 Task: Build complex calculated fields involving multiple levels of nested functions and logic.
Action: Mouse moved to (754, 338)
Screenshot: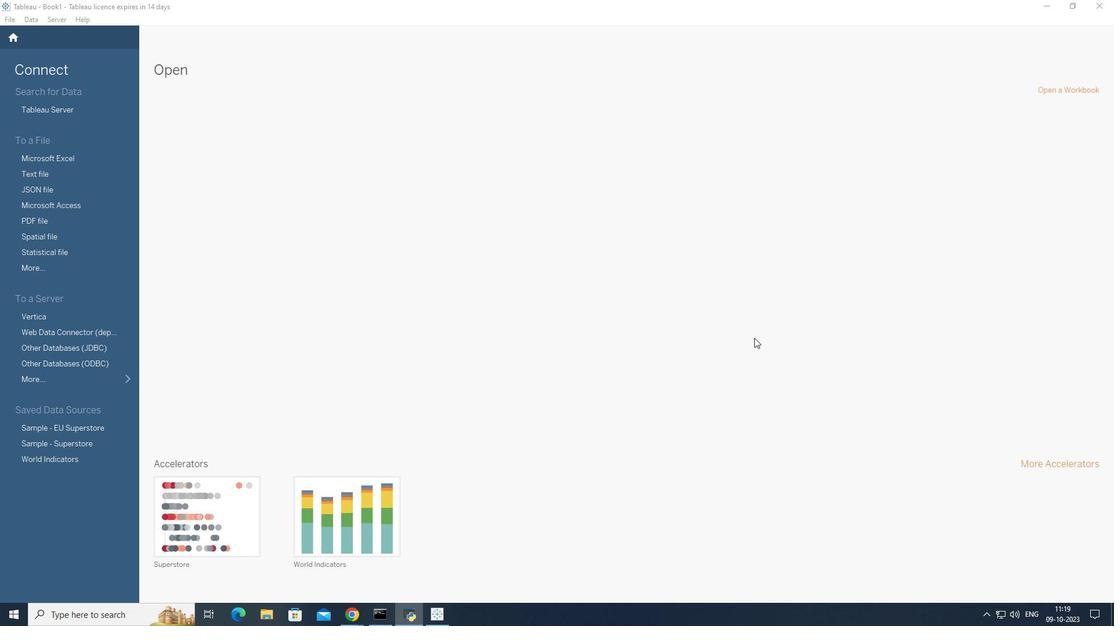 
Action: Mouse pressed left at (754, 338)
Screenshot: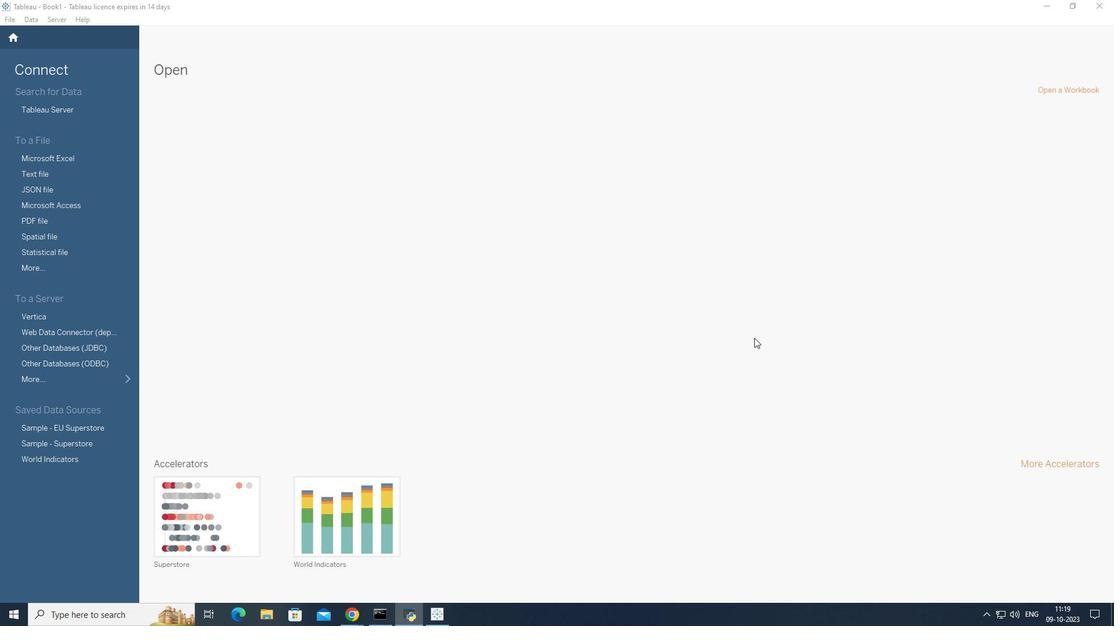 
Action: Mouse moved to (52, 177)
Screenshot: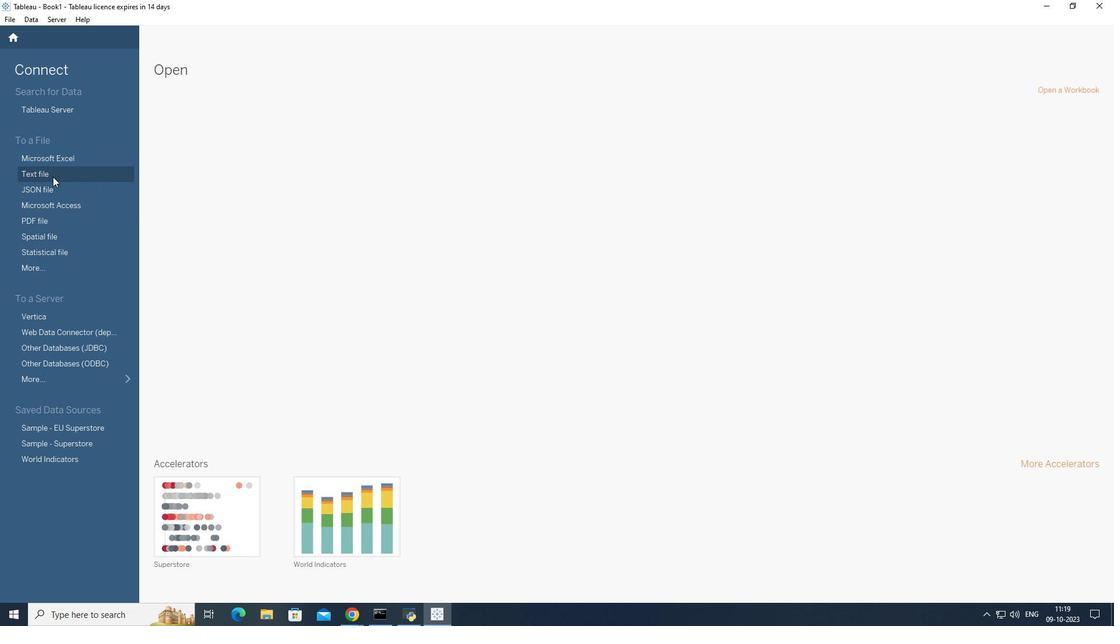 
Action: Mouse pressed left at (52, 177)
Screenshot: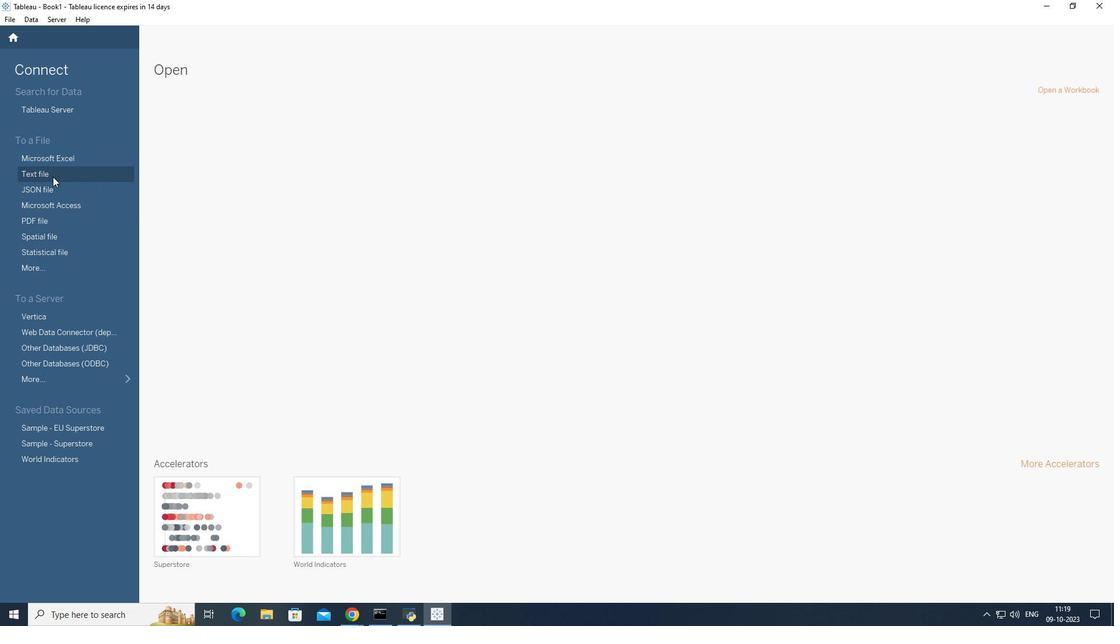 
Action: Mouse moved to (166, 116)
Screenshot: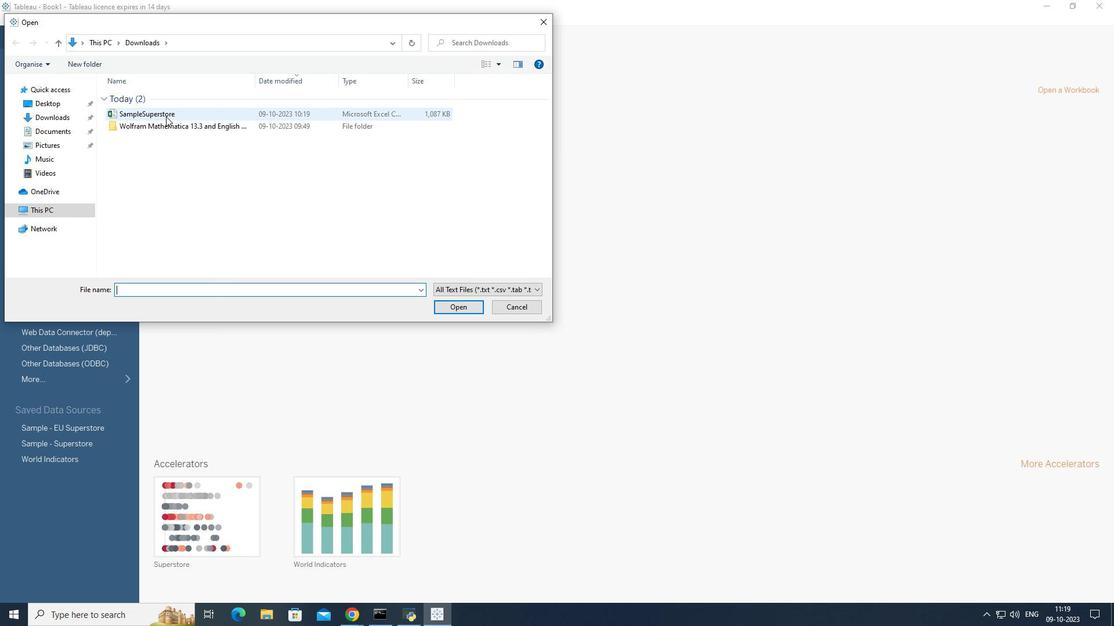 
Action: Mouse pressed left at (166, 116)
Screenshot: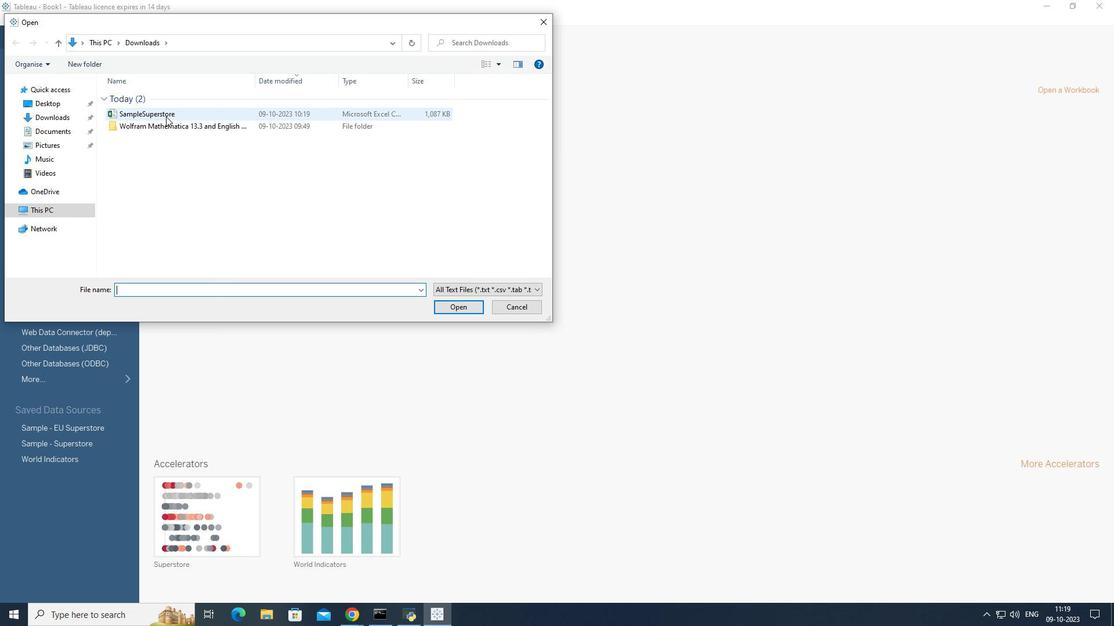 
Action: Mouse moved to (465, 311)
Screenshot: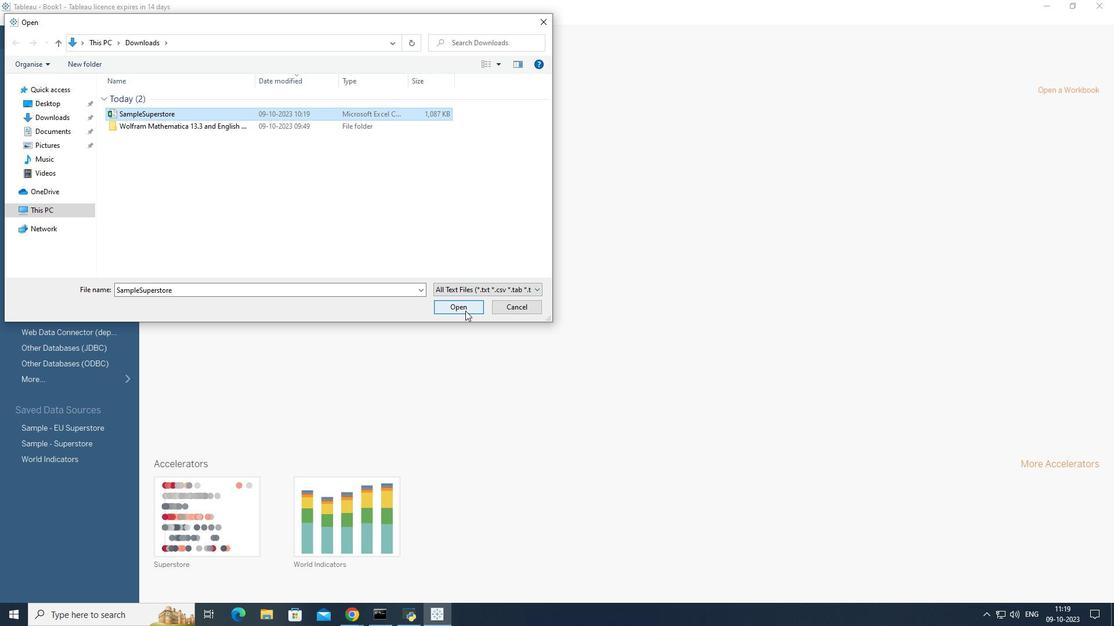
Action: Mouse pressed left at (465, 311)
Screenshot: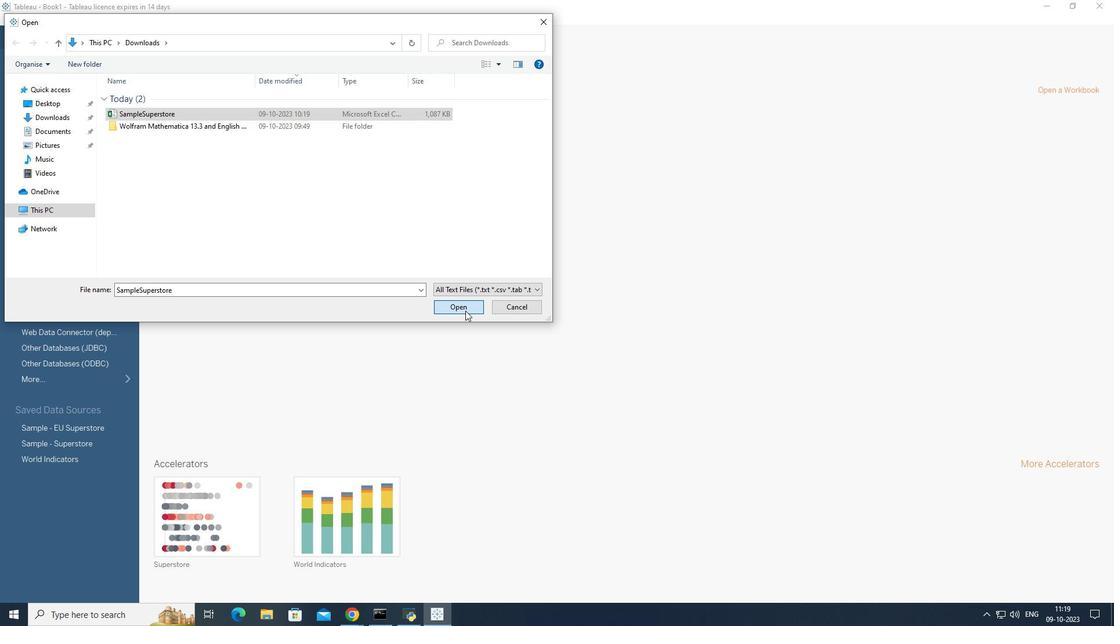 
Action: Mouse moved to (452, 327)
Screenshot: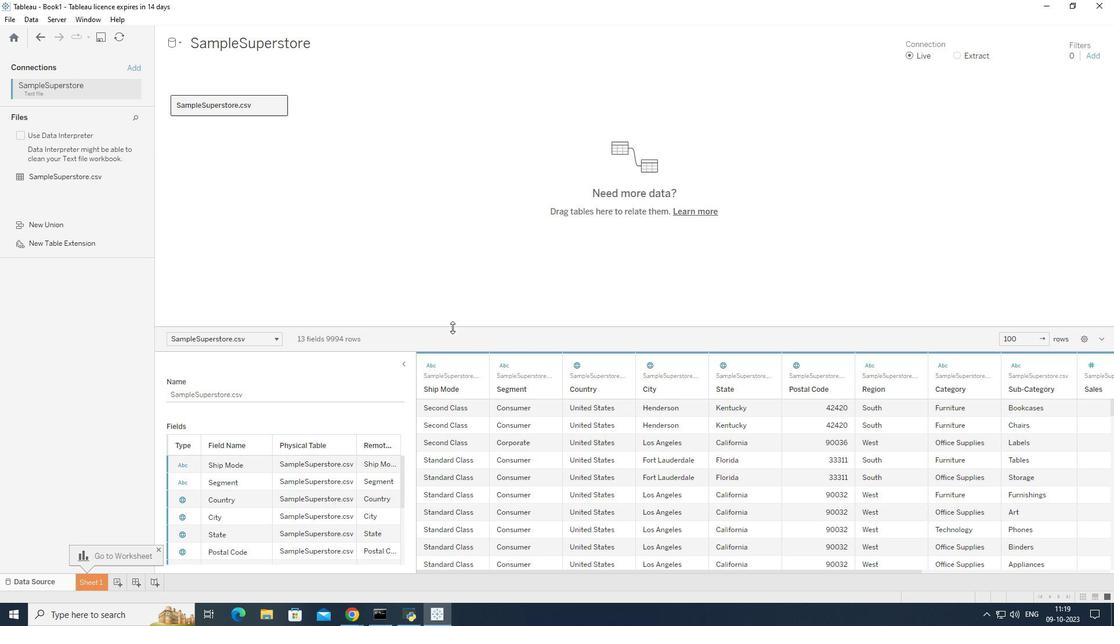 
Action: Mouse pressed left at (452, 327)
Screenshot: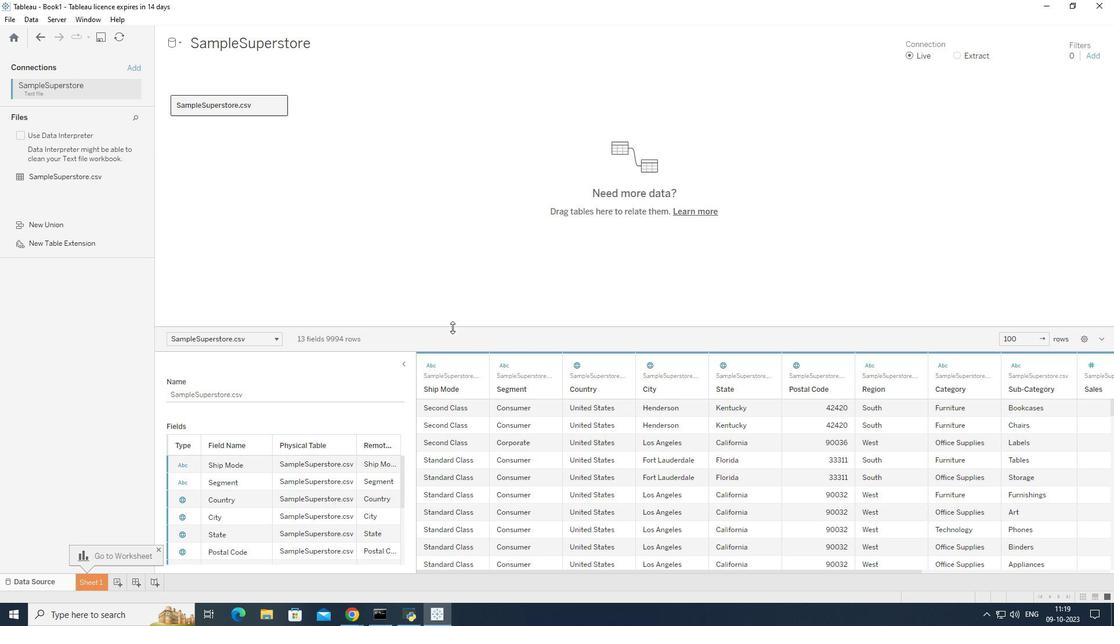 
Action: Mouse moved to (404, 256)
Screenshot: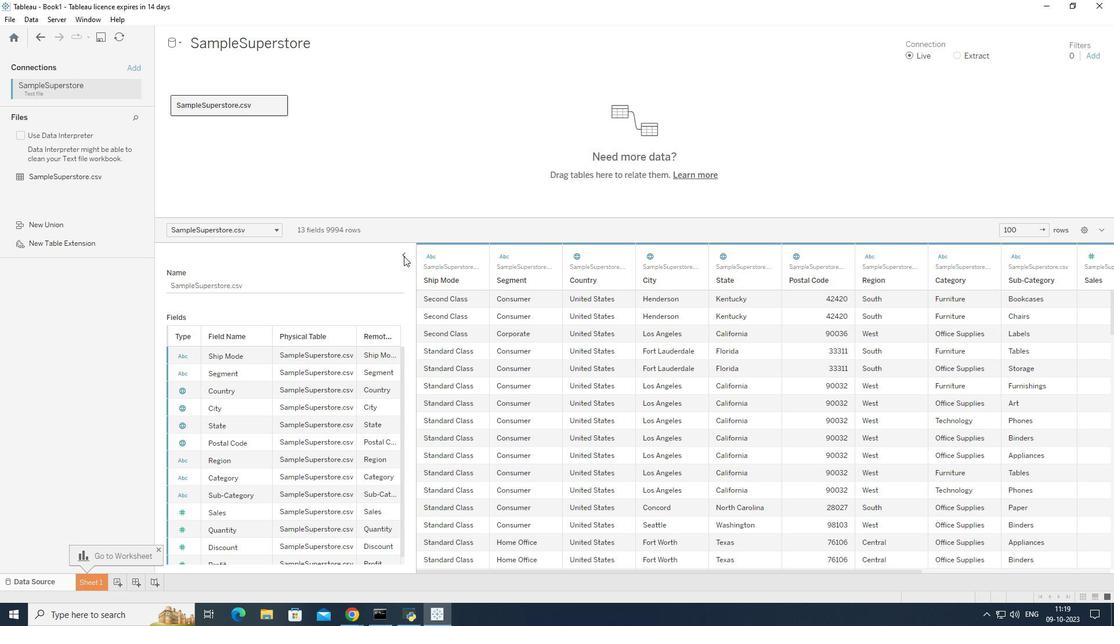 
Action: Mouse pressed left at (404, 256)
Screenshot: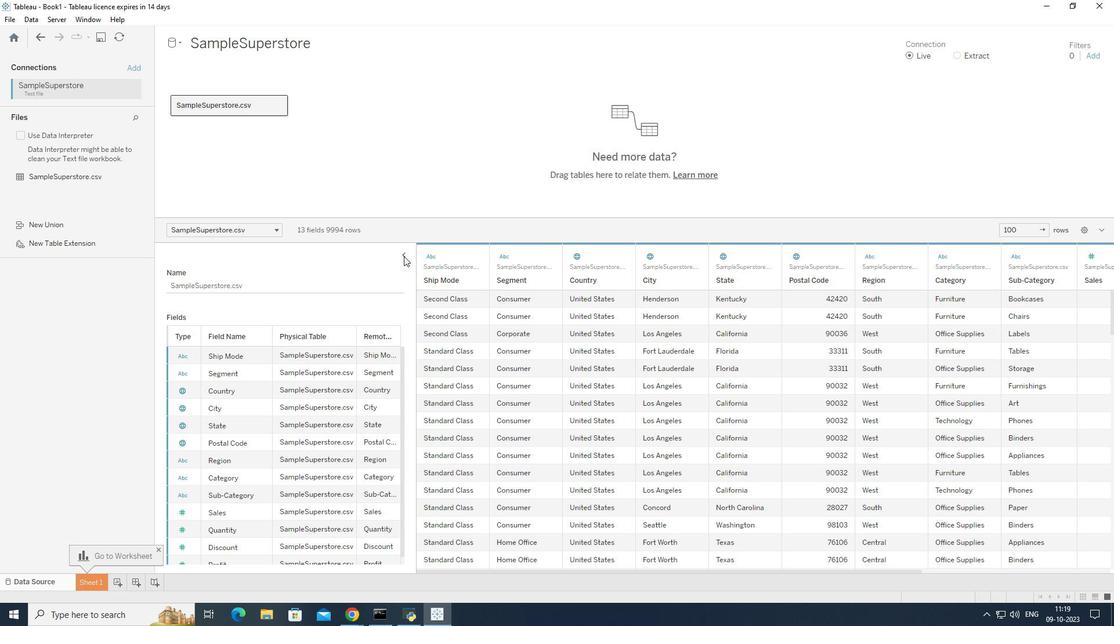 
Action: Mouse moved to (435, 369)
Screenshot: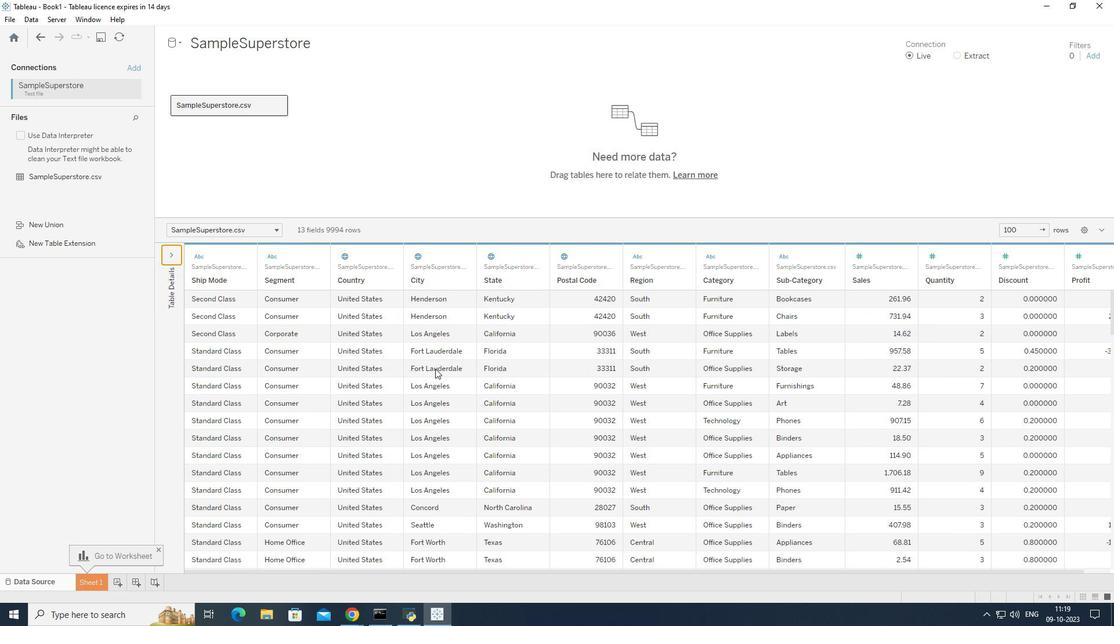 
Action: Mouse scrolled (435, 368) with delta (0, 0)
Screenshot: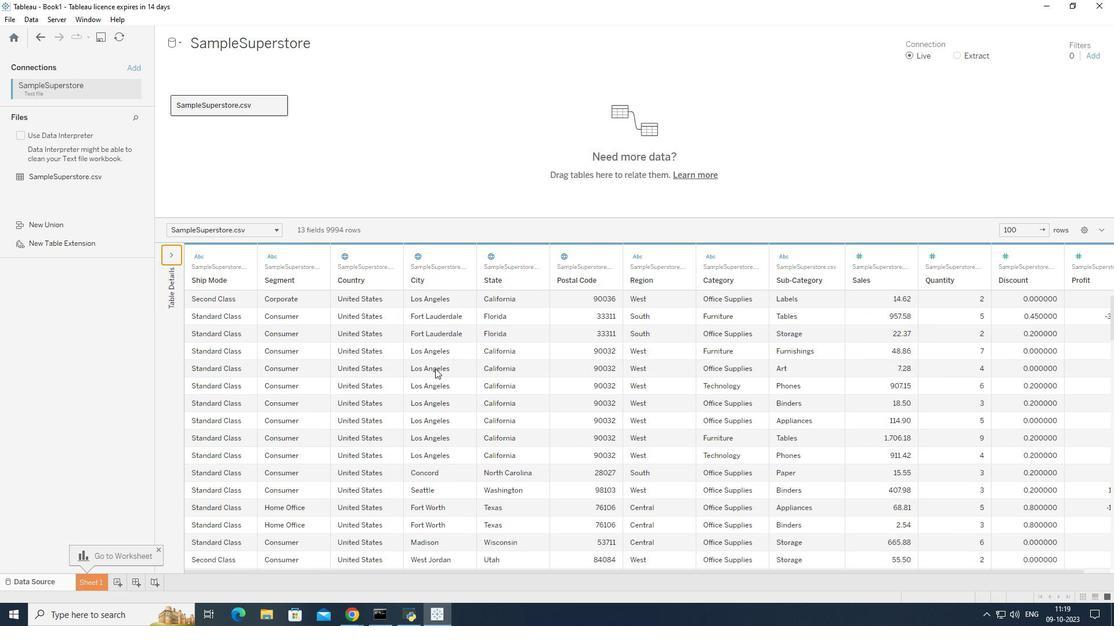 
Action: Mouse scrolled (435, 368) with delta (0, 0)
Screenshot: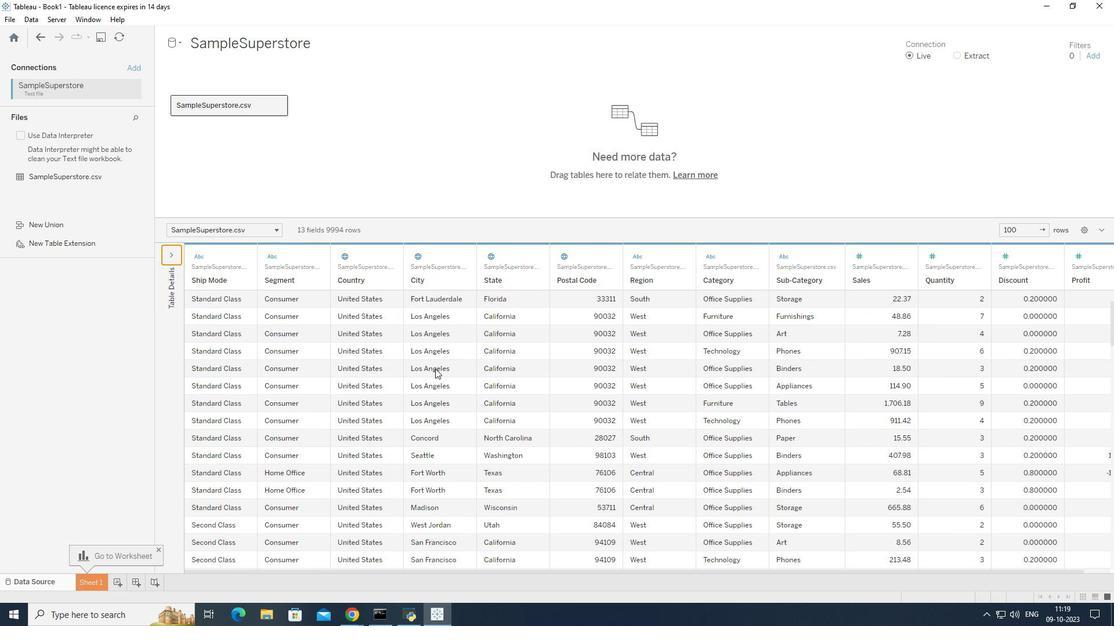 
Action: Mouse scrolled (435, 368) with delta (0, 0)
Screenshot: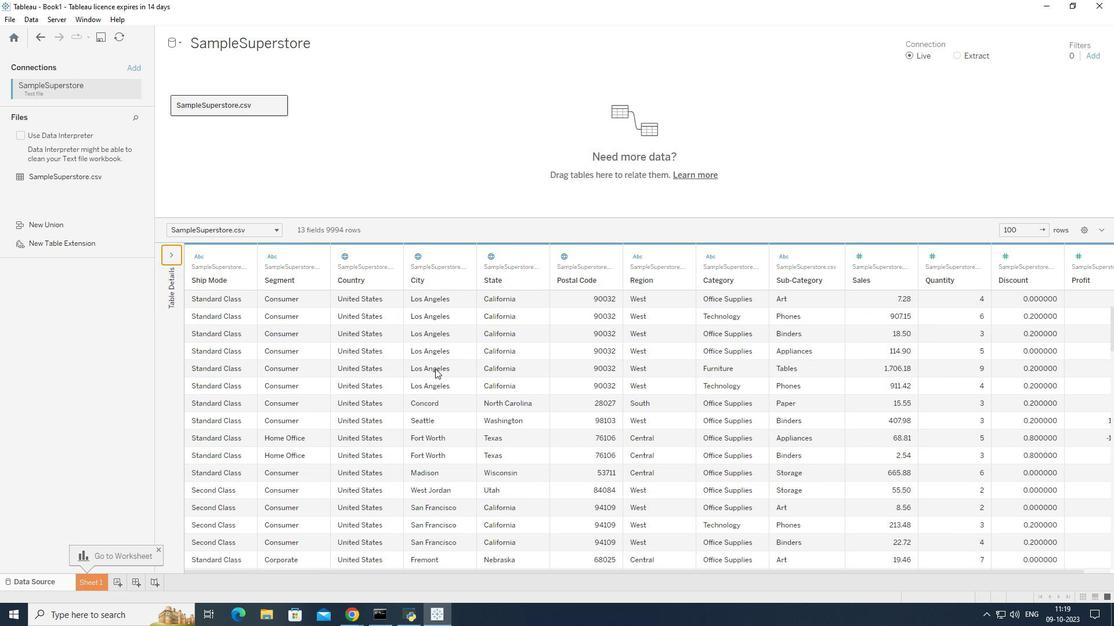 
Action: Mouse moved to (431, 387)
Screenshot: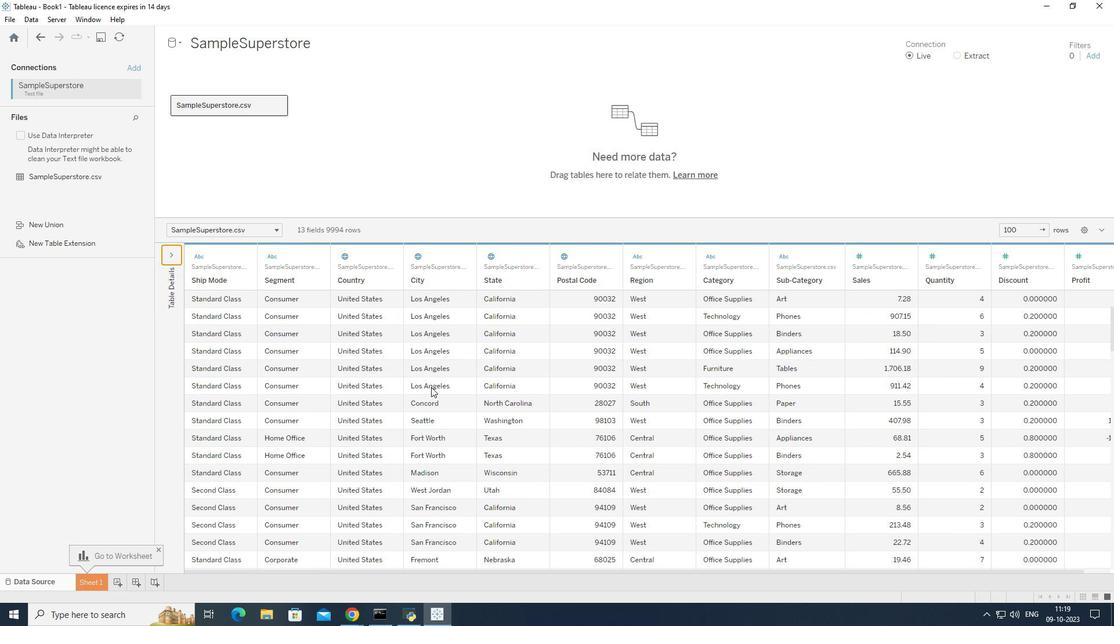 
Action: Mouse scrolled (431, 386) with delta (0, 0)
Screenshot: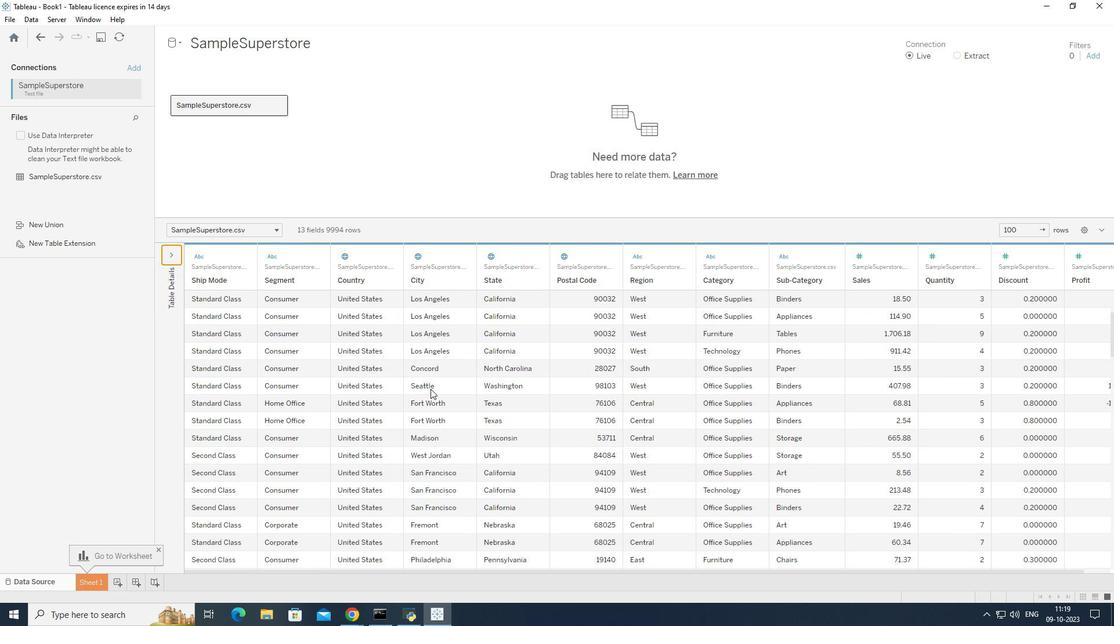 
Action: Mouse moved to (365, 571)
Screenshot: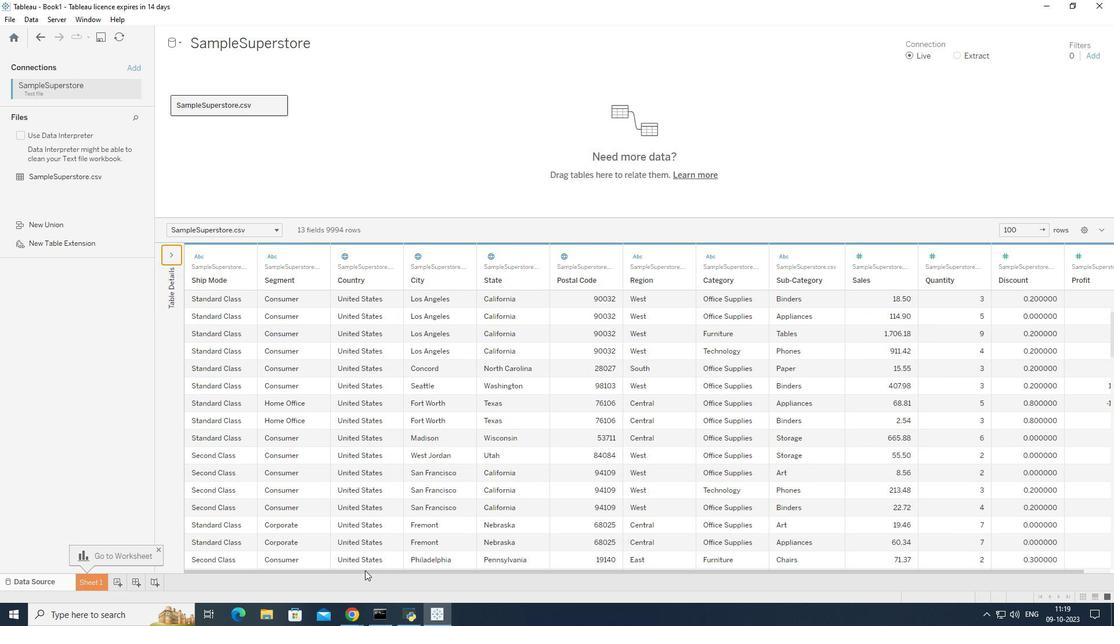 
Action: Mouse pressed left at (365, 571)
Screenshot: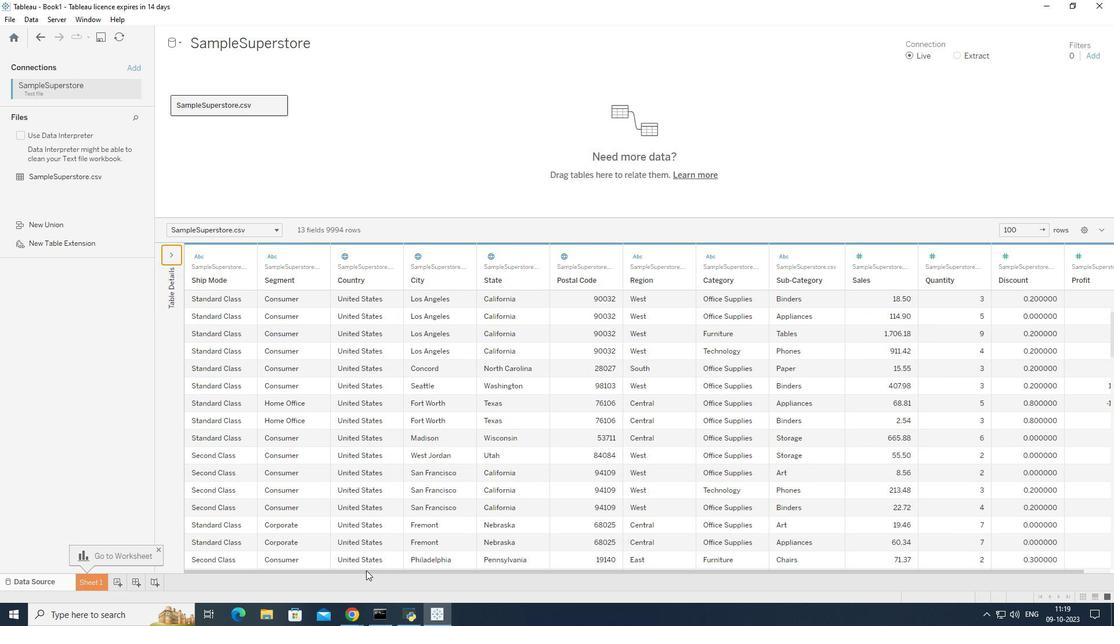 
Action: Mouse moved to (783, 347)
Screenshot: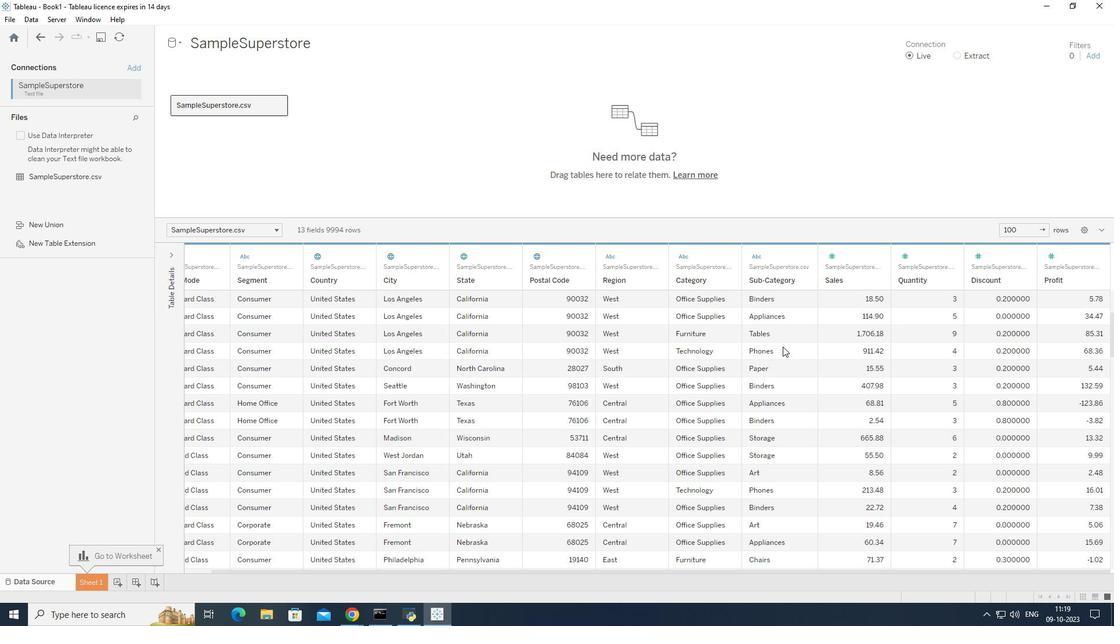 
Action: Mouse scrolled (783, 346) with delta (0, 0)
Screenshot: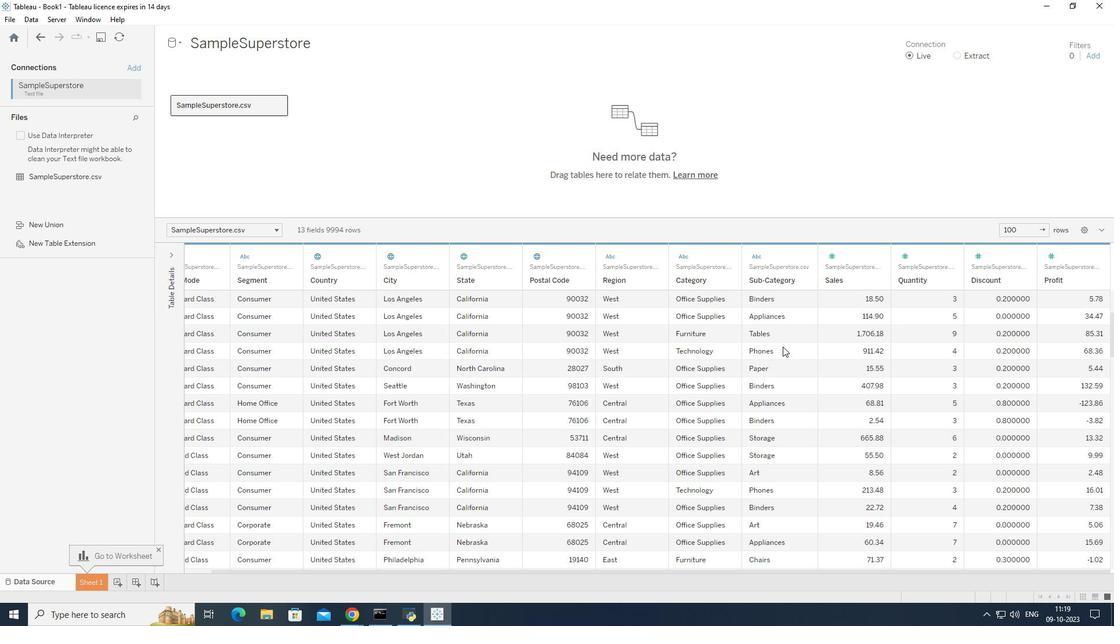 
Action: Mouse scrolled (783, 346) with delta (0, 0)
Screenshot: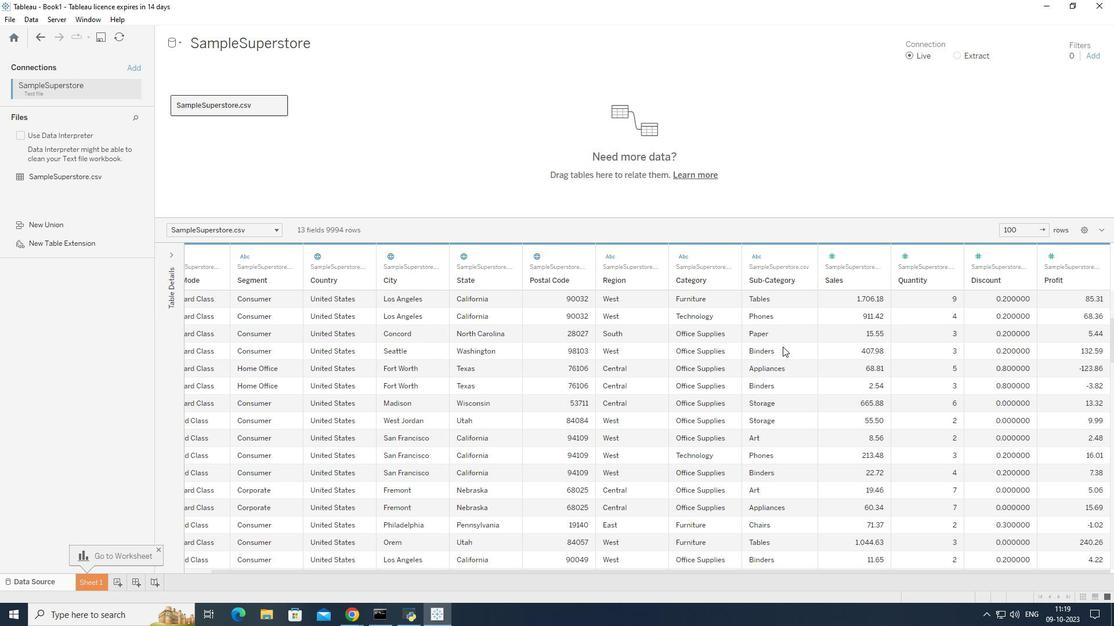 
Action: Mouse scrolled (783, 346) with delta (0, 0)
Screenshot: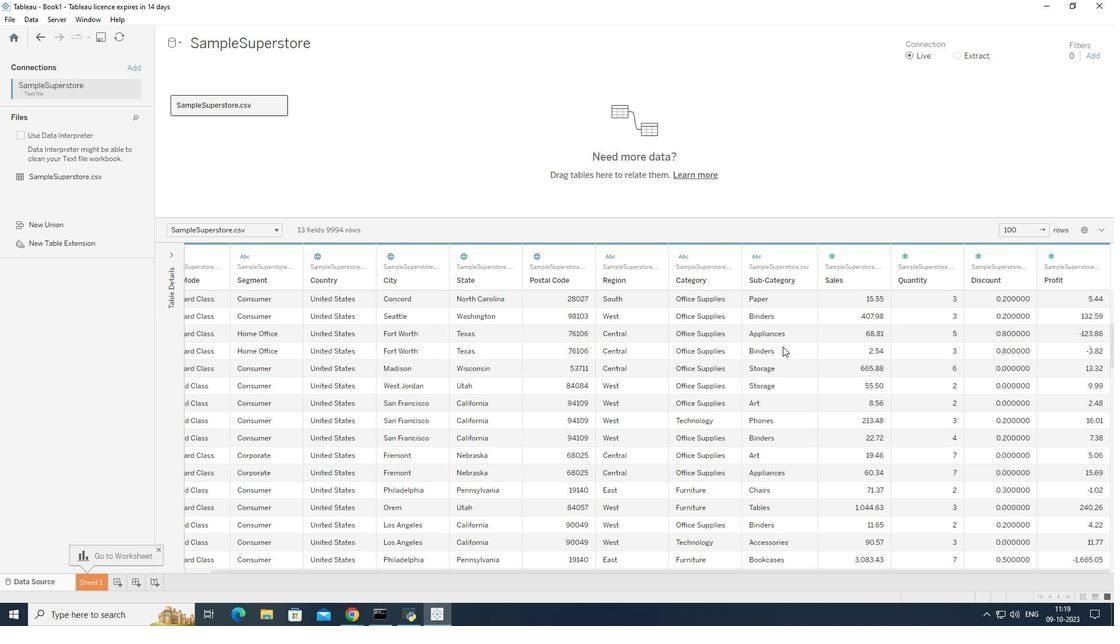 
Action: Mouse scrolled (783, 346) with delta (0, 0)
Screenshot: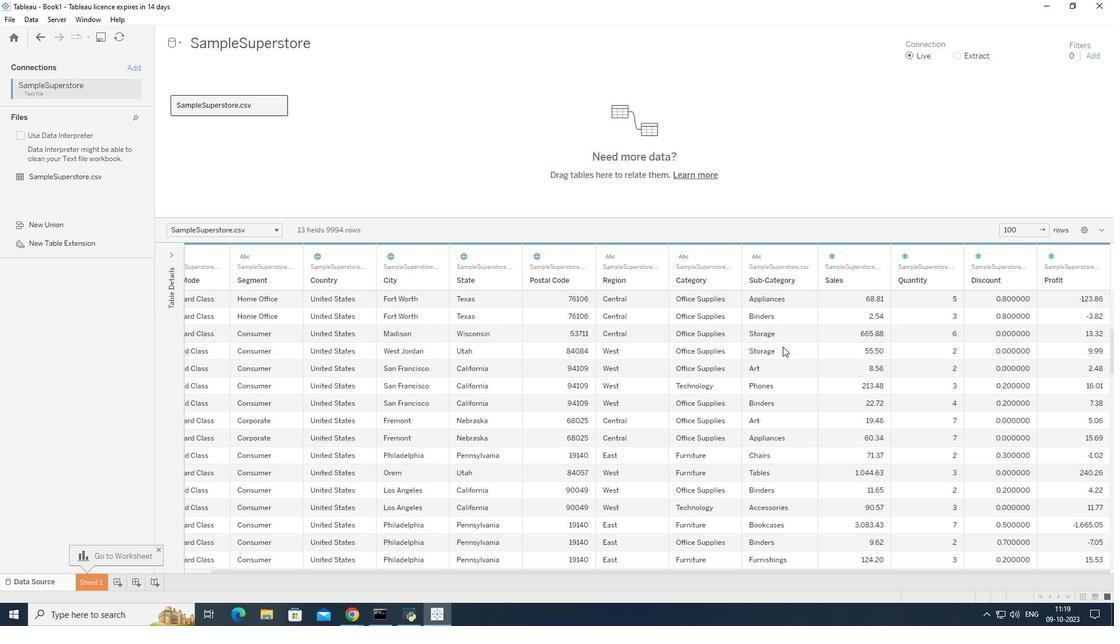 
Action: Mouse scrolled (783, 346) with delta (0, 0)
Screenshot: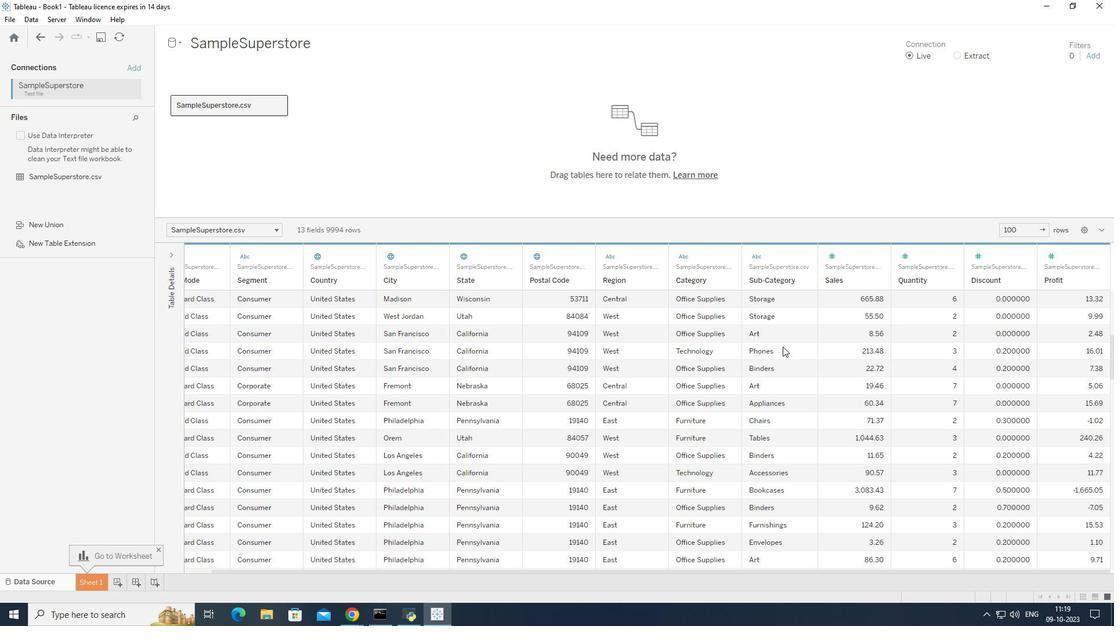 
Action: Mouse moved to (392, 546)
Screenshot: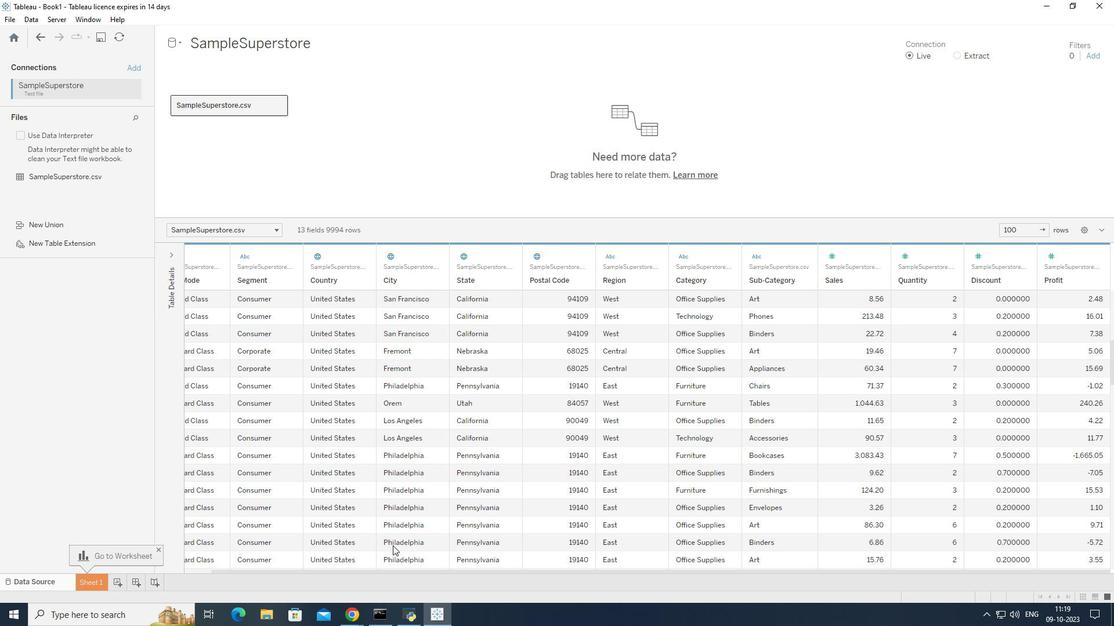 
Action: Mouse scrolled (392, 545) with delta (0, 0)
Screenshot: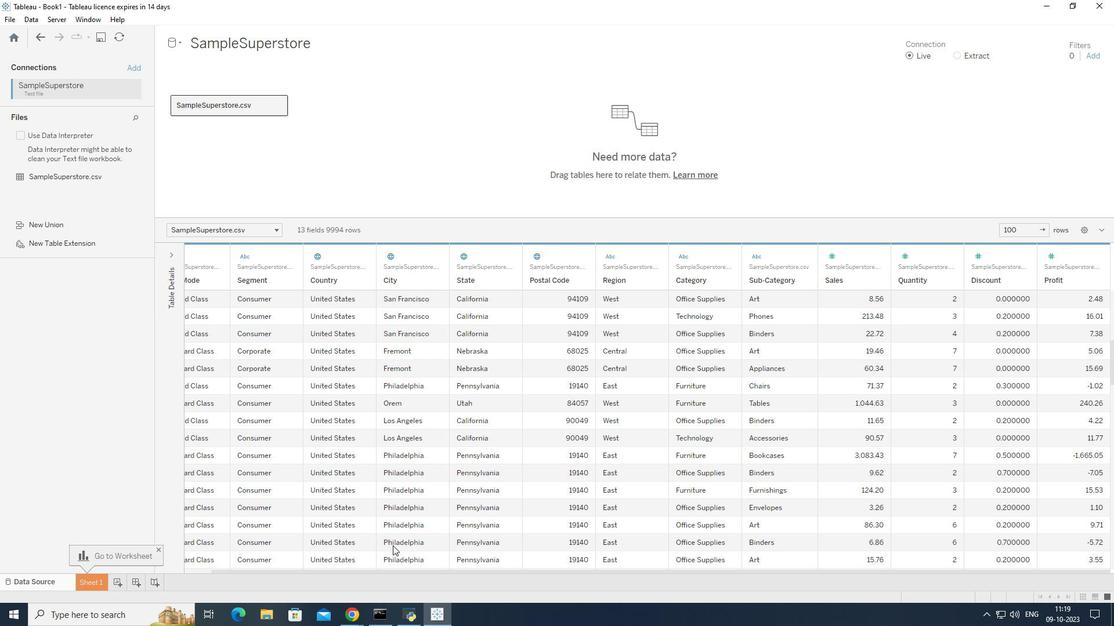 
Action: Mouse scrolled (392, 545) with delta (0, 0)
Screenshot: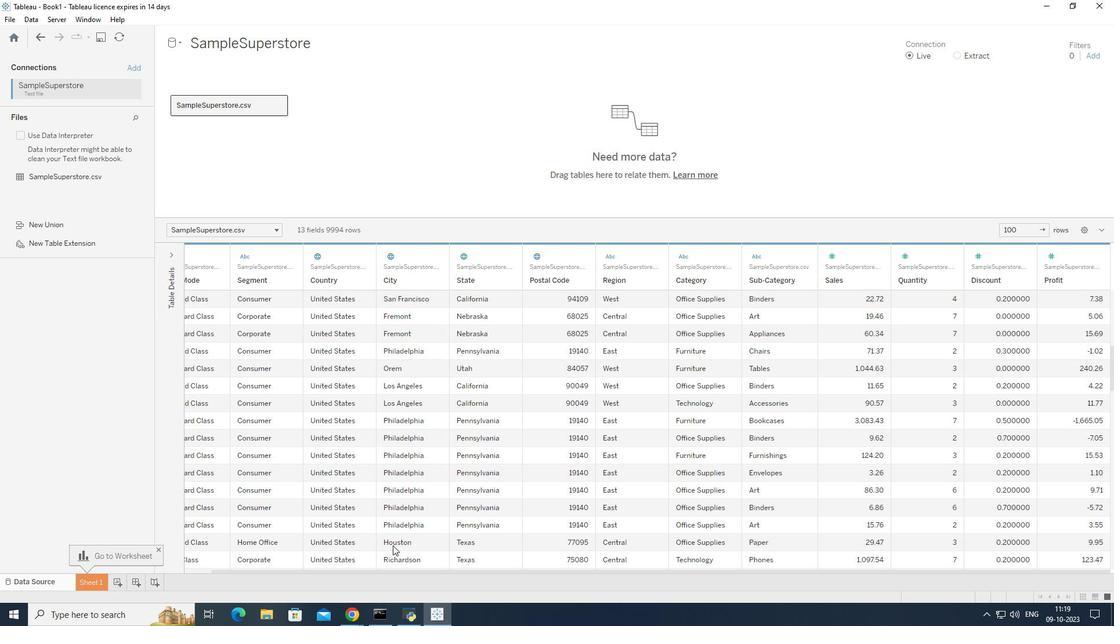
Action: Mouse moved to (392, 546)
Screenshot: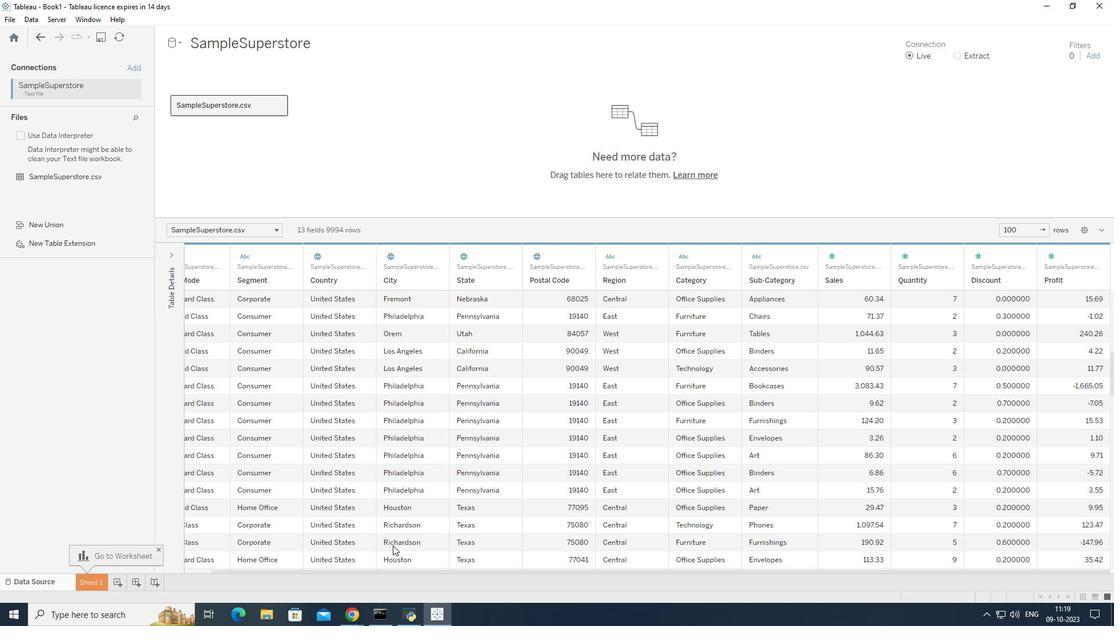 
Action: Mouse scrolled (392, 545) with delta (0, 0)
Screenshot: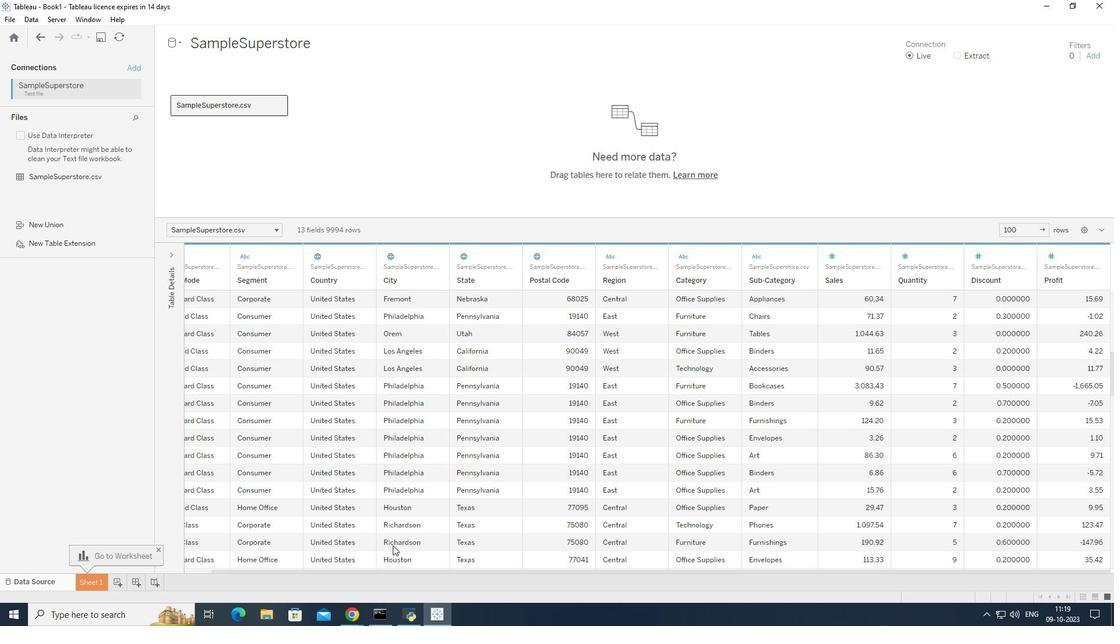 
Action: Mouse scrolled (392, 545) with delta (0, 0)
Screenshot: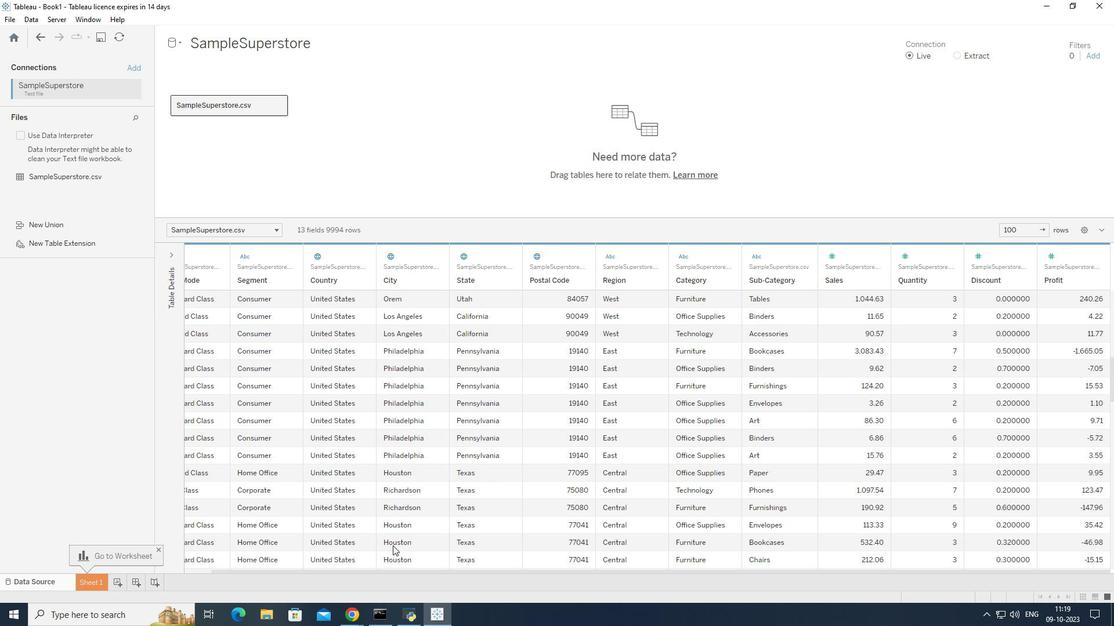 
Action: Mouse moved to (93, 582)
Screenshot: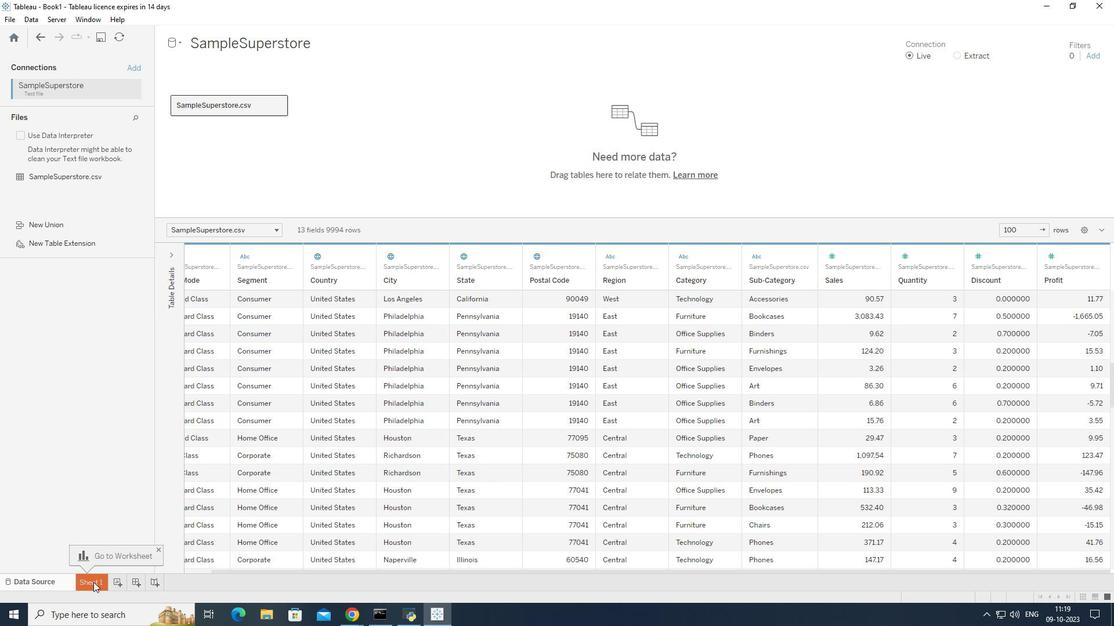 
Action: Mouse pressed left at (93, 582)
Screenshot: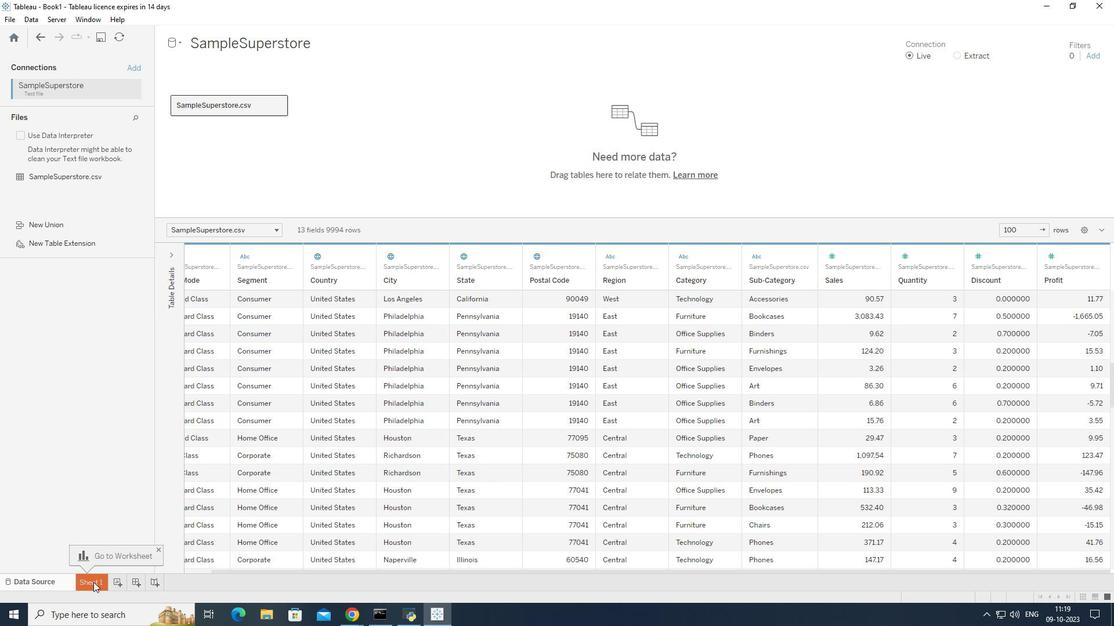 
Action: Mouse moved to (349, 221)
Screenshot: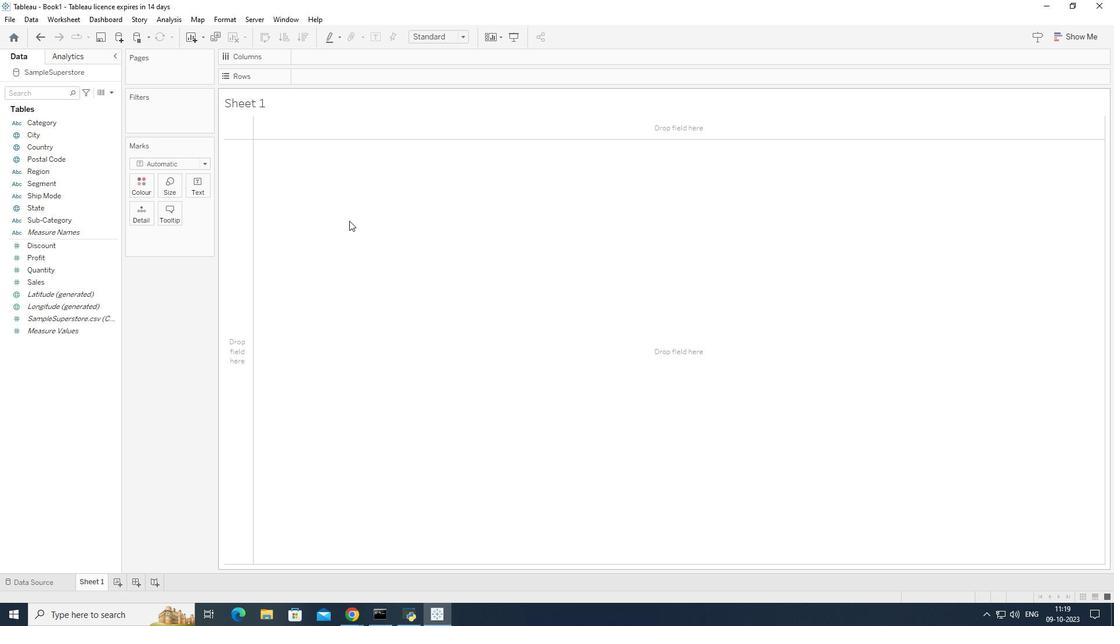 
Action: Mouse pressed left at (349, 221)
Screenshot: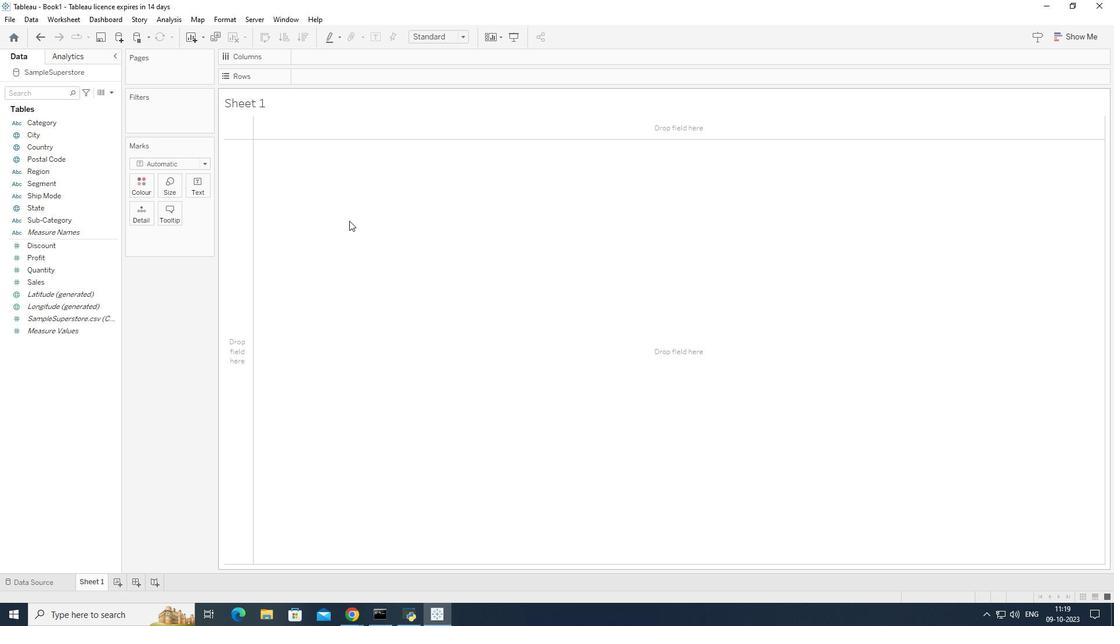 
Action: Mouse moved to (76, 363)
Screenshot: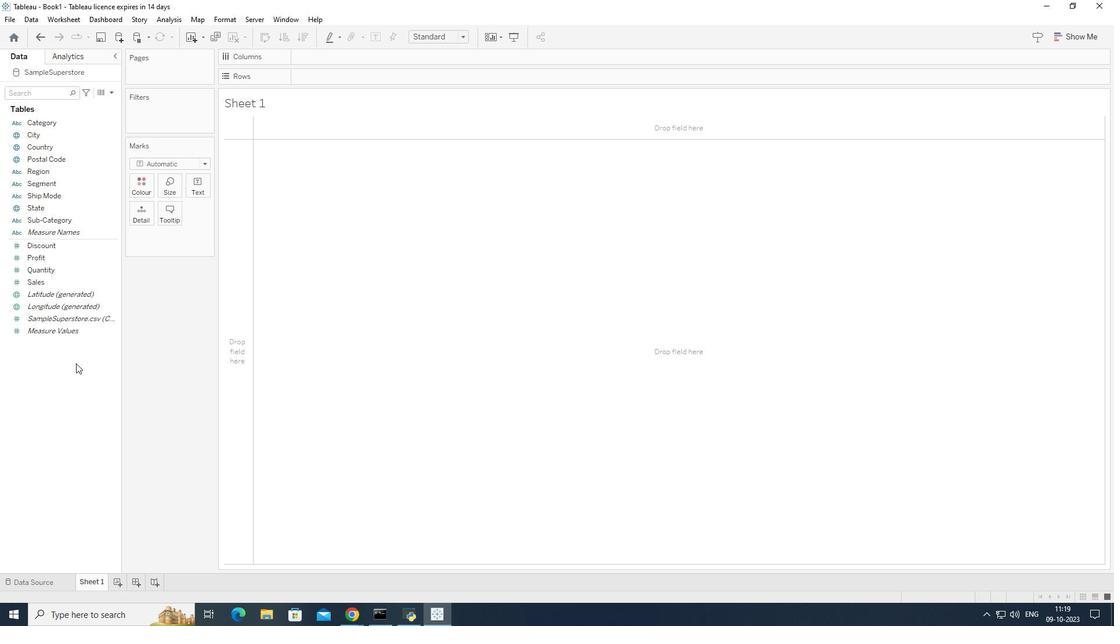 
Action: Mouse pressed left at (76, 363)
Screenshot: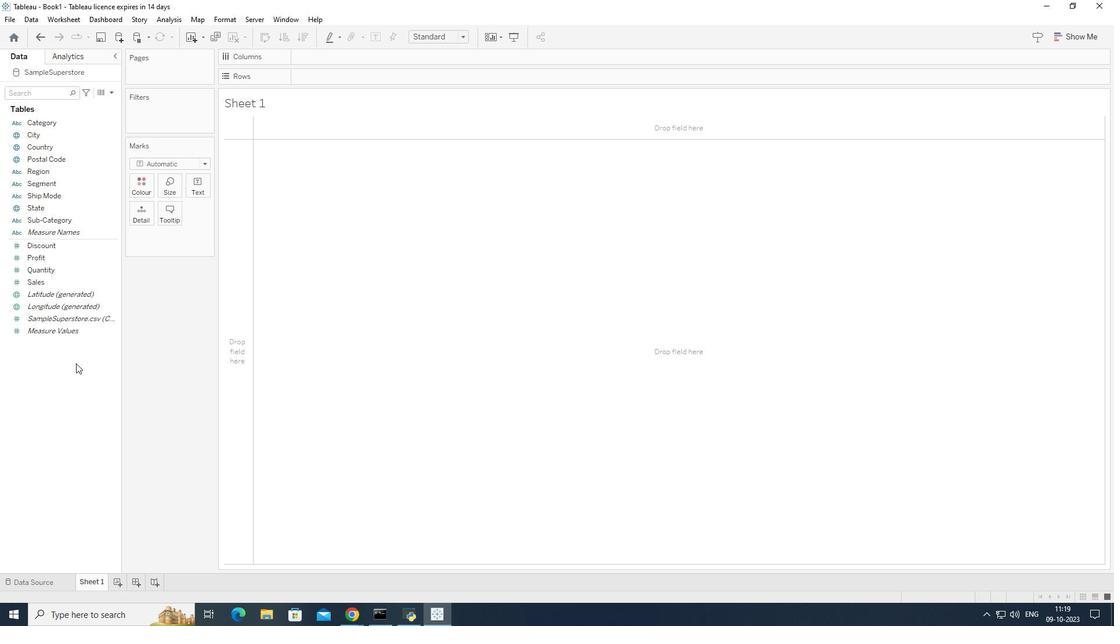 
Action: Mouse pressed right at (76, 363)
Screenshot: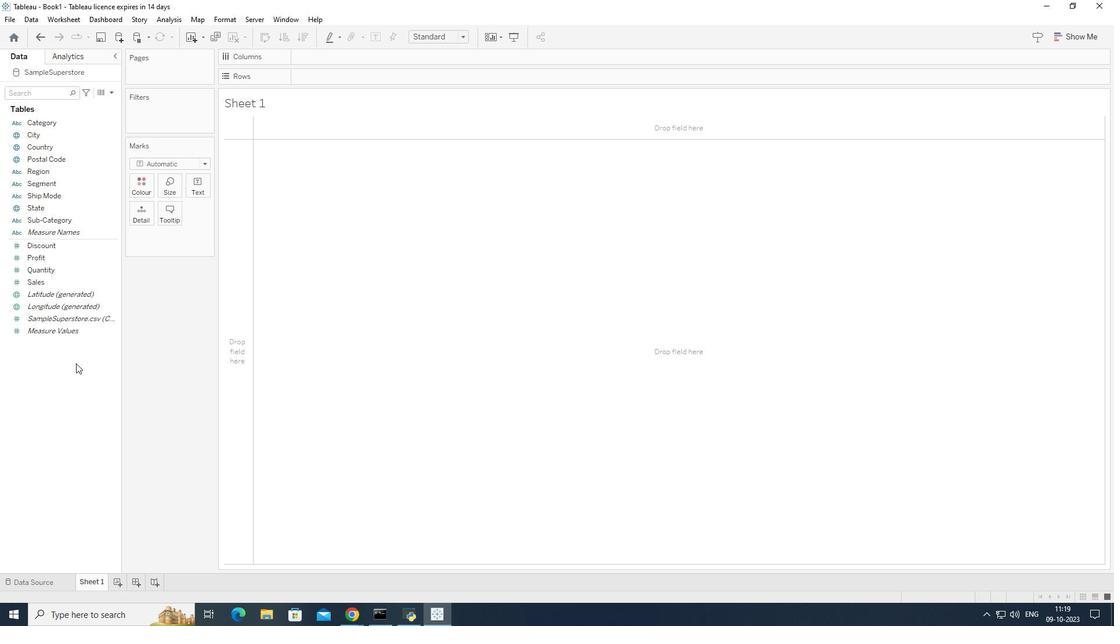
Action: Mouse moved to (125, 373)
Screenshot: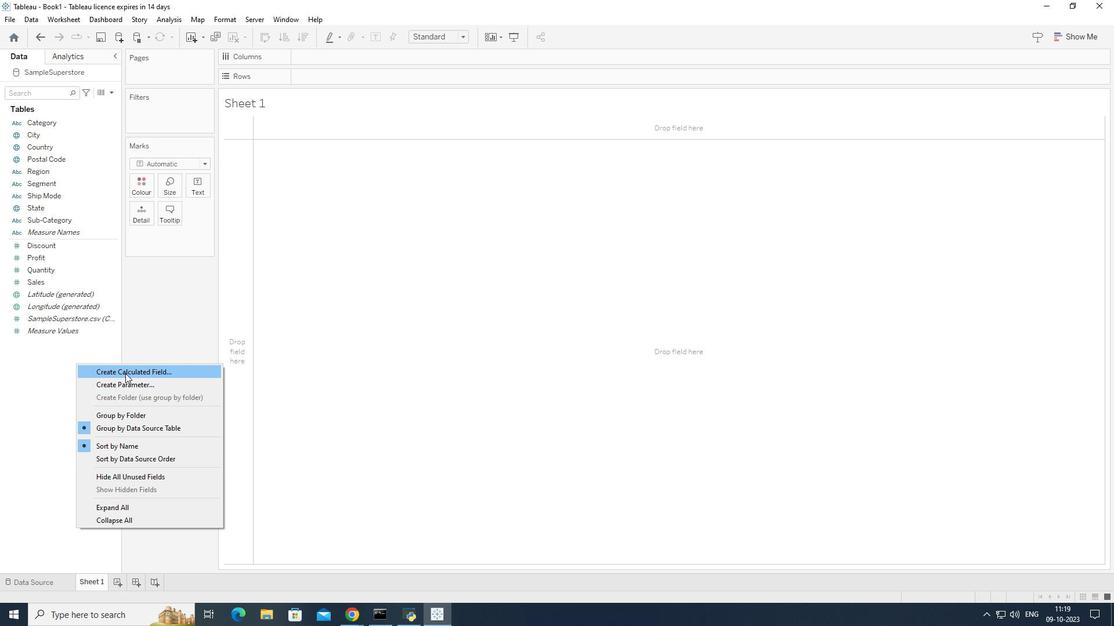 
Action: Mouse pressed left at (125, 373)
Screenshot: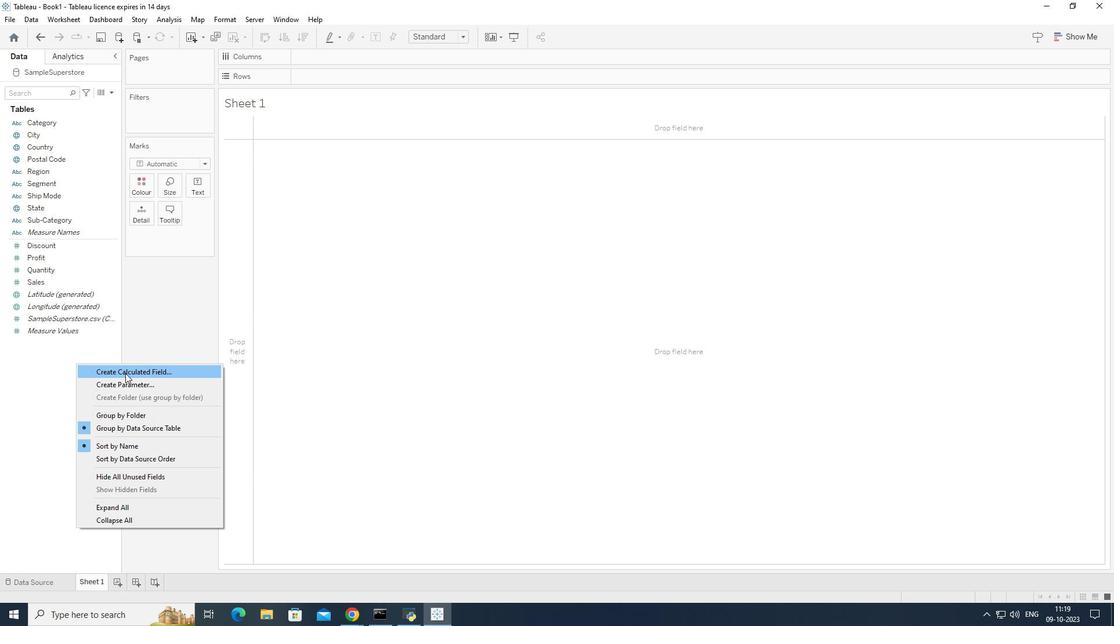 
Action: Mouse moved to (506, 328)
Screenshot: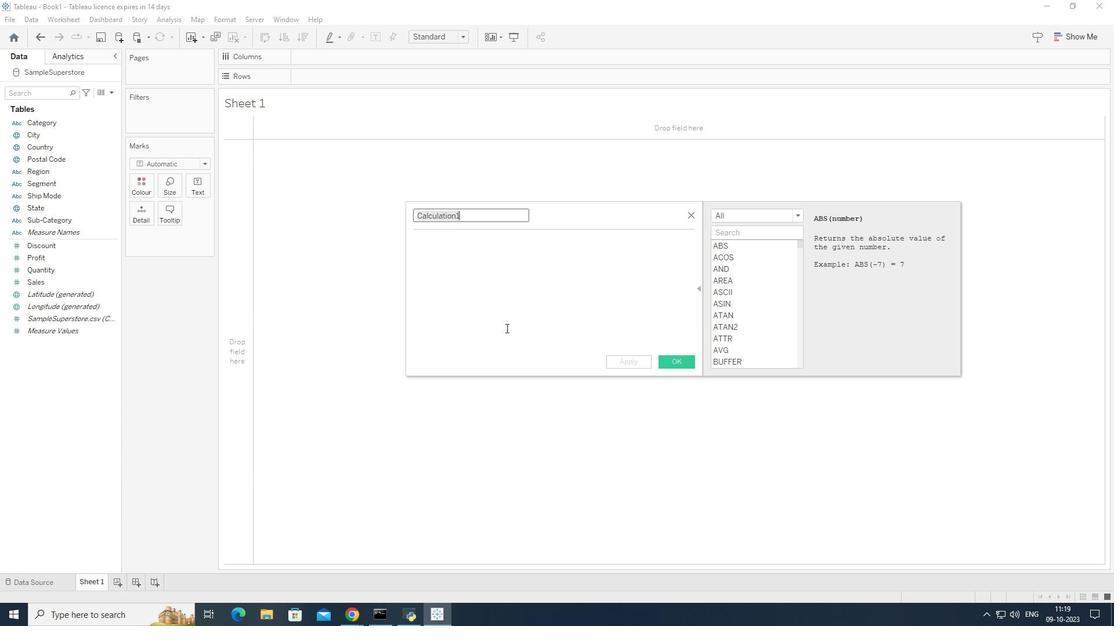 
Action: Key pressed <Key.shift_r>Calculated<Key.space>field
Screenshot: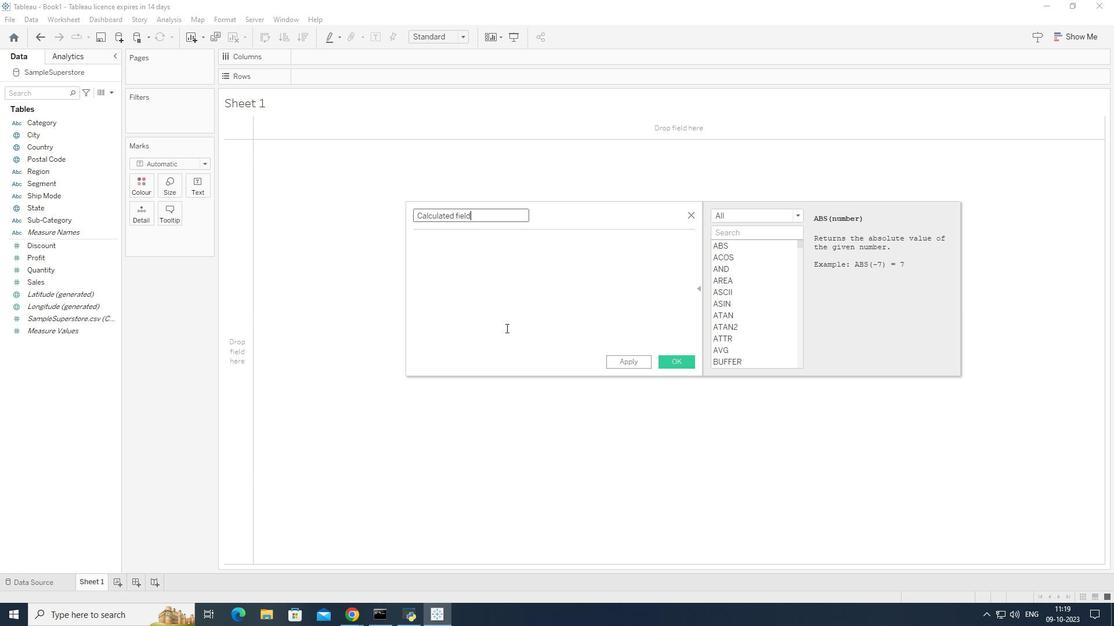 
Action: Mouse moved to (504, 293)
Screenshot: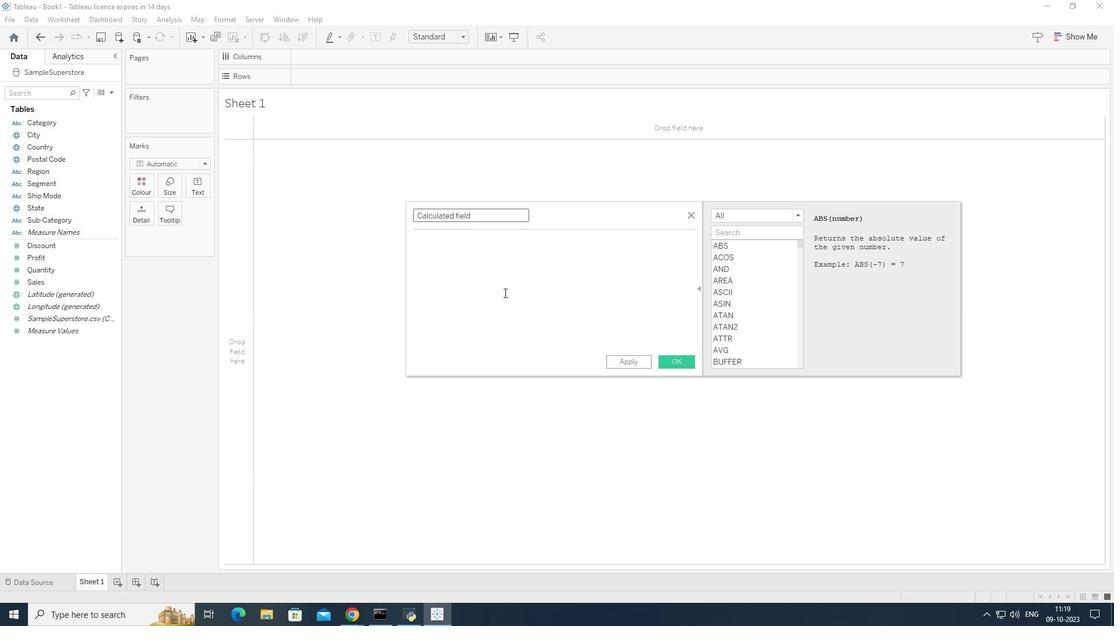 
Action: Mouse pressed left at (504, 293)
Screenshot: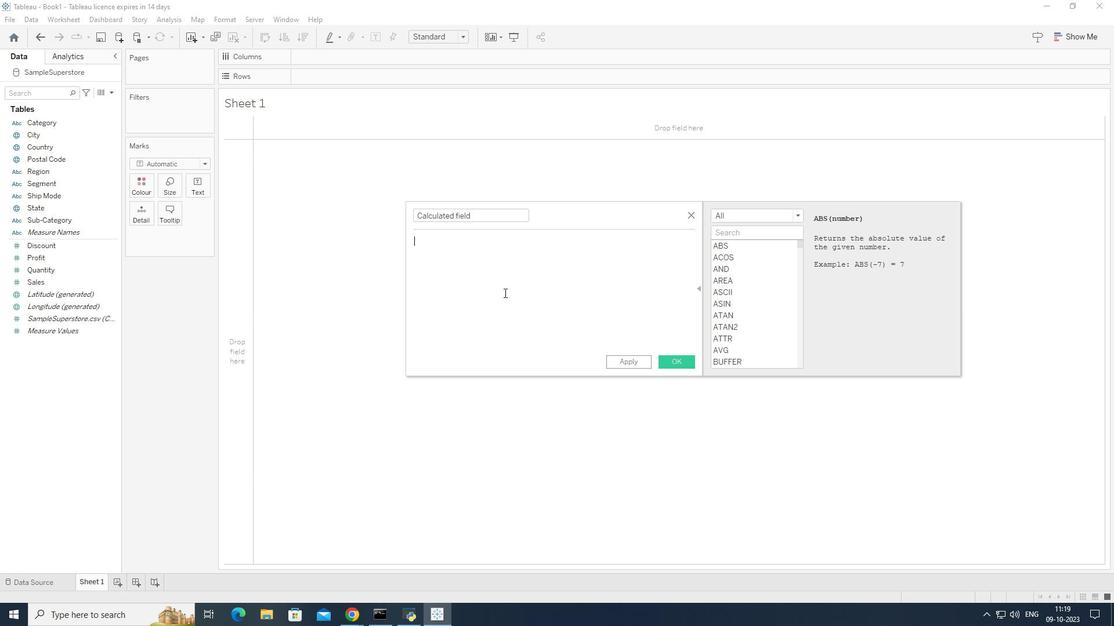 
Action: Mouse moved to (503, 293)
Screenshot: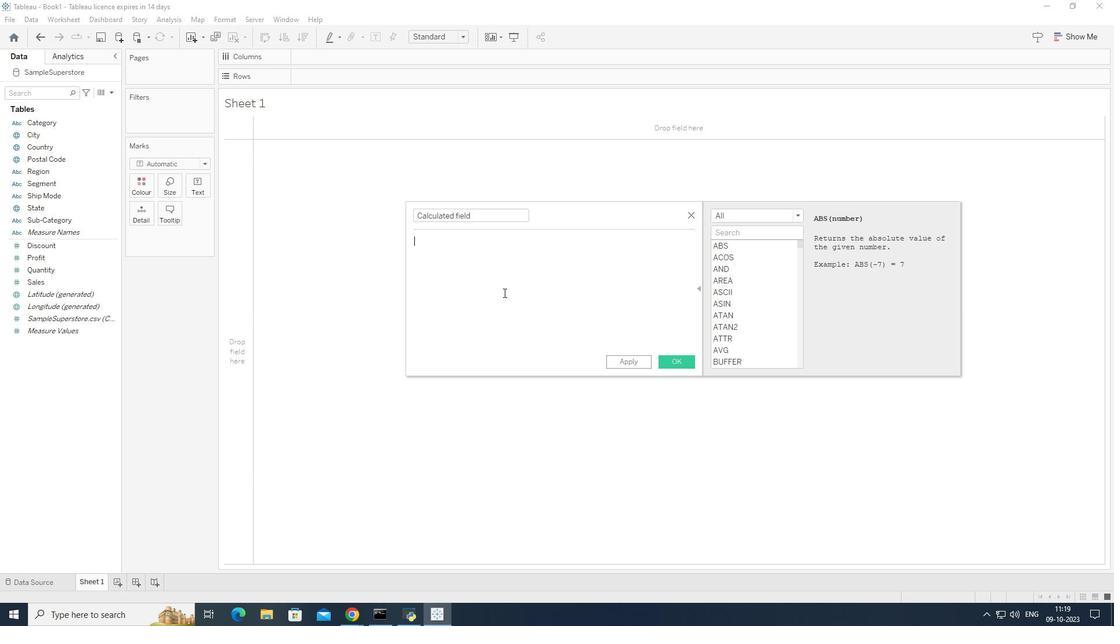 
Action: Key pressed <Key.shift_r>IF<Key.enter>[<Key.shift_r>Sales<Key.enter><Key.space><Key.shift_r>><Key.space>2000<Key.space><Key.shift_r>TH<Key.shift_r>EN<Key.enter><Key.tab><Key.shift_r>IF<Key.enter>[<Key.shift_r>Sjip<Key.backspace><Key.backspace><Key.backspace>hip<Key.space><Key.shift_r>Mode<Key.enter><Key.space>=<Key.space><Key.shift_r>"<Key.shift_r>First<Key.space><Key.shift_r>Class<Key.shift_r>"<Key.space><Key.shift_r><Key.shift_r><Key.shift_r><Key.shift_r><Key.shift_r><Key.shift_r><Key.shift_r>THEN<Key.enter><Key.tab><Key.tab>0.05<Key.space><Key.shift_r>*<Key.space>[<Key.shift_r>Sales]<Key.enter><Key.tab><Key.shift_r>ELS<Key.shift_r>E<Key.shift_r><Key.shift_r><Key.shift_r><Key.shift_r><Key.shift_r><Key.shift_r><Key.shift_r><Key.shift_r><Key.shift_r><Key.shift_r>IF<Key.enter><Key.backspace><Key.backspace><Key.enter>[<Key.shift_r>Ship<Key.space><Key.shift_r>Mode<Key.enter><Key.space>=<Key.space><Key.shift_r><Key.shift_r><Key.shift_r><Key.shift_r><Key.shift_r>"<Key.shift_r>Second<Key.space><Key.shift_r>Class<Key.shift_r>"<Key.space><Key.shift_r>Then<Key.backspace><Key.backspace><Key.backspace><Key.shift_r>HE<Key.shift_r>N<Key.enter><Key.tab><Key.tab>0.03<Key.space><Key.shift_r>*<Key.space>[<Key.shift>Sales]<Key.enter><Key.tab><Key.shift_r><Key.shift_r><Key.shift_r><Key.shift_r>Els<Key.enter><Key.enter><Key.tab><Key.tab>0.10<Key.space><Key.shift_r><Key.shift_r><Key.shift_r><Key.shift_r>*<Key.space>[<Key.shift_r><Key.shift_r>Sales]<Key.enter><Key.tab><Key.shift_r>END<Key.enter><Key.enter><Key.shift_r>E<Key.shift_r>LSE<Key.enter><Key.enter><Key.tab>0.10<Key.space><Key.shift_r>*<Key.space>[<Key.shift_r>Sales<Key.enter><Key.enter><Key.shift_r><Key.shift_r><Key.shift_r><Key.shift_r><Key.shift_r>EN<Key.shift_r>D<Key.enter>
Screenshot: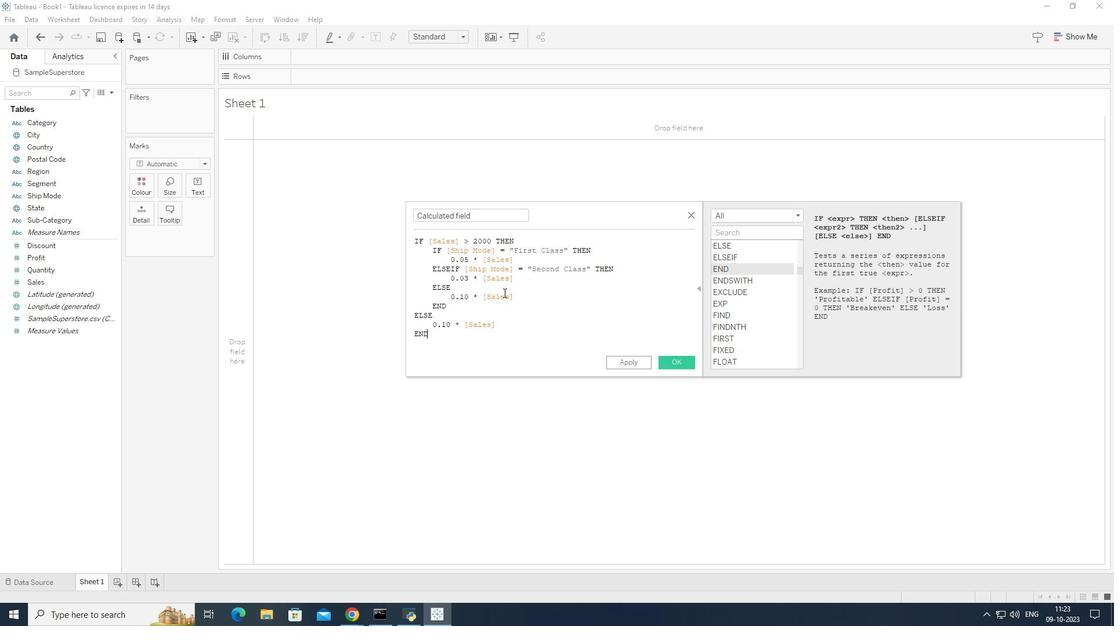 
Action: Mouse moved to (676, 364)
Screenshot: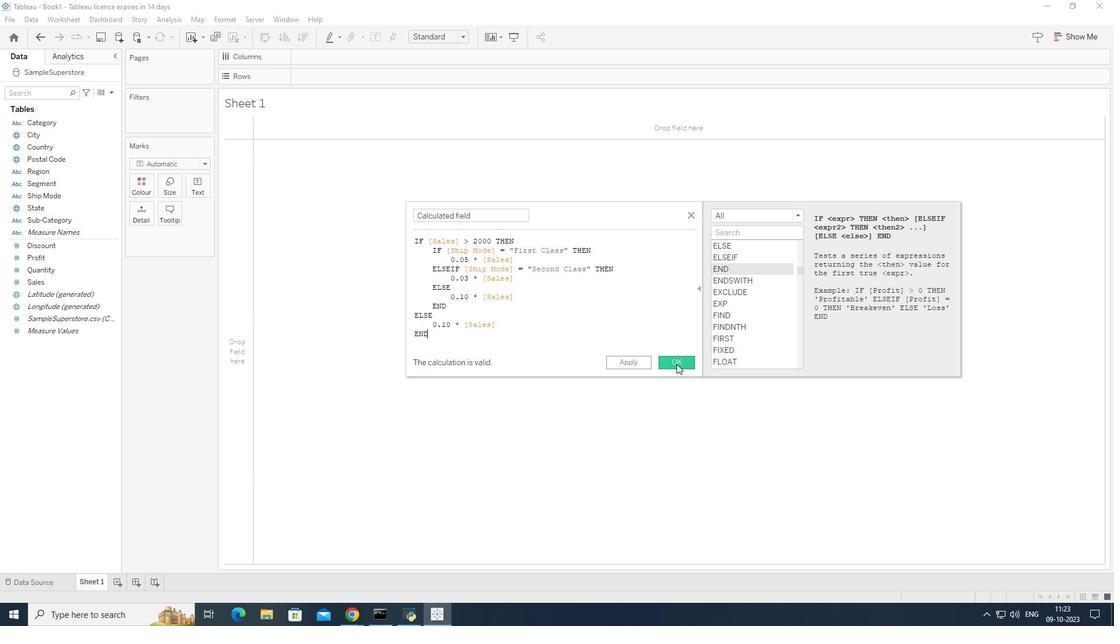 
Action: Mouse pressed left at (676, 364)
Screenshot: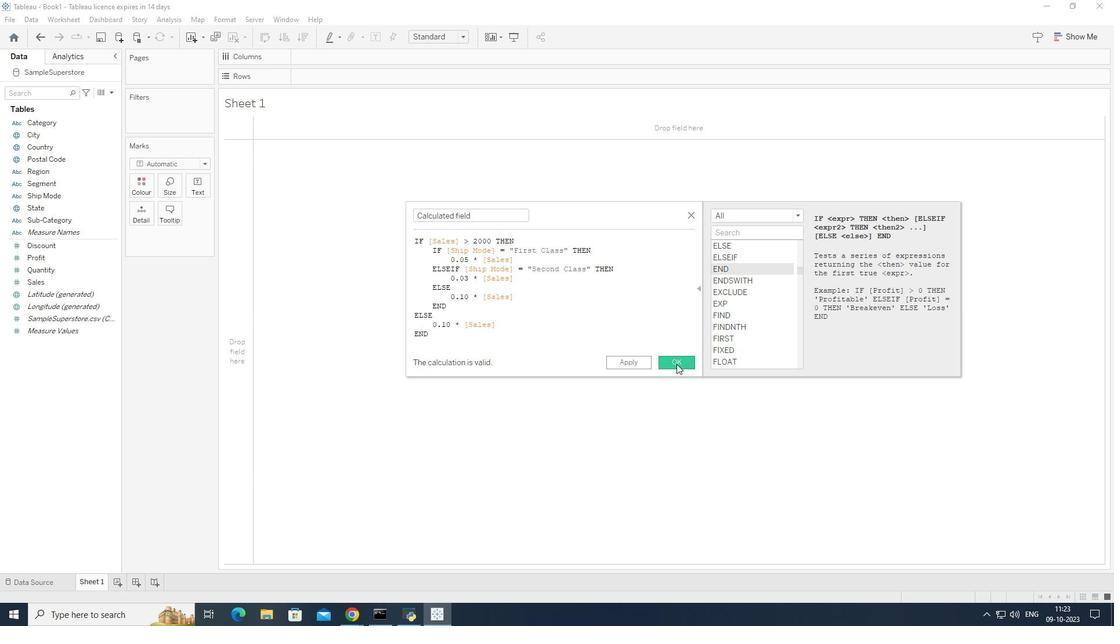 
Action: Mouse moved to (59, 245)
Screenshot: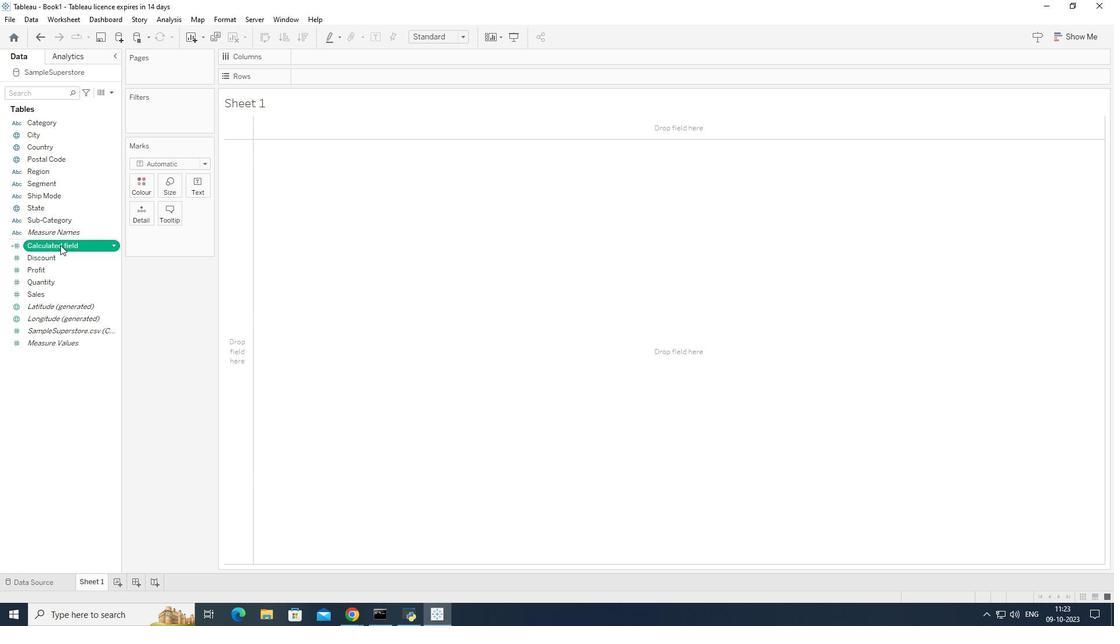 
Action: Mouse pressed left at (59, 245)
Screenshot: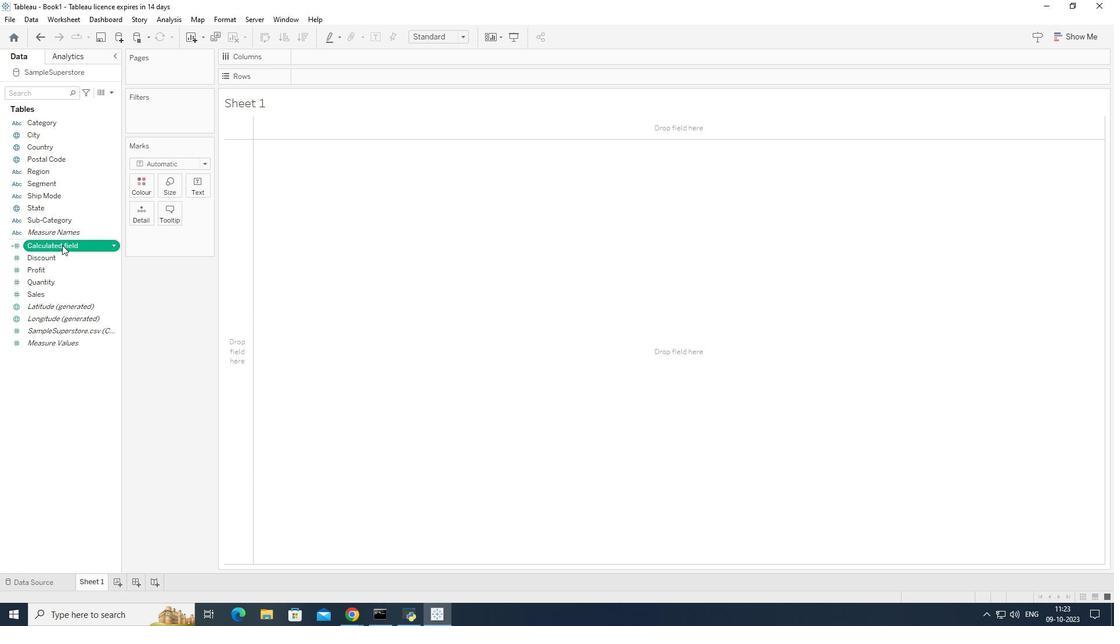 
Action: Mouse moved to (38, 207)
Screenshot: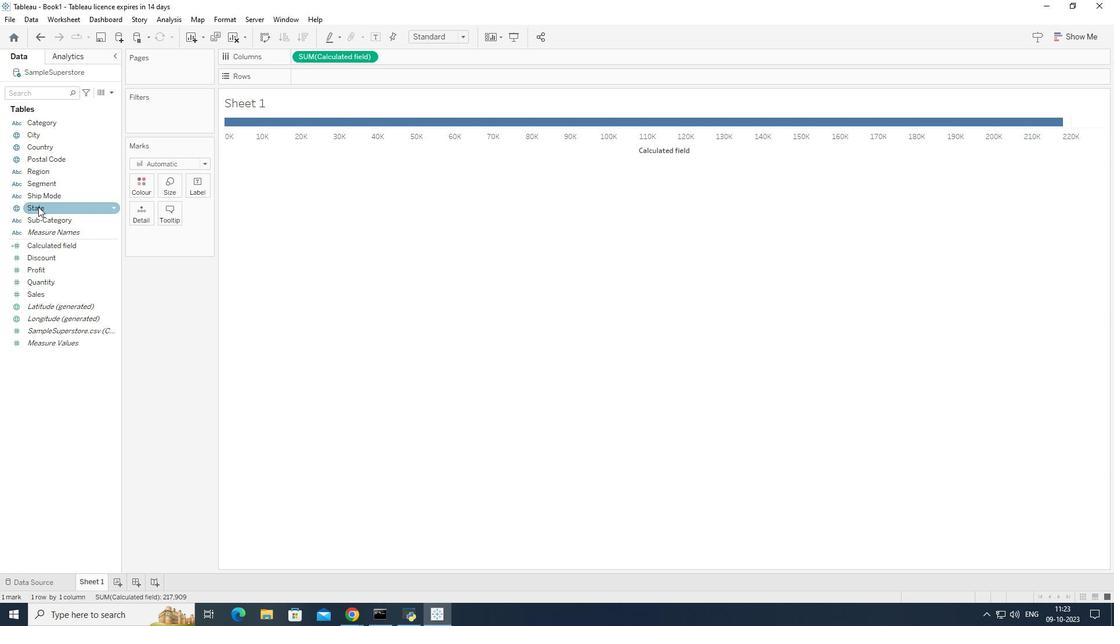 
Action: Mouse pressed left at (38, 207)
Screenshot: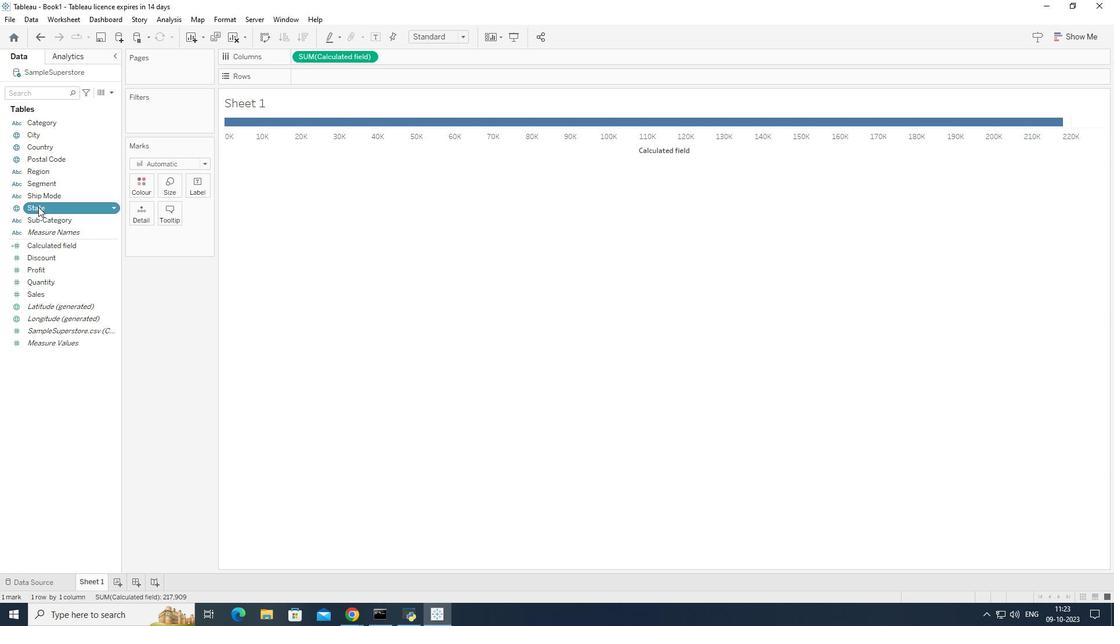 
Action: Mouse moved to (50, 220)
Screenshot: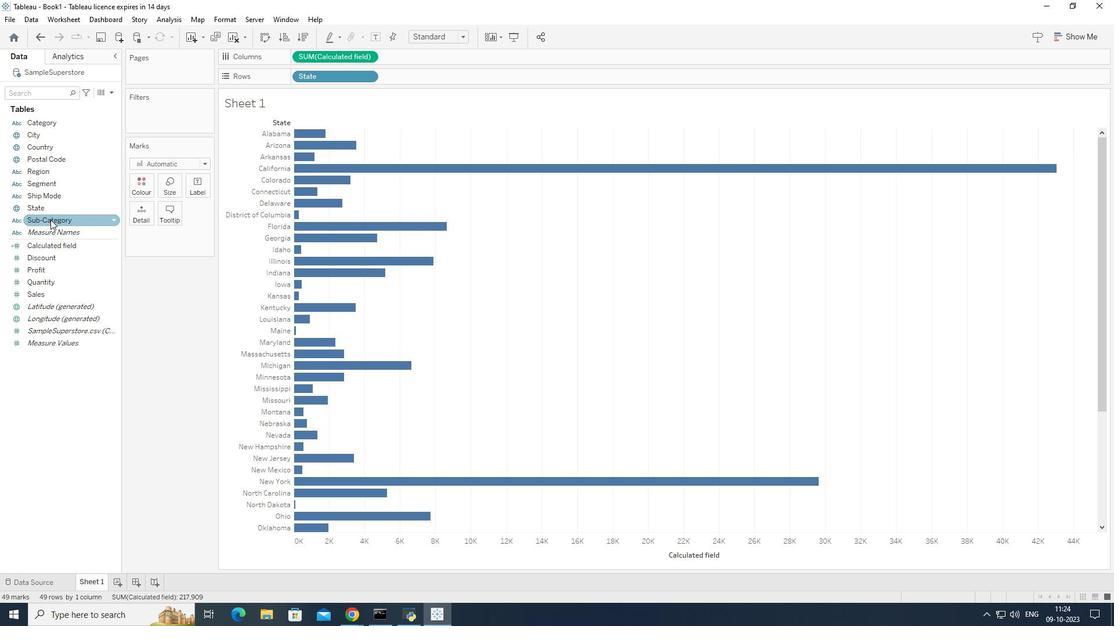 
Action: Mouse pressed left at (50, 220)
Screenshot: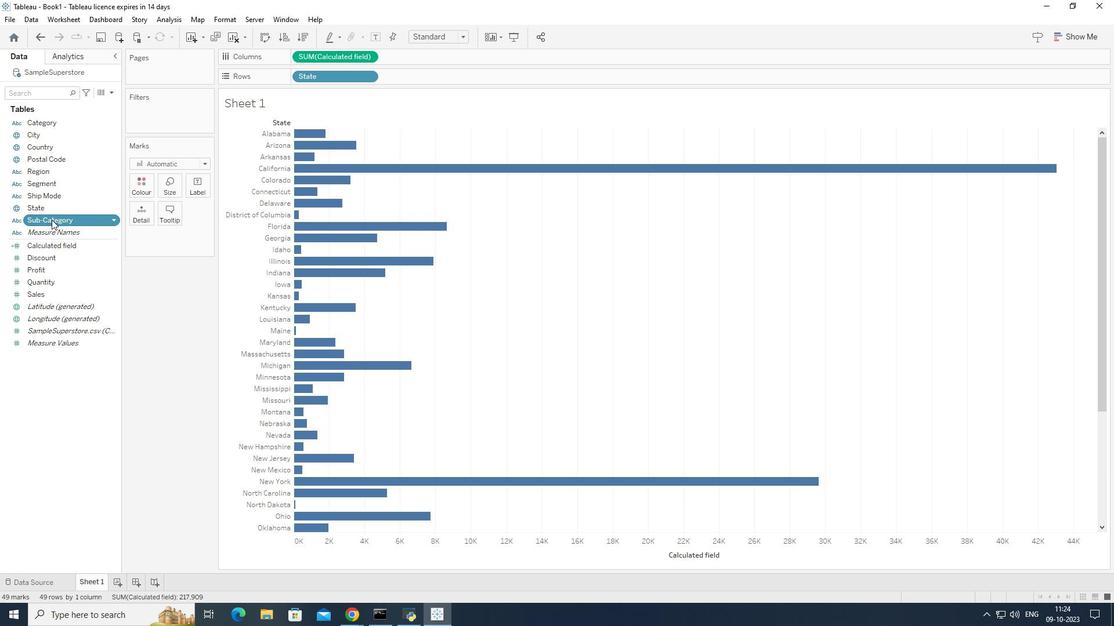 
Action: Mouse moved to (50, 121)
Screenshot: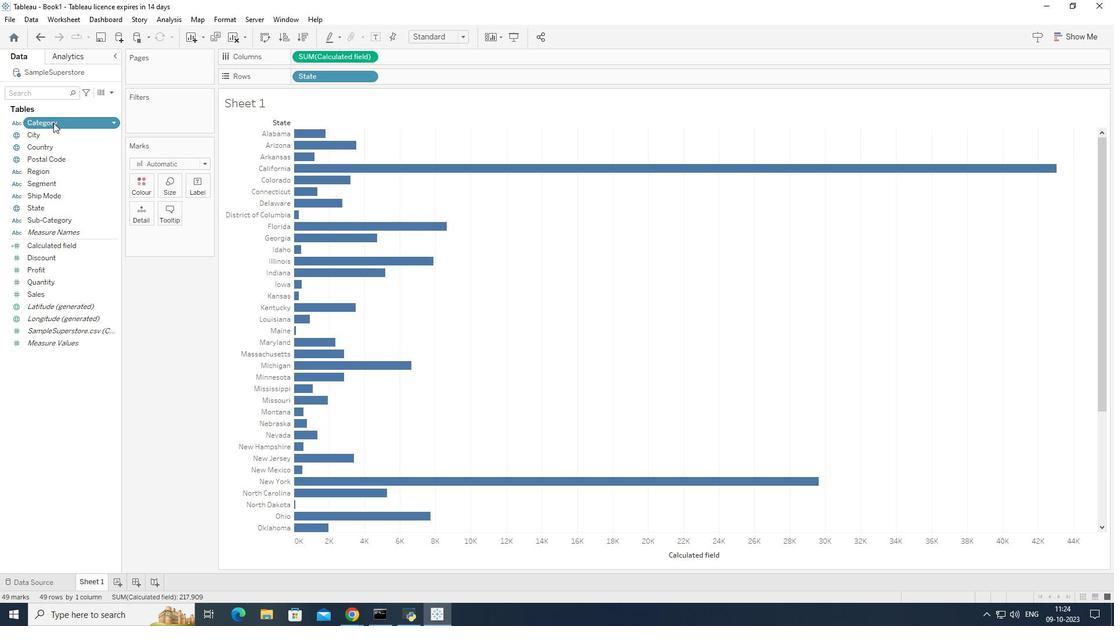 
Action: Mouse pressed left at (50, 121)
Screenshot: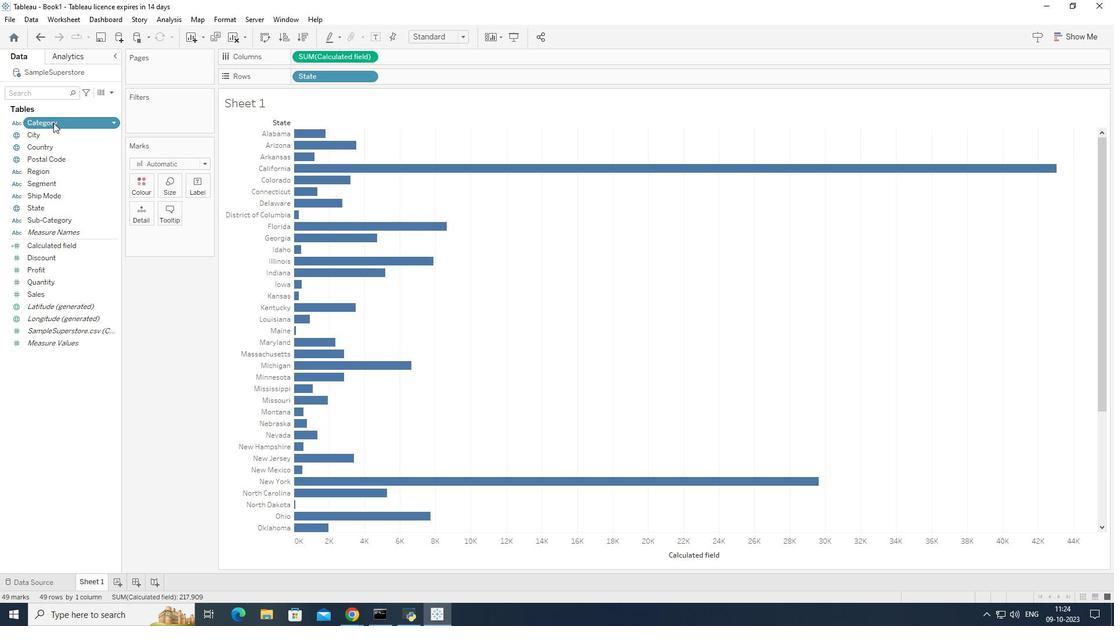 
Action: Mouse moved to (462, 34)
Screenshot: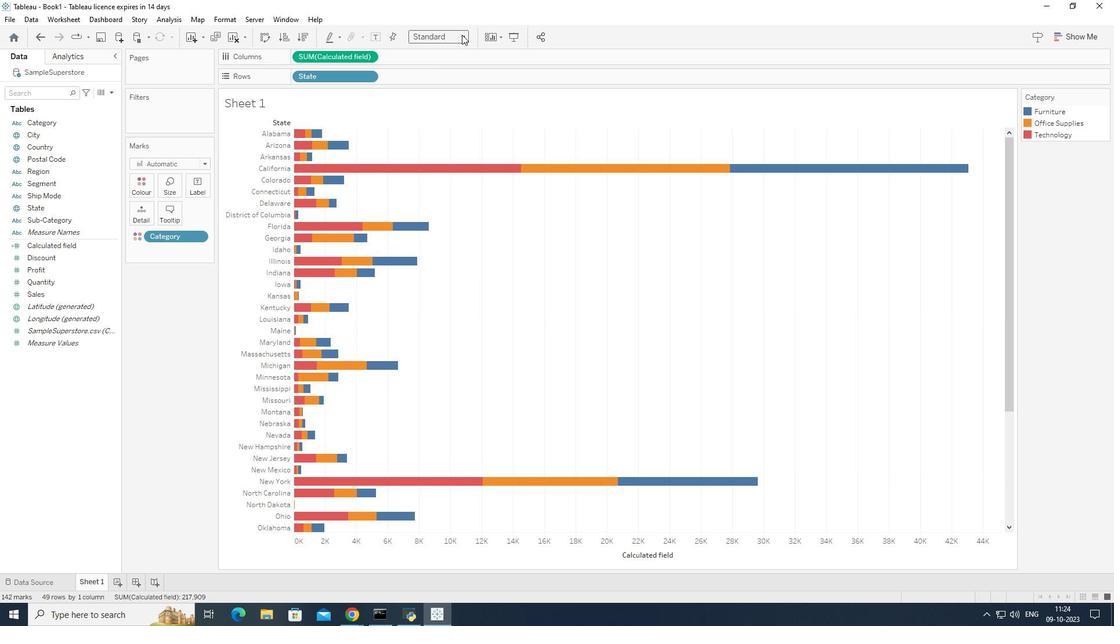 
Action: Mouse pressed left at (462, 34)
Screenshot: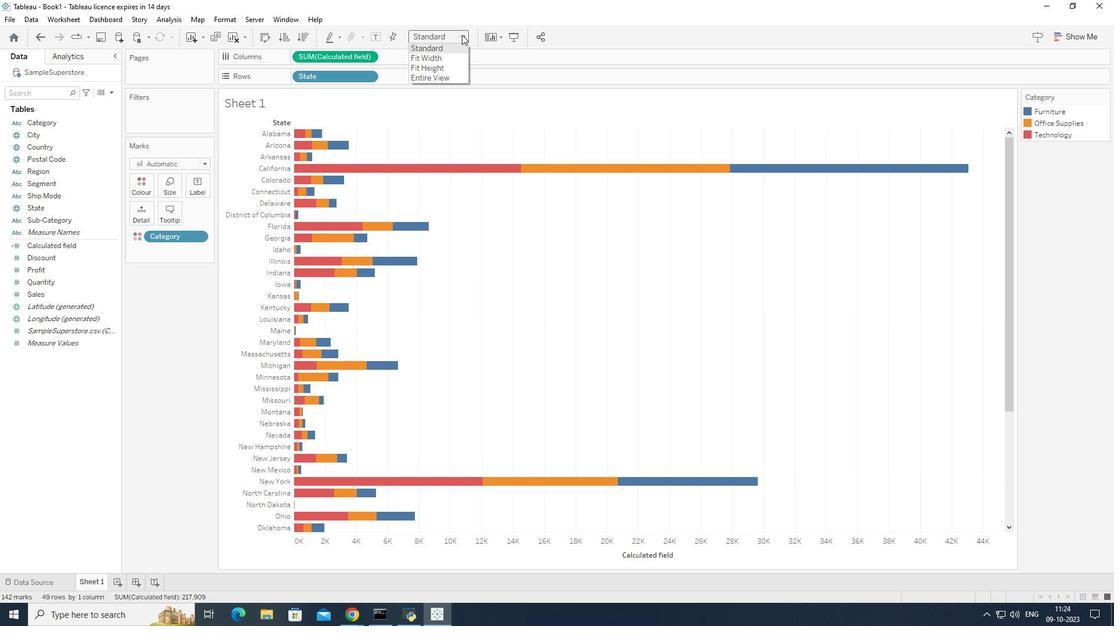 
Action: Mouse moved to (442, 76)
Screenshot: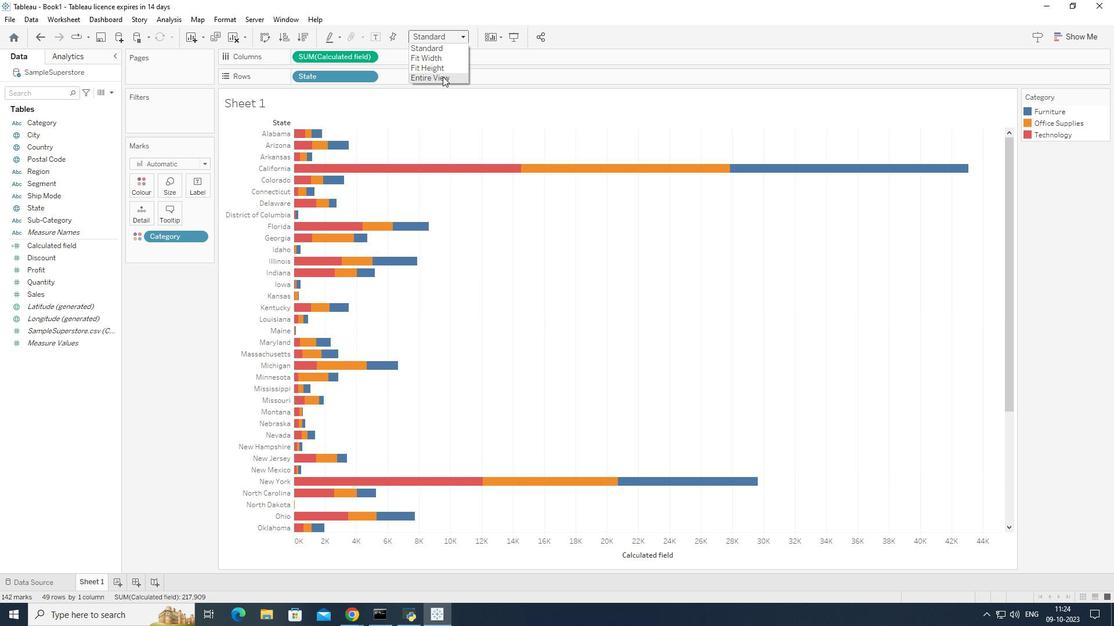 
Action: Mouse pressed left at (442, 76)
Screenshot: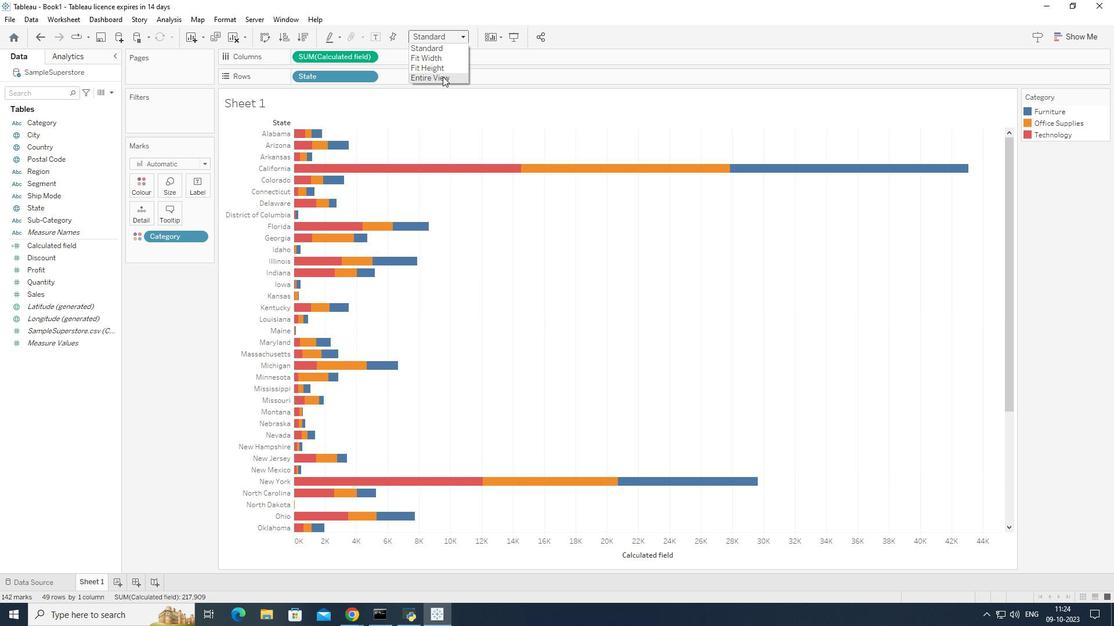 
Action: Mouse moved to (485, 279)
Screenshot: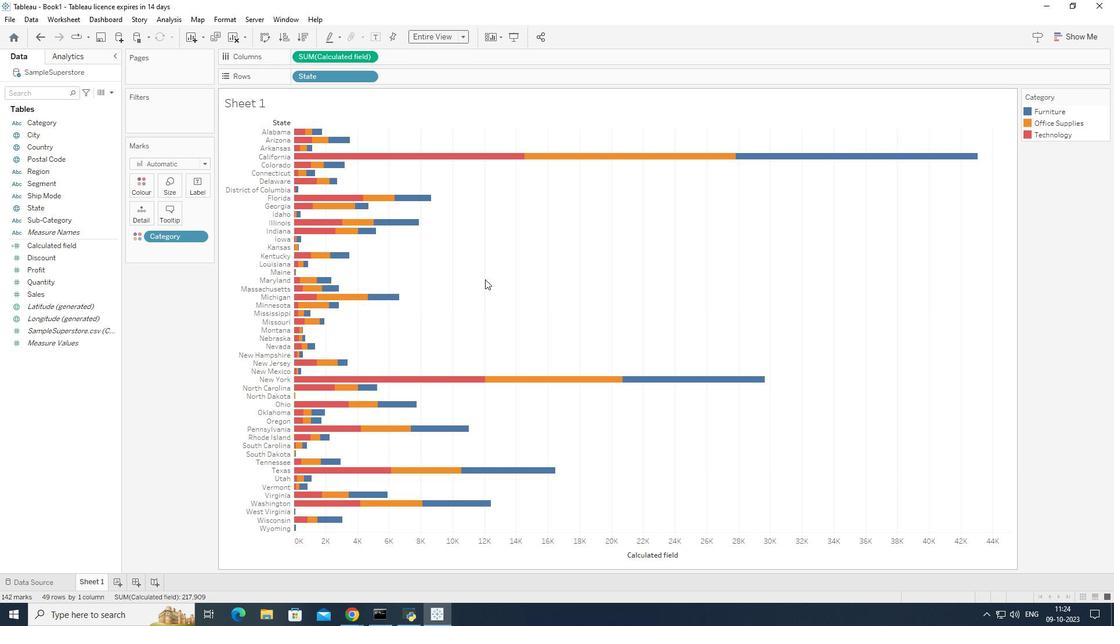 
Action: Mouse scrolled (485, 279) with delta (0, 0)
Screenshot: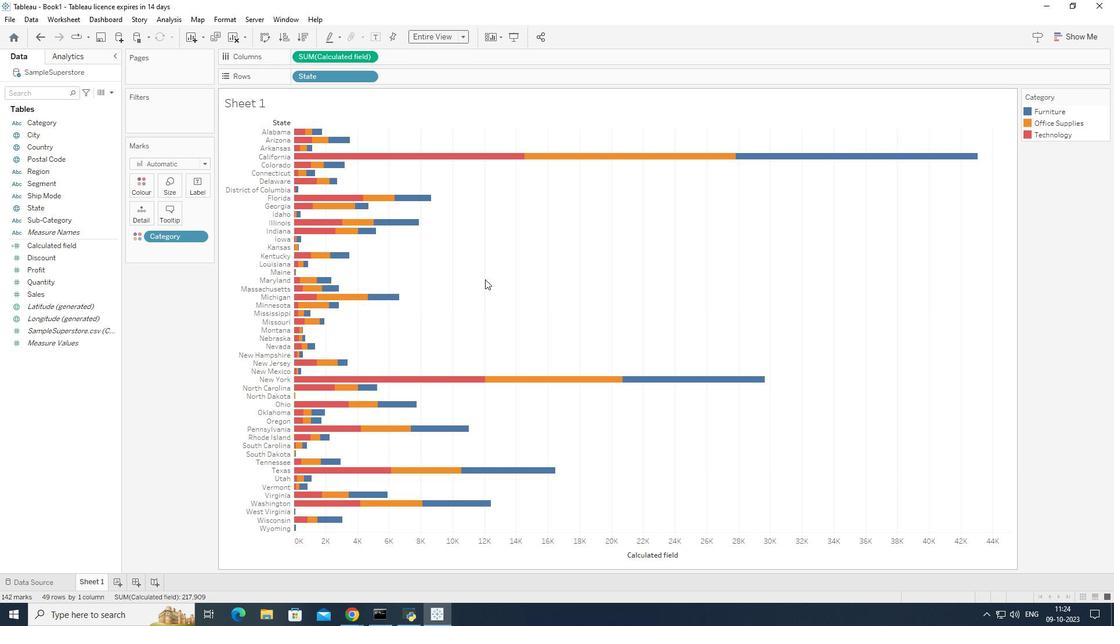 
Action: Mouse moved to (300, 37)
Screenshot: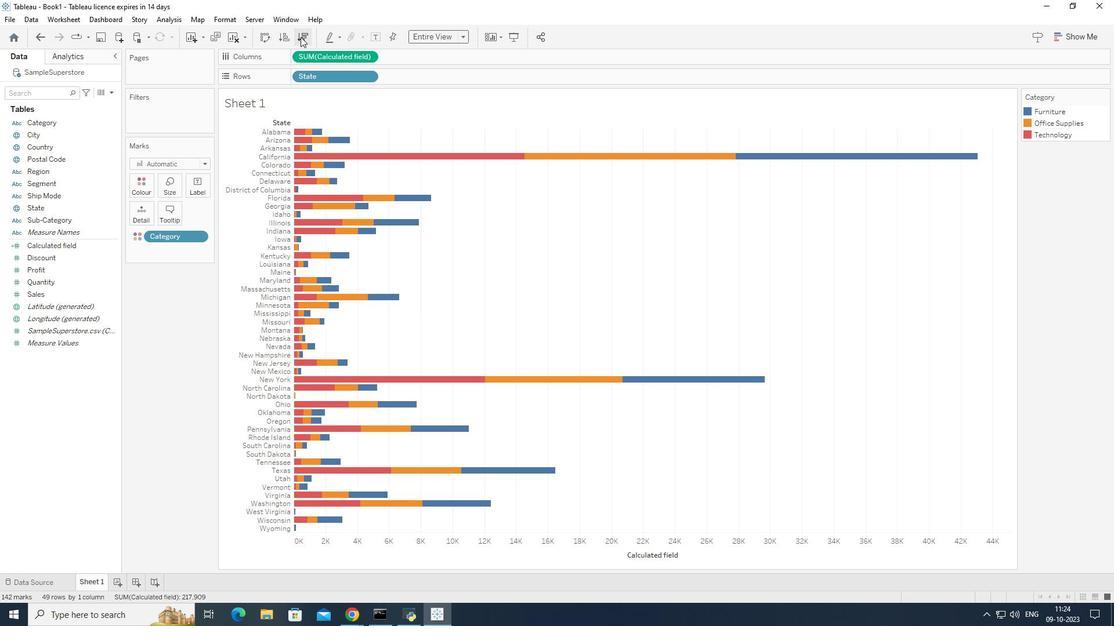 
Action: Mouse pressed left at (300, 37)
Screenshot: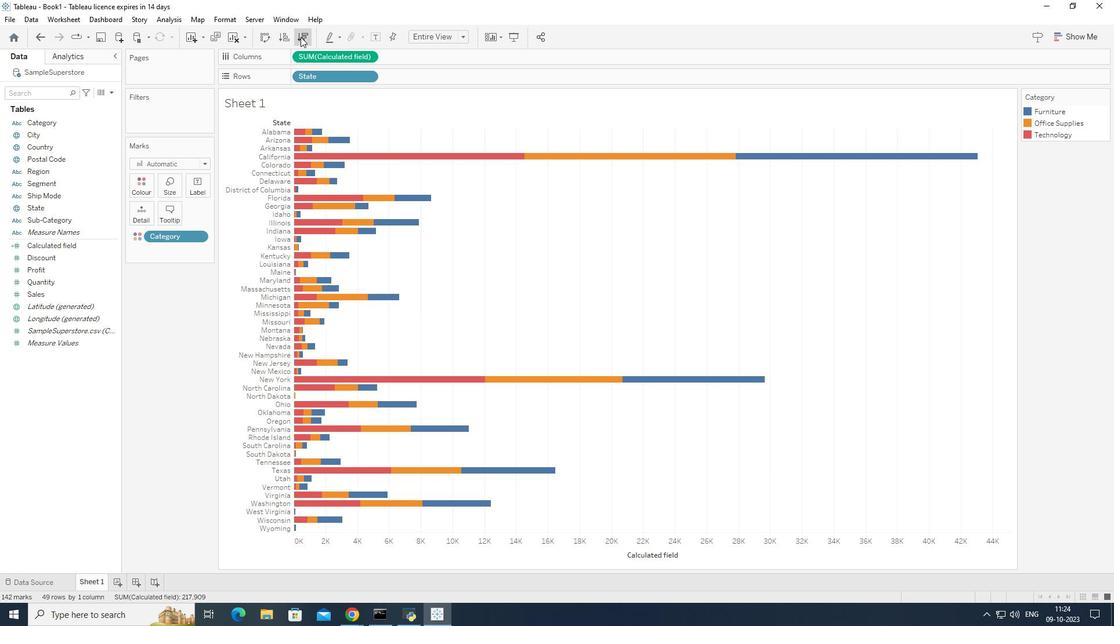 
Action: Mouse moved to (178, 188)
Screenshot: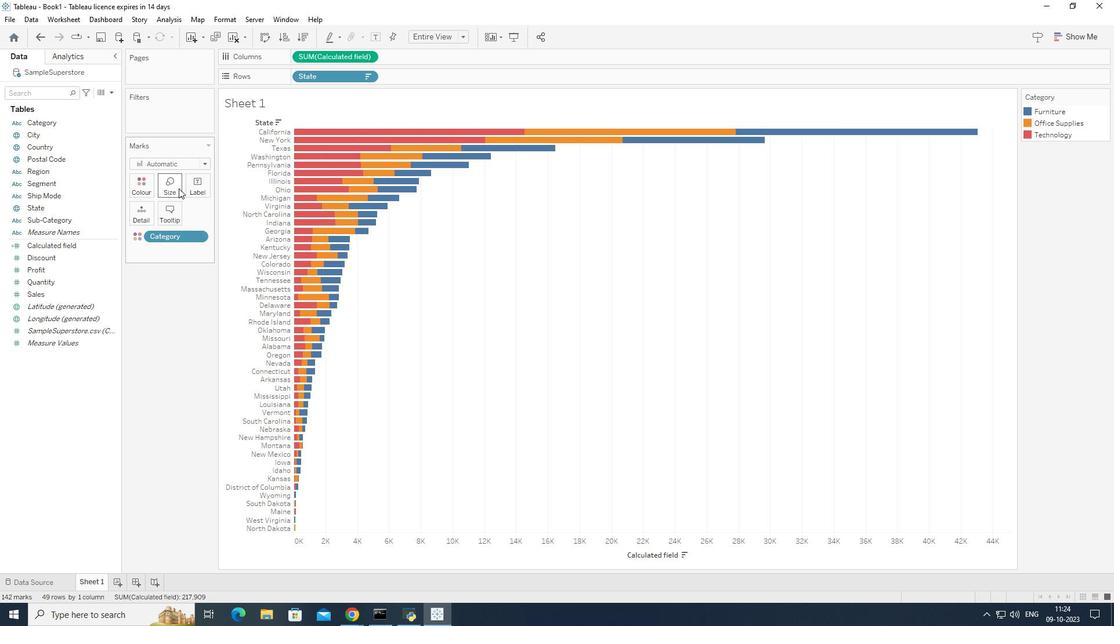 
Action: Mouse pressed left at (178, 188)
Screenshot: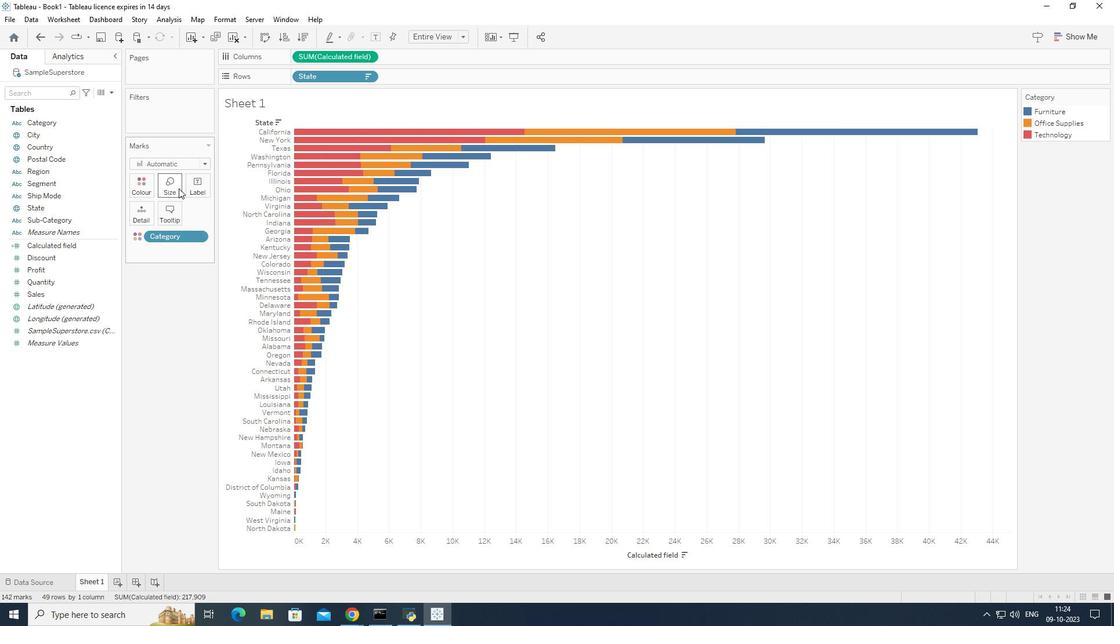 
Action: Mouse moved to (239, 214)
Screenshot: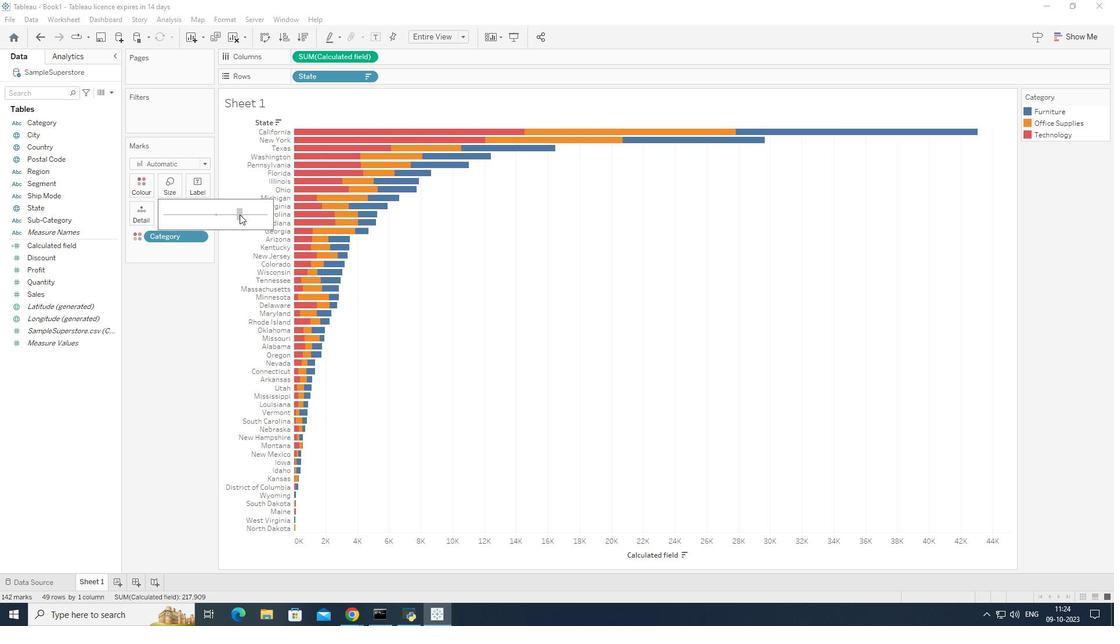 
Action: Mouse pressed left at (239, 214)
Screenshot: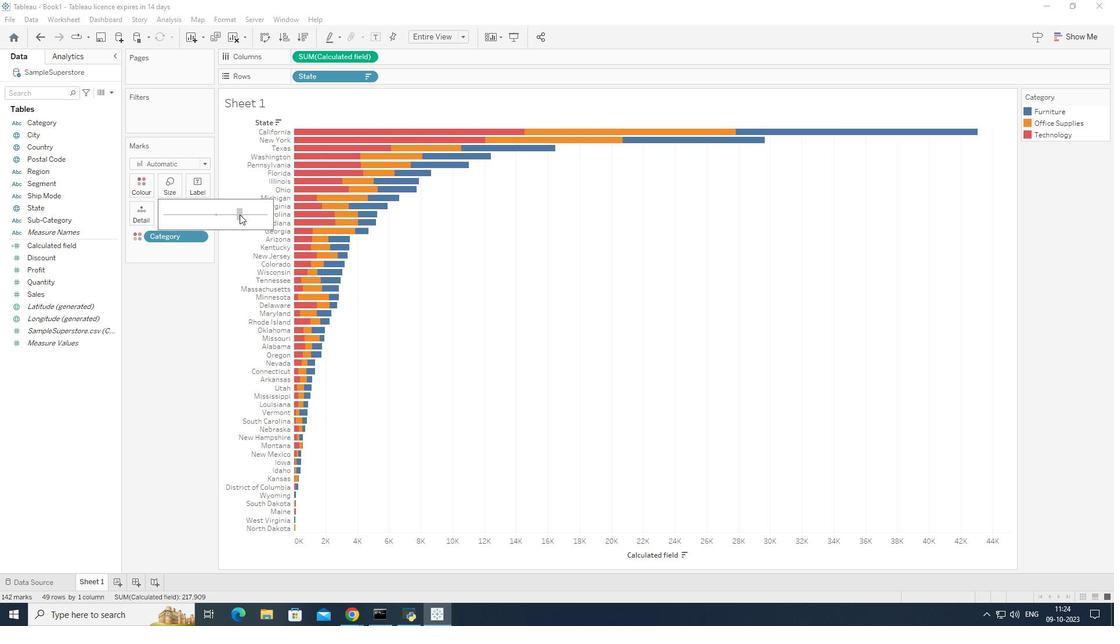 
Action: Mouse moved to (258, 213)
Screenshot: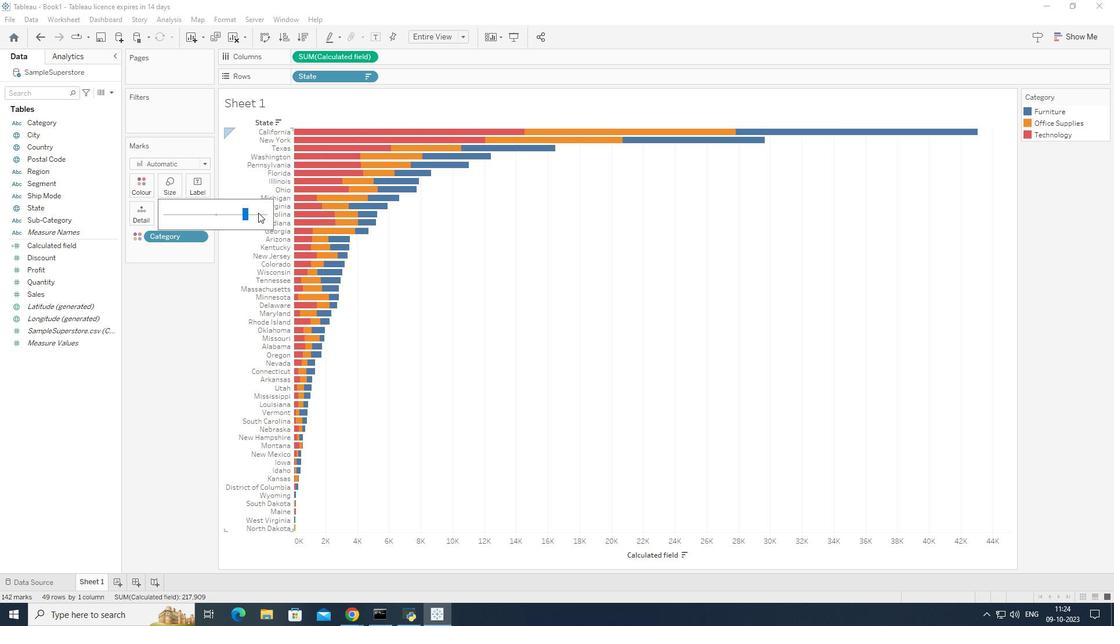 
Action: Mouse pressed left at (258, 213)
Screenshot: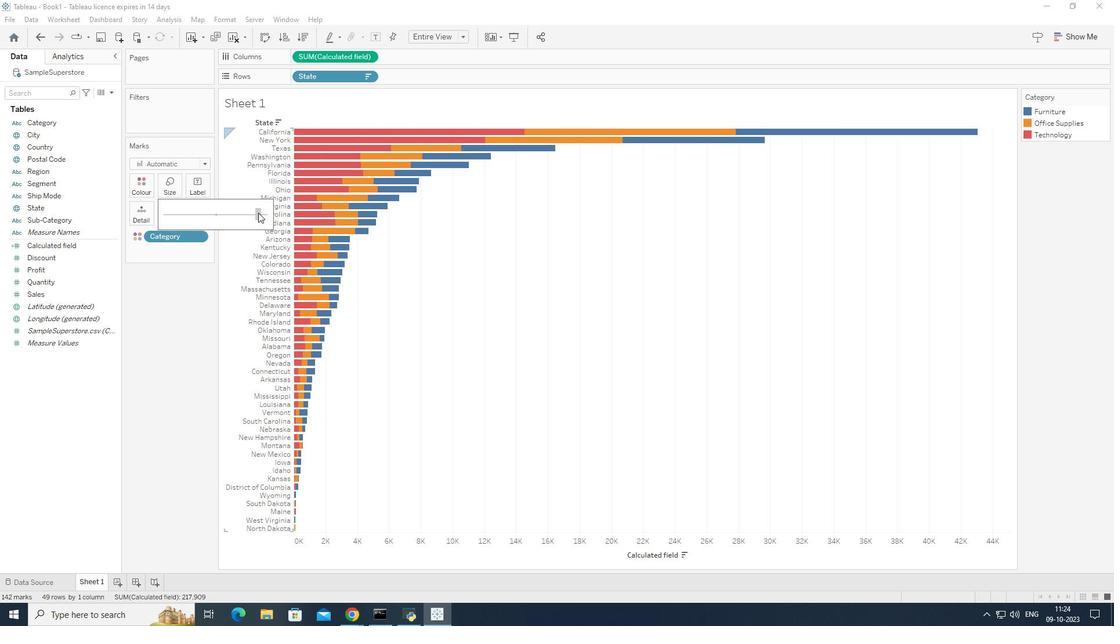 
Action: Mouse moved to (243, 211)
Screenshot: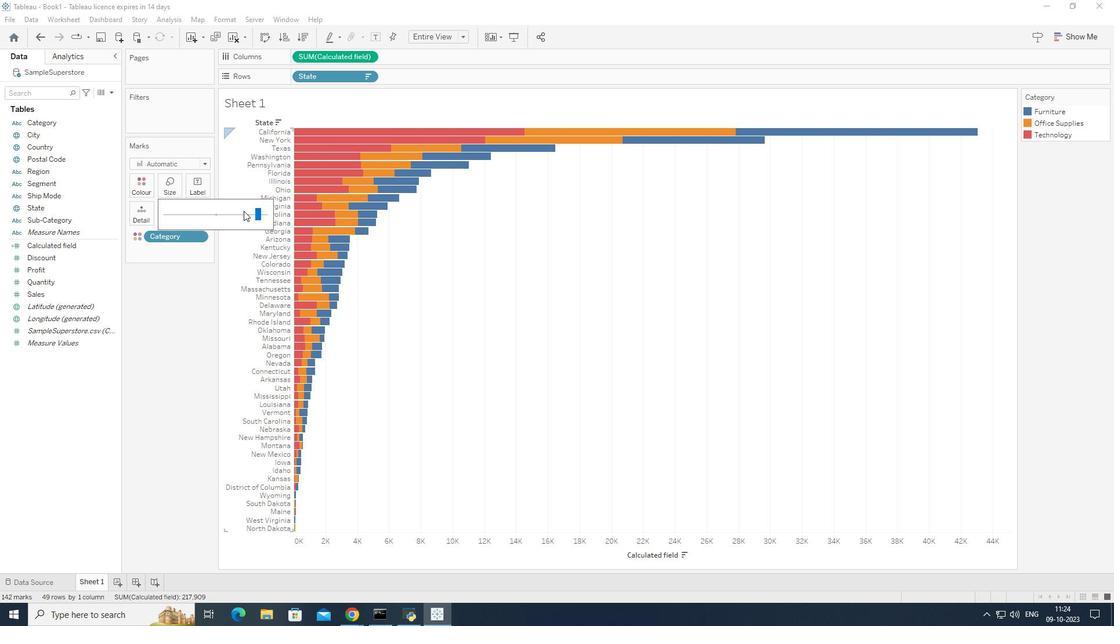 
Action: Mouse pressed left at (243, 211)
Screenshot: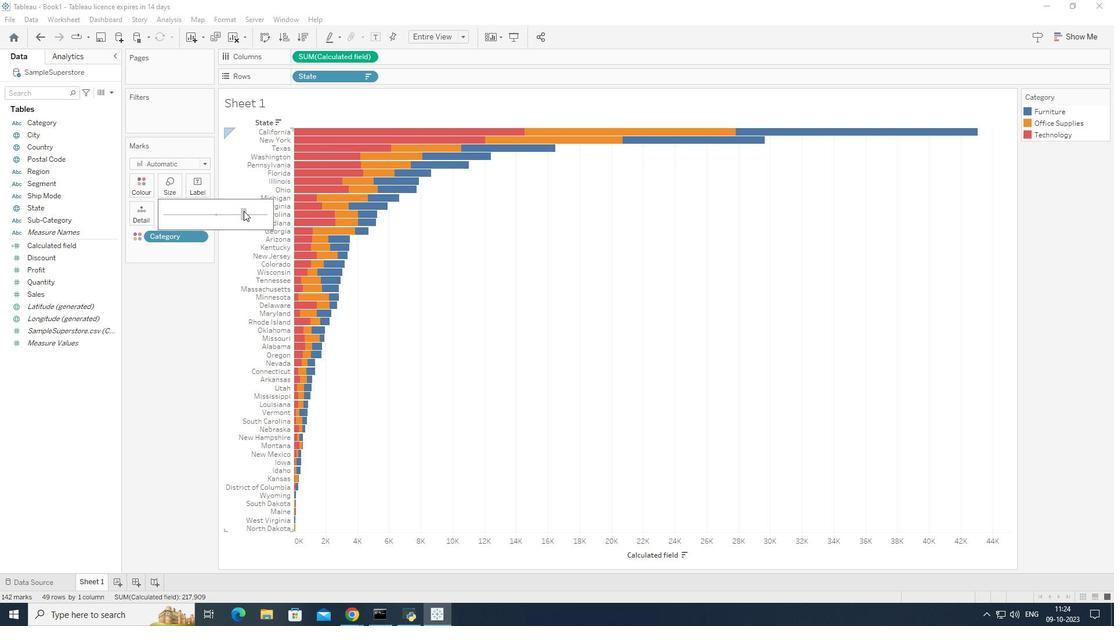 
Action: Mouse moved to (188, 213)
Screenshot: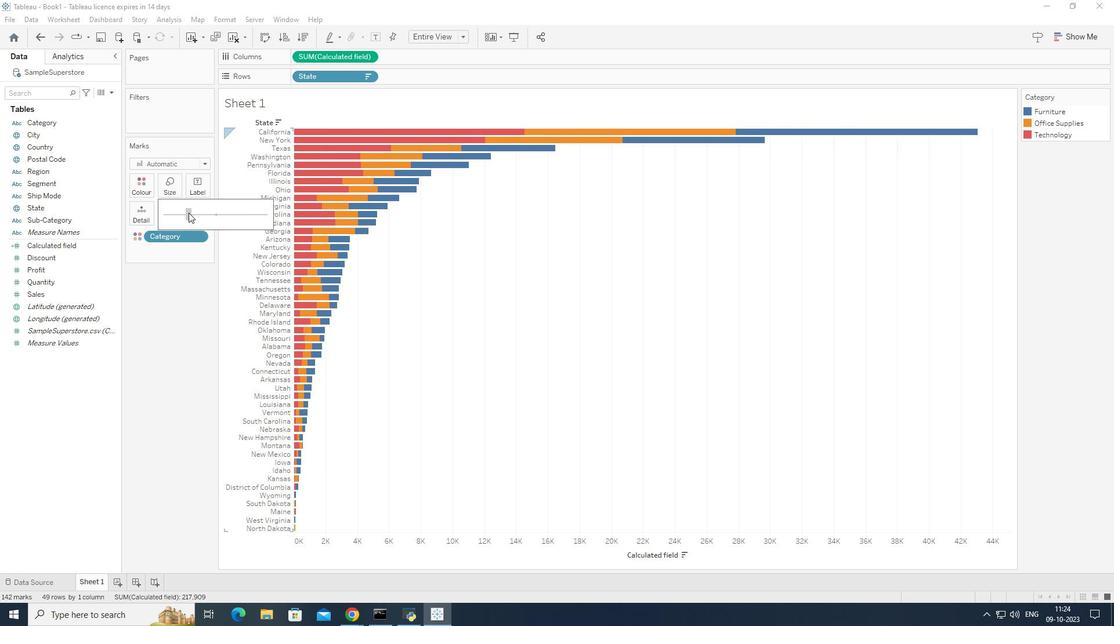 
Action: Mouse pressed left at (188, 213)
Screenshot: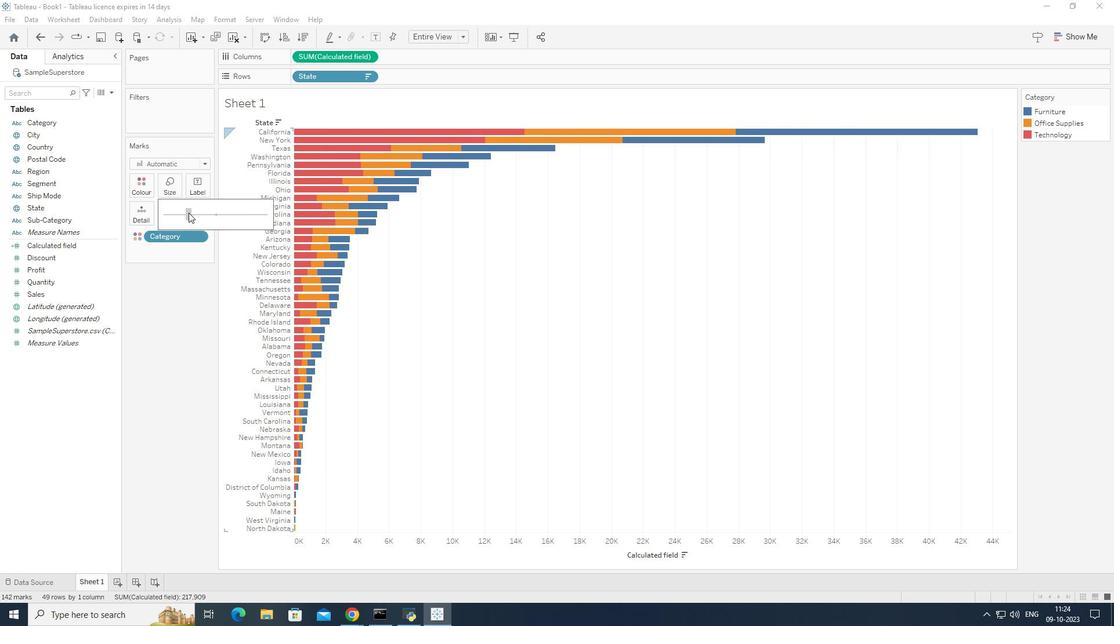 
Action: Mouse moved to (220, 212)
Screenshot: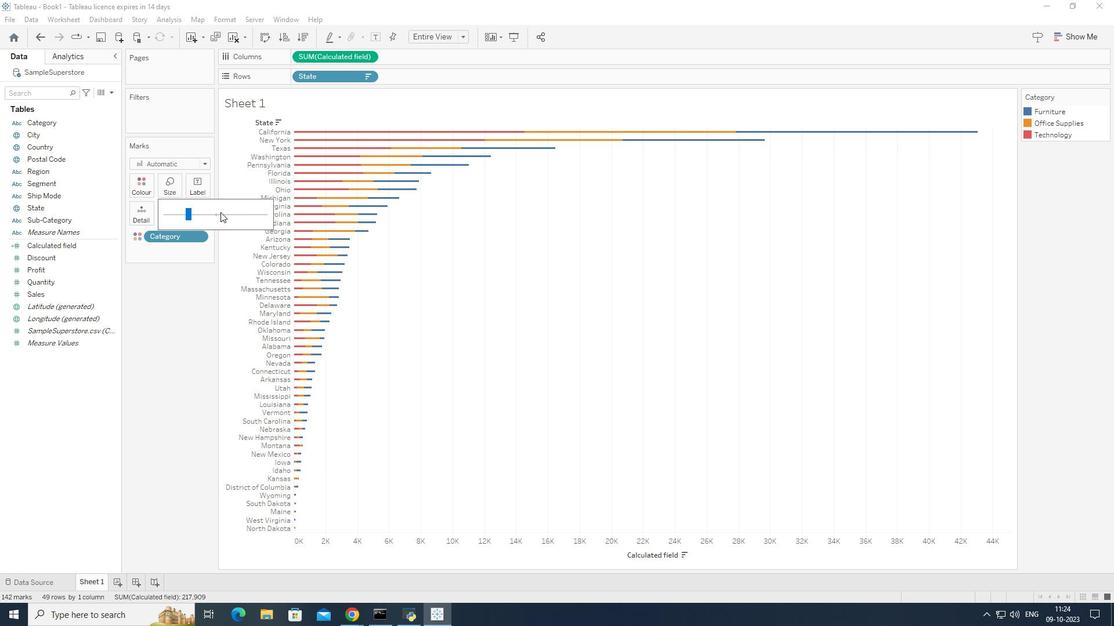 
Action: Mouse pressed left at (220, 212)
Screenshot: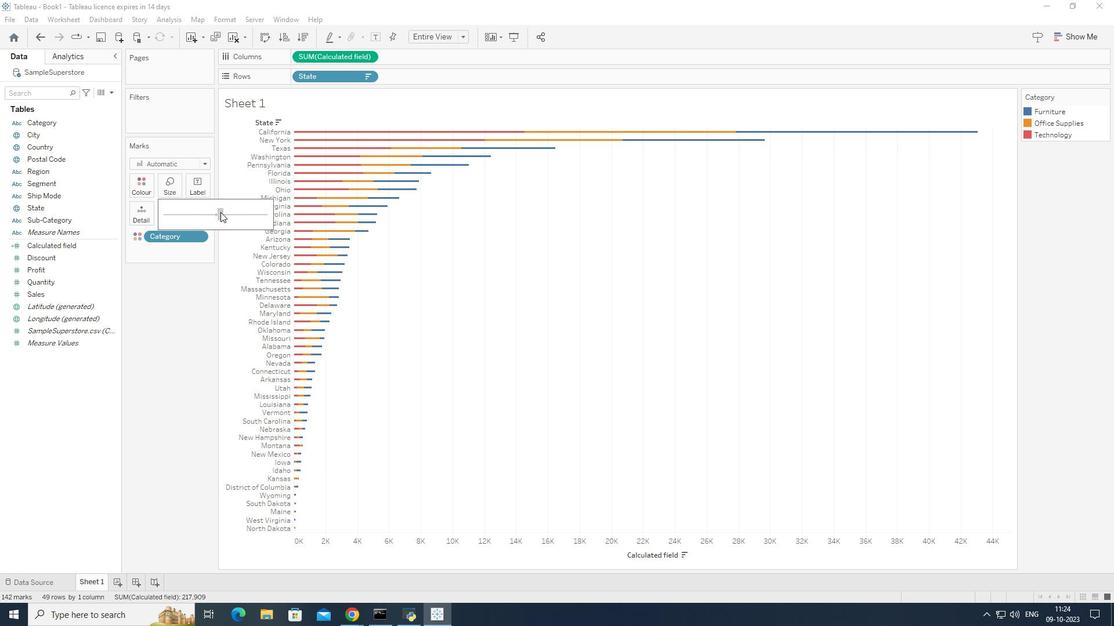 
Action: Mouse moved to (233, 211)
Screenshot: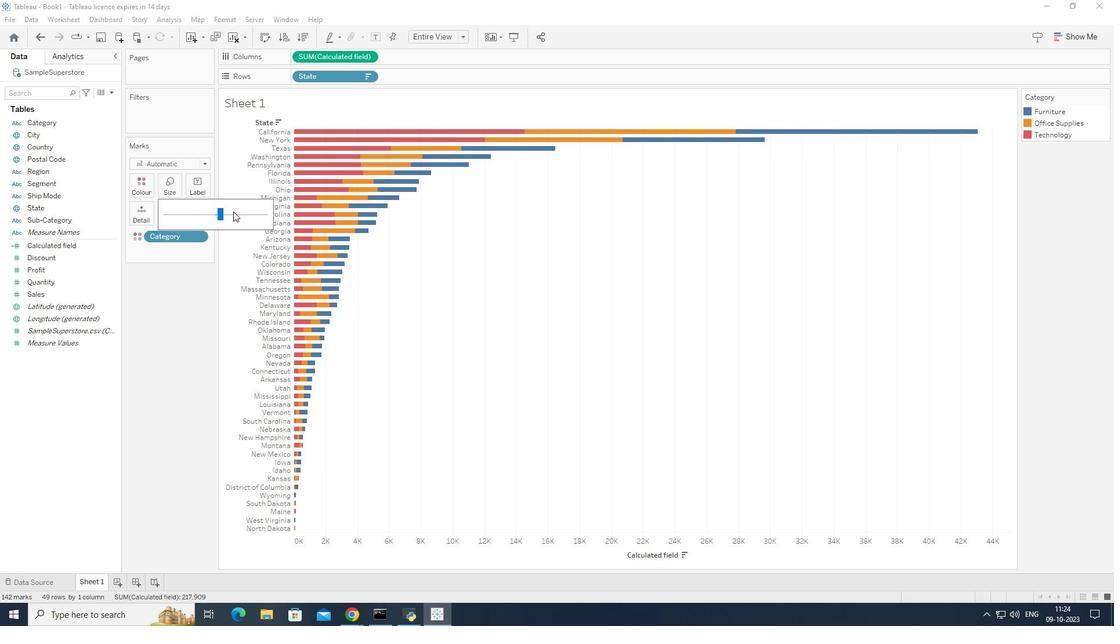 
Action: Mouse pressed left at (233, 211)
Screenshot: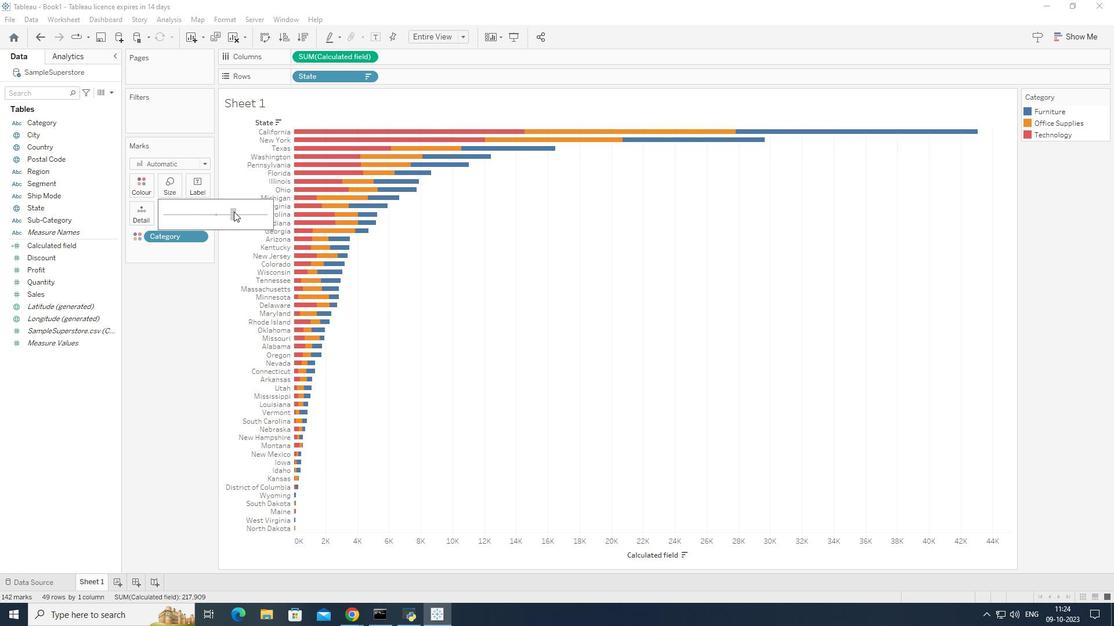 
Action: Mouse moved to (243, 211)
Screenshot: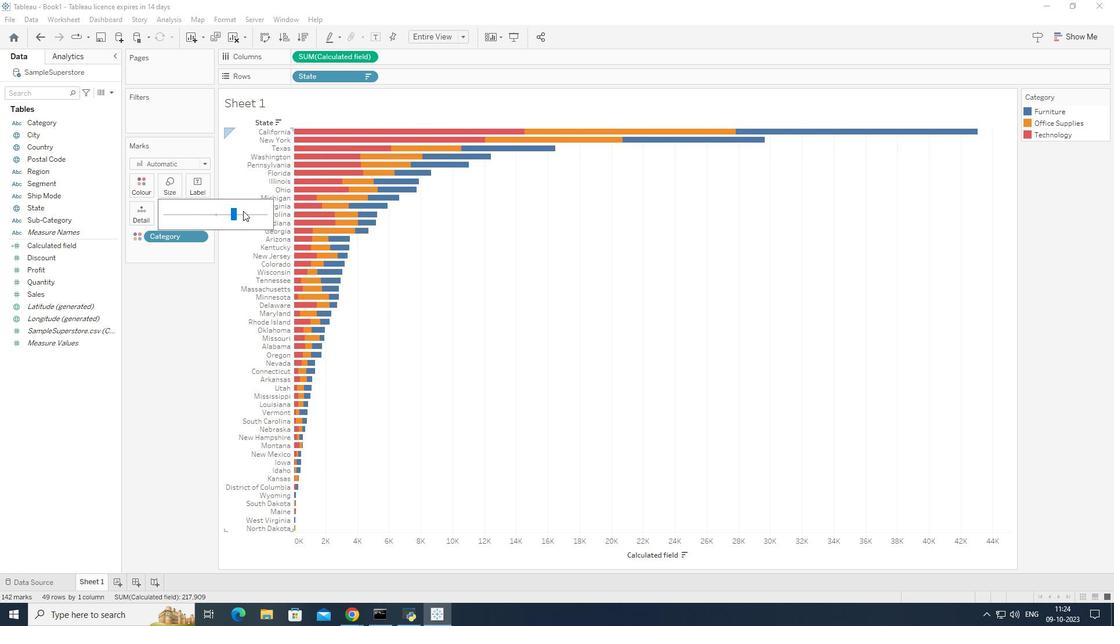 
Action: Mouse pressed left at (243, 211)
Screenshot: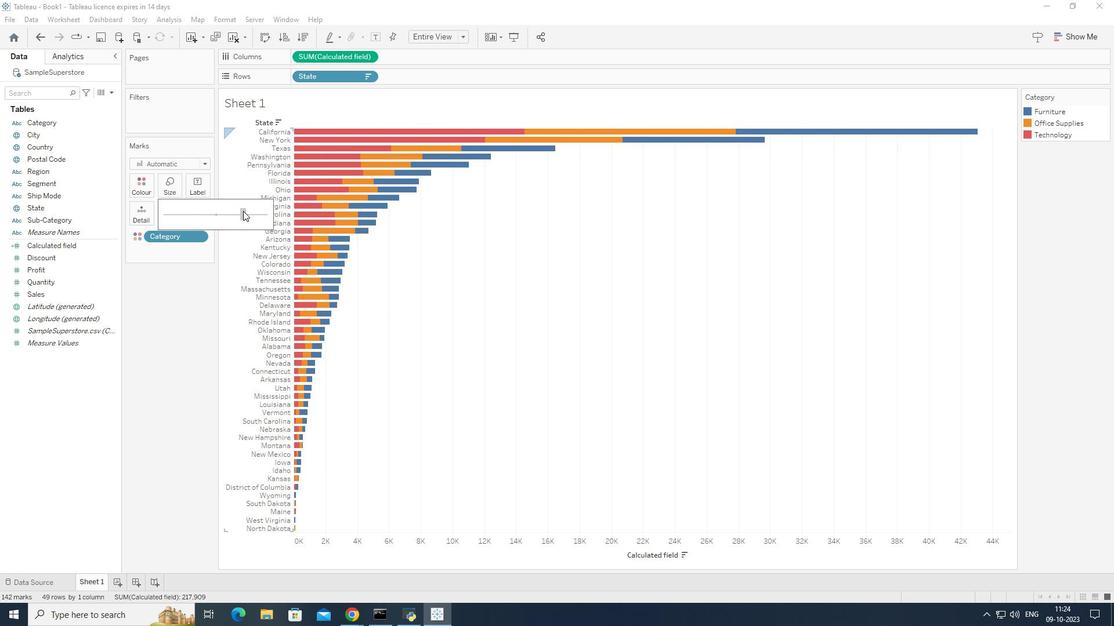 
Action: Mouse moved to (251, 210)
Screenshot: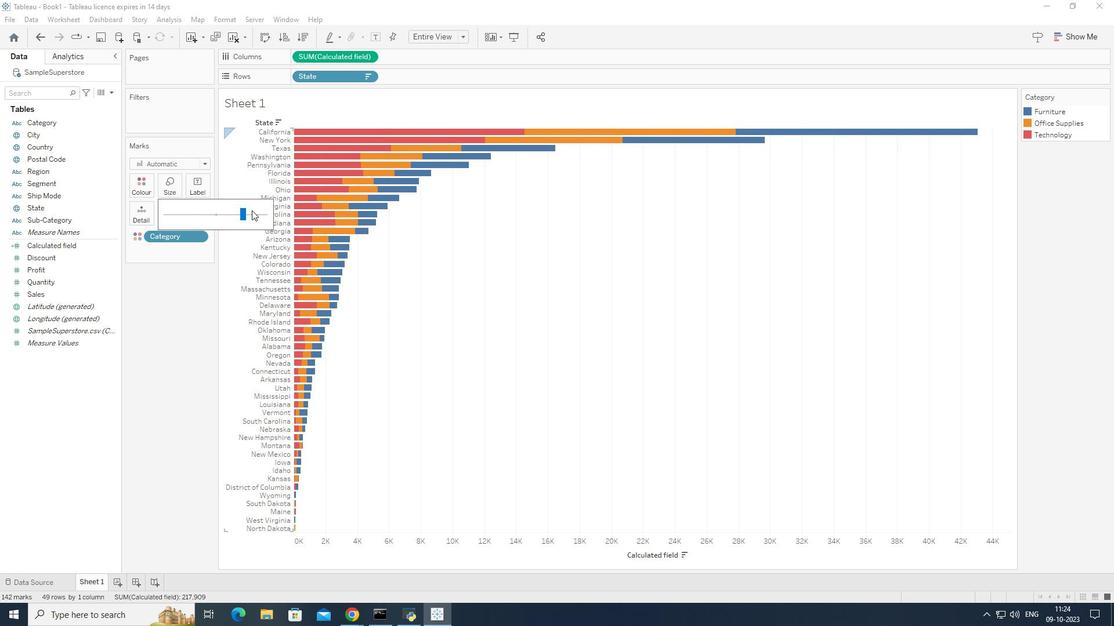 
Action: Mouse pressed left at (251, 210)
Screenshot: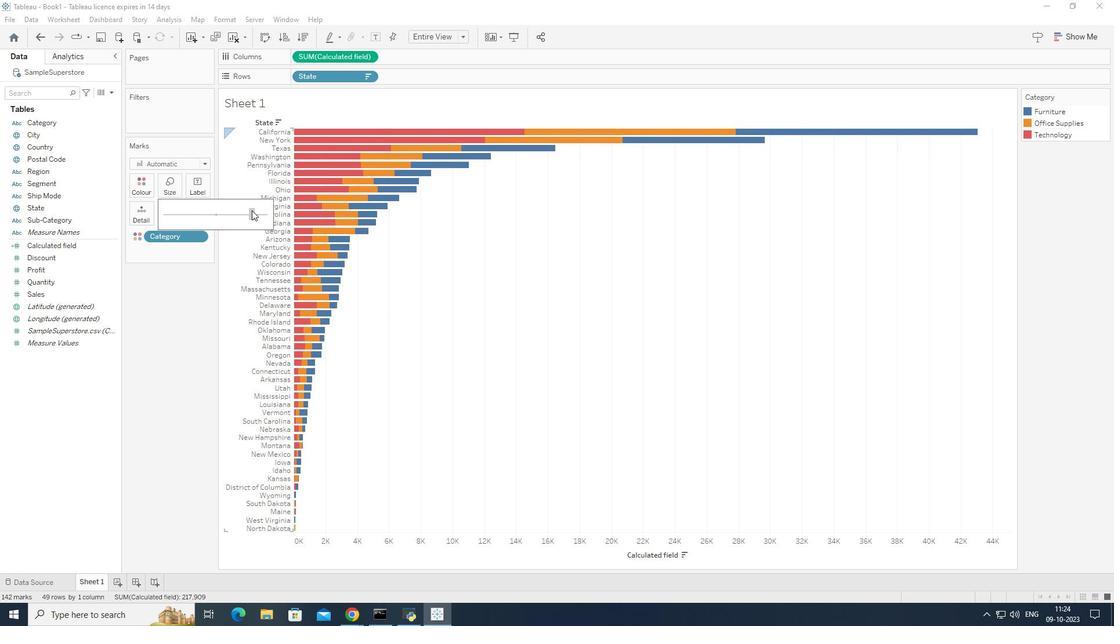 
Action: Mouse moved to (193, 287)
Screenshot: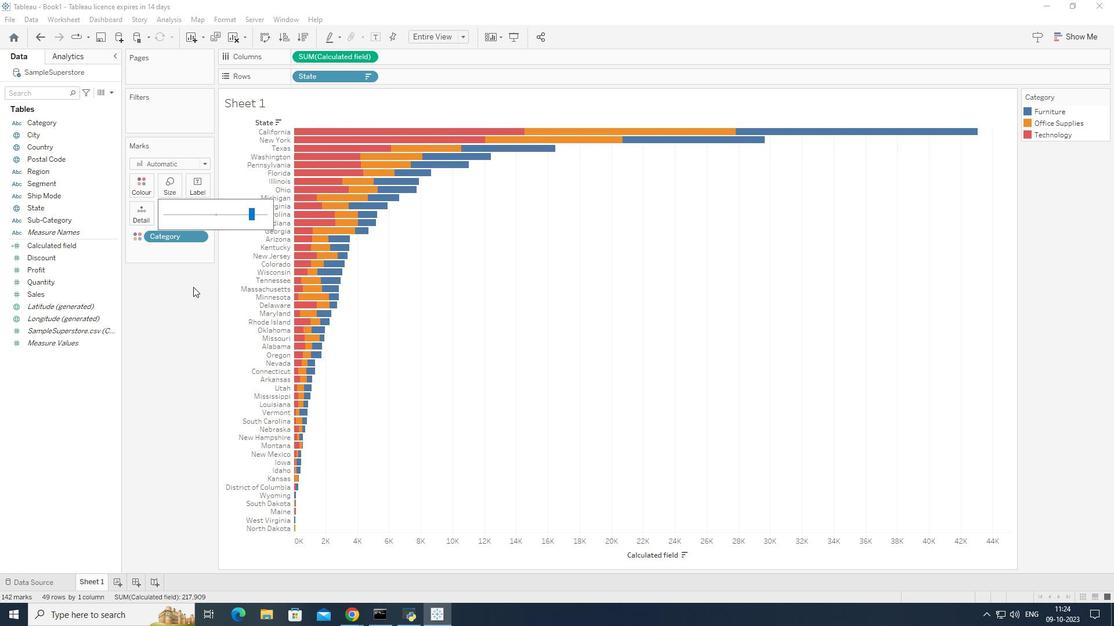 
Action: Mouse pressed left at (193, 287)
Screenshot: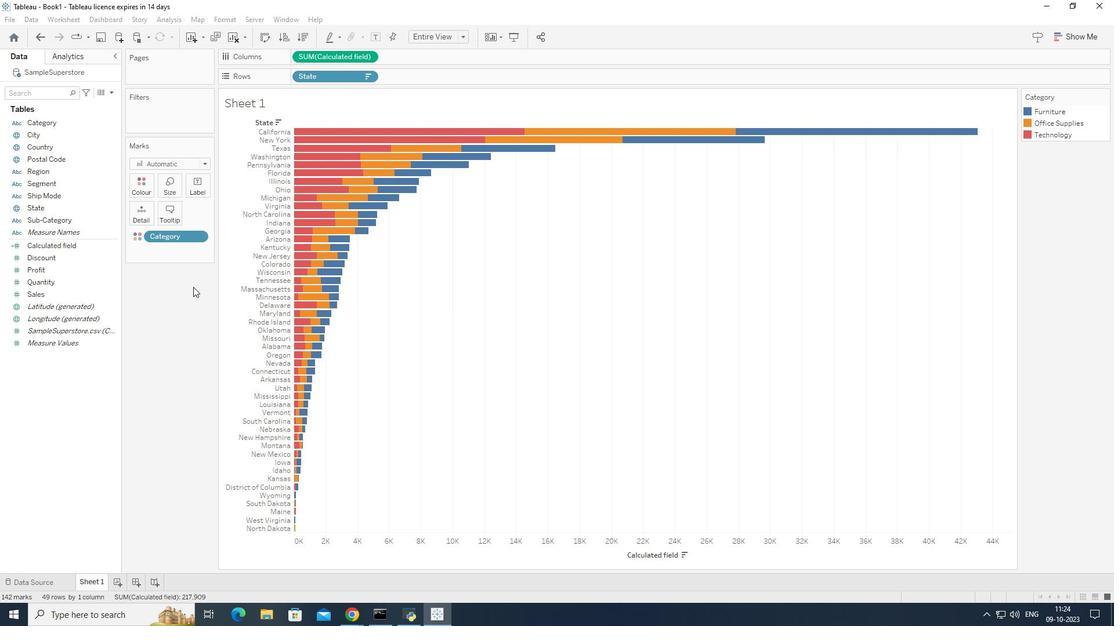 
Action: Mouse moved to (38, 207)
Screenshot: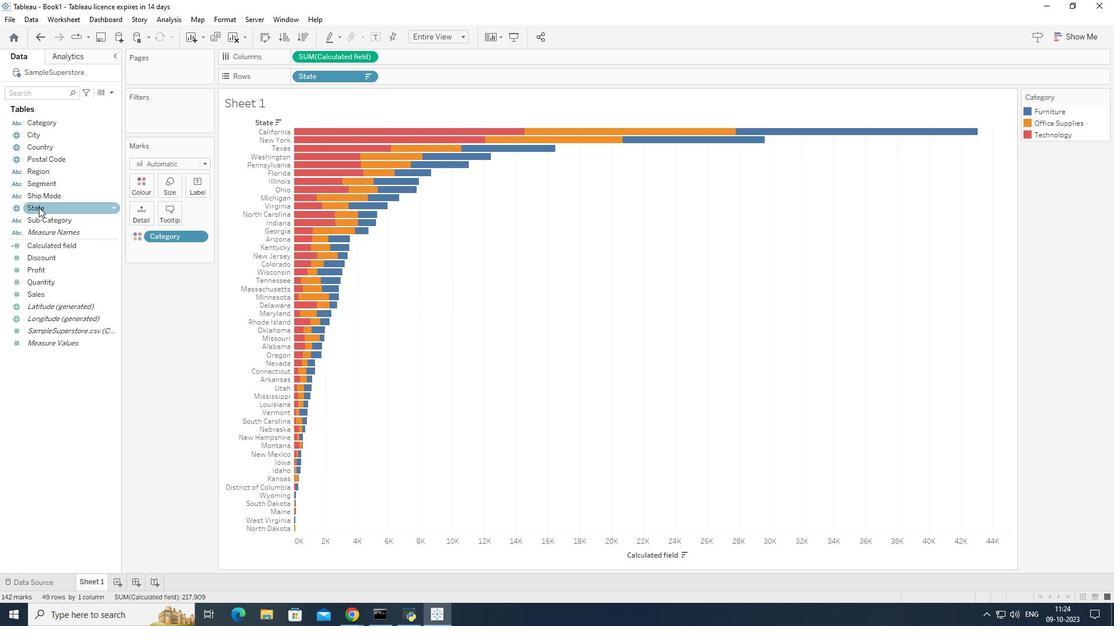 
Action: Mouse pressed left at (38, 207)
Screenshot: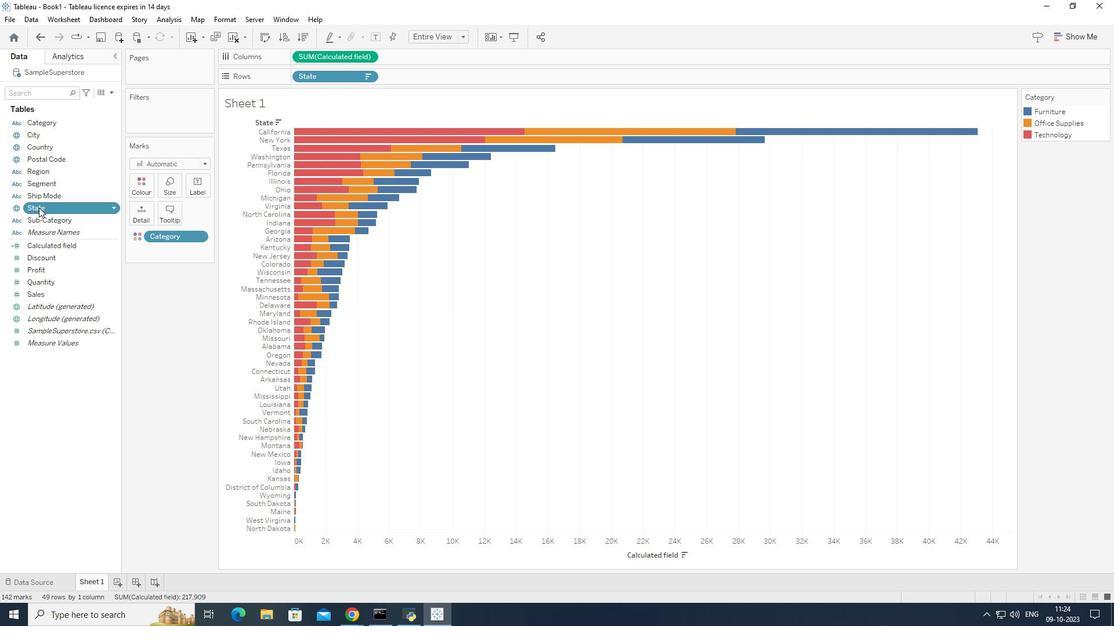 
Action: Mouse moved to (112, 207)
Screenshot: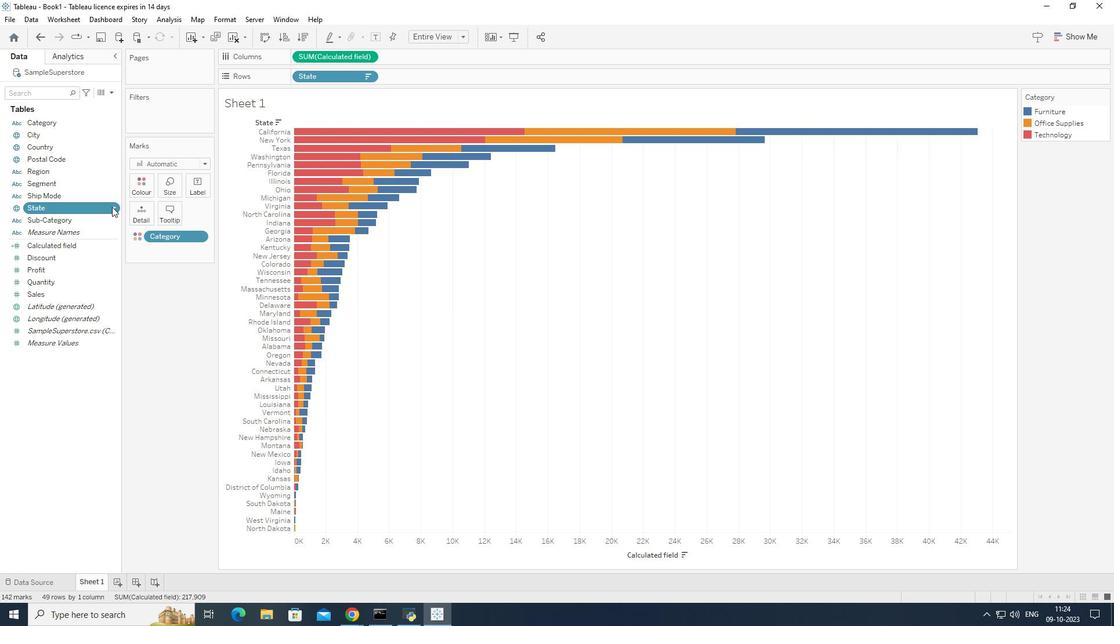 
Action: Mouse pressed left at (112, 207)
Screenshot: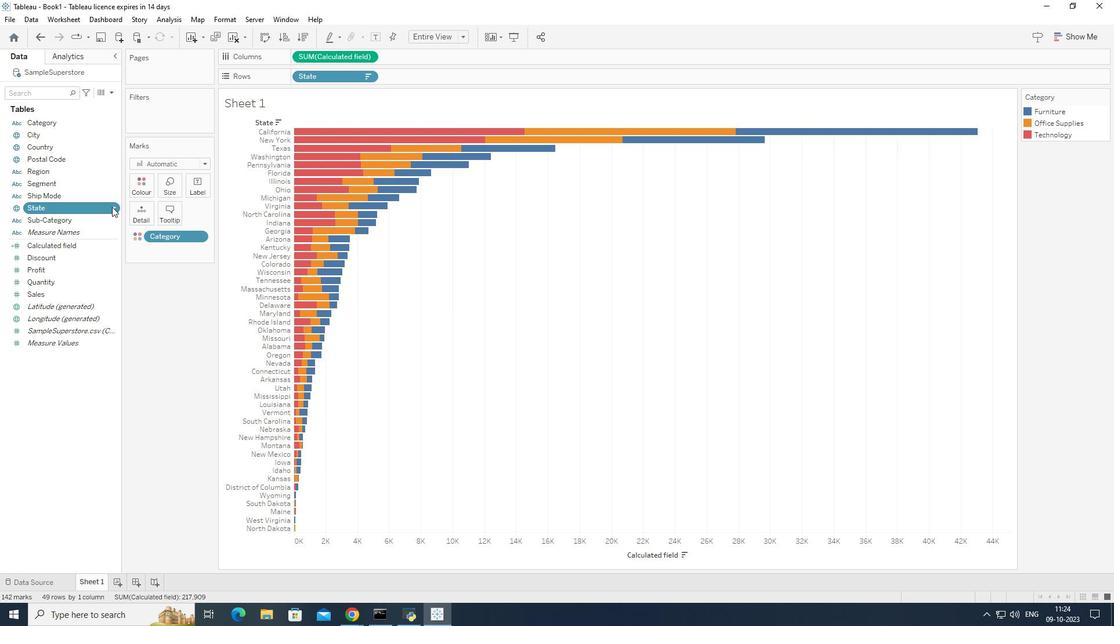 
Action: Mouse moved to (42, 206)
Screenshot: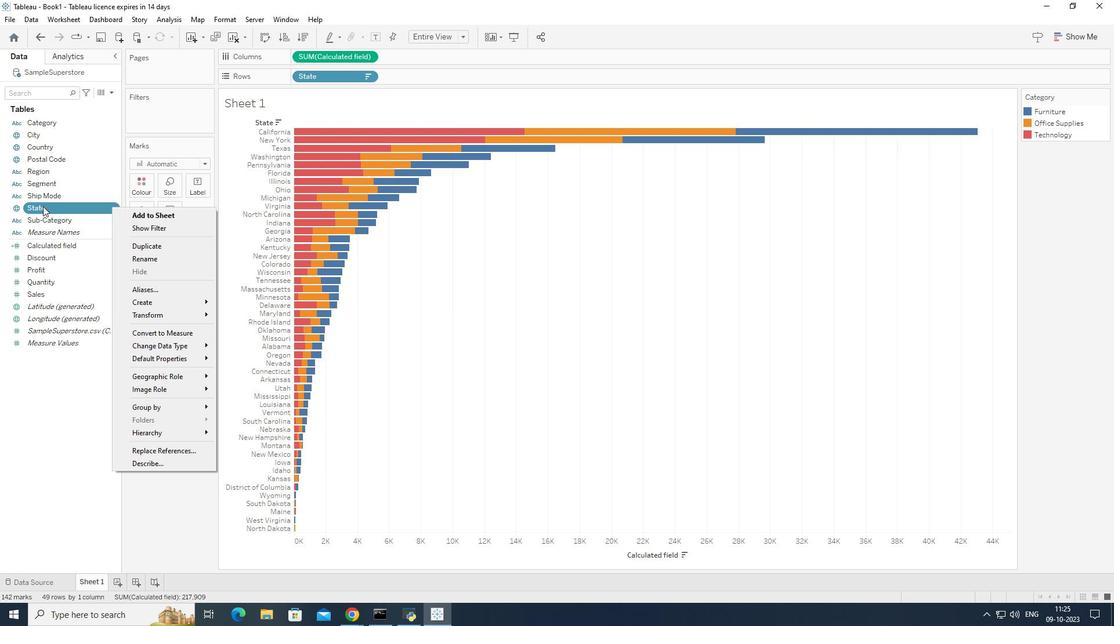 
Action: Mouse pressed left at (42, 206)
Screenshot: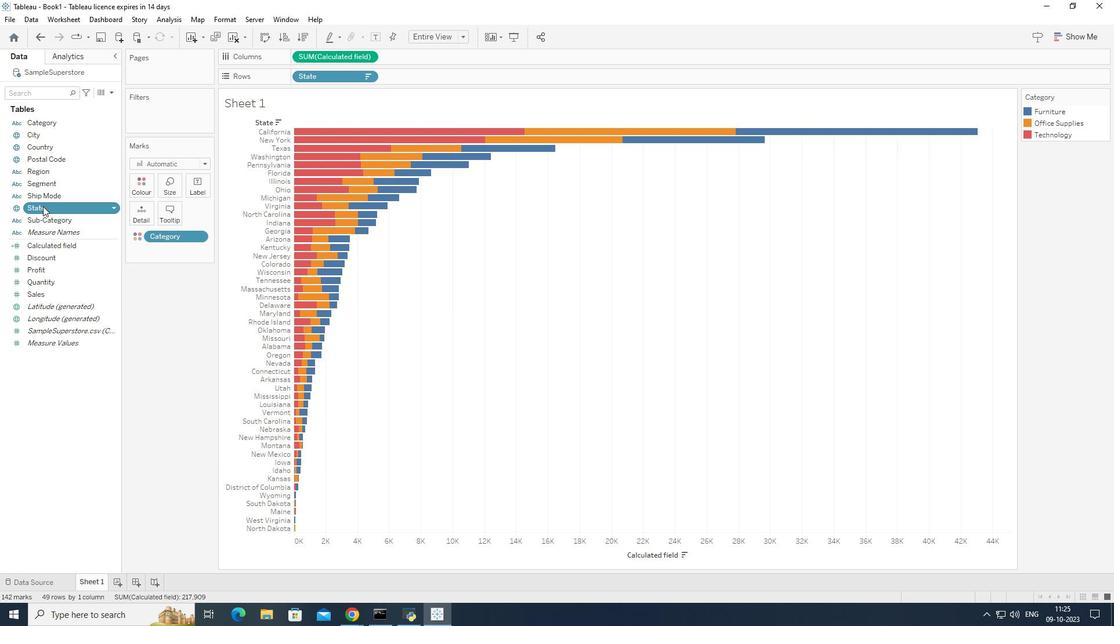 
Action: Mouse moved to (557, 167)
Screenshot: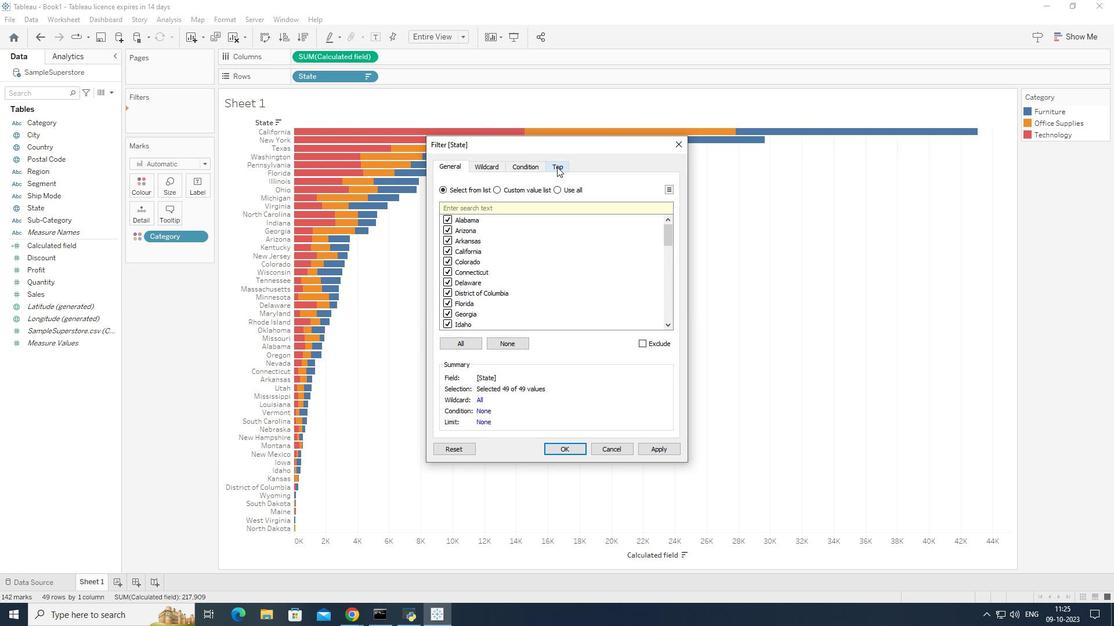 
Action: Mouse pressed left at (557, 167)
Screenshot: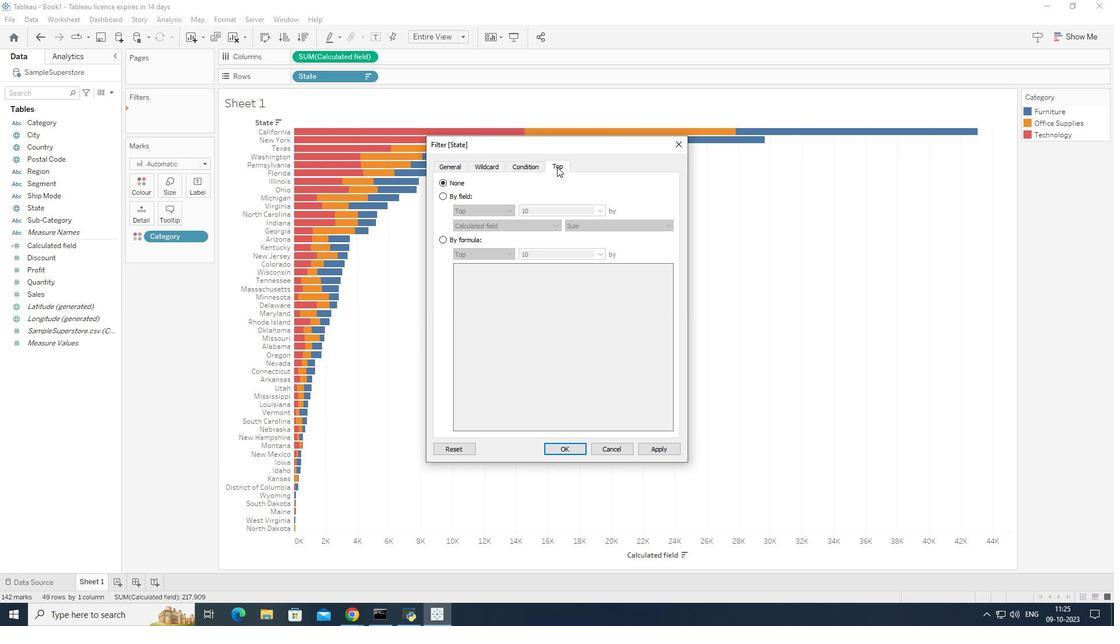
Action: Mouse moved to (446, 196)
Screenshot: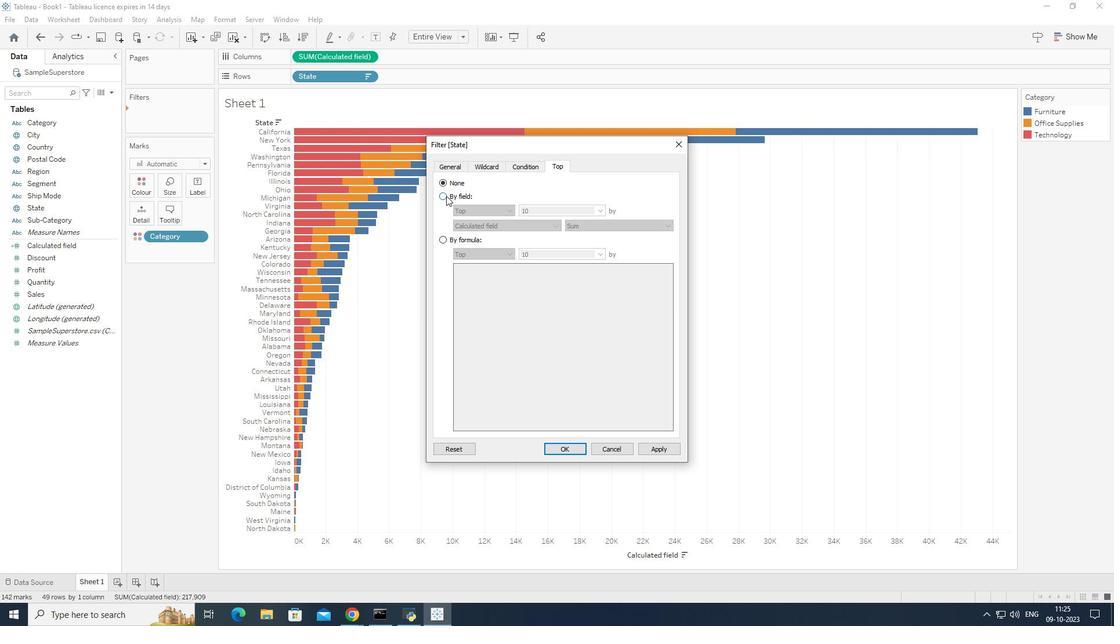
Action: Mouse pressed left at (446, 196)
Screenshot: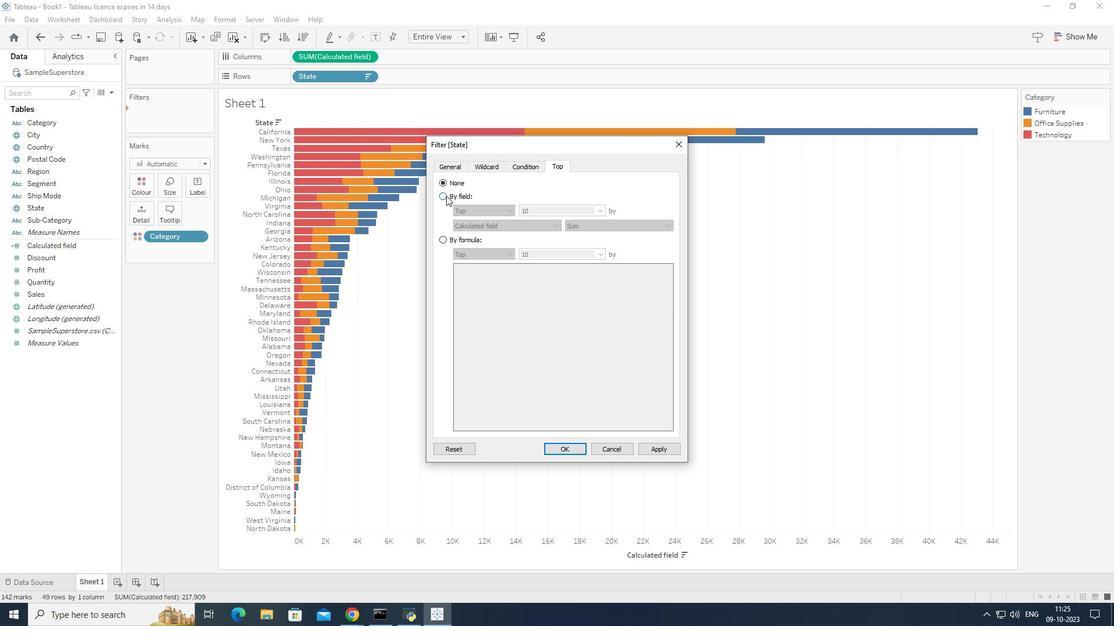 
Action: Mouse moved to (574, 208)
Screenshot: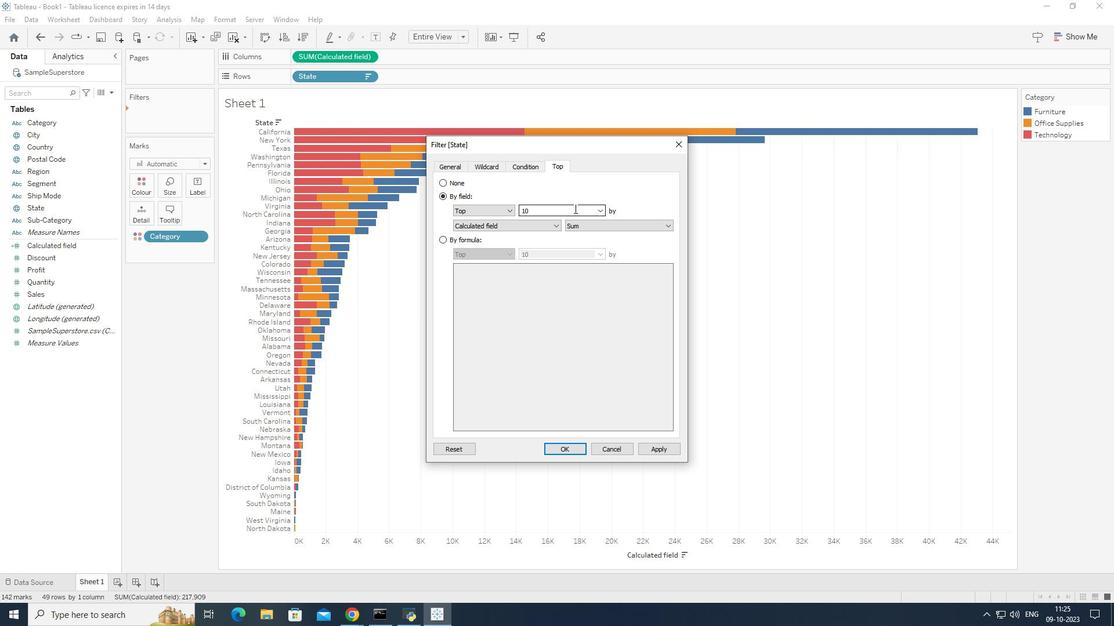 
Action: Mouse pressed left at (574, 208)
Screenshot: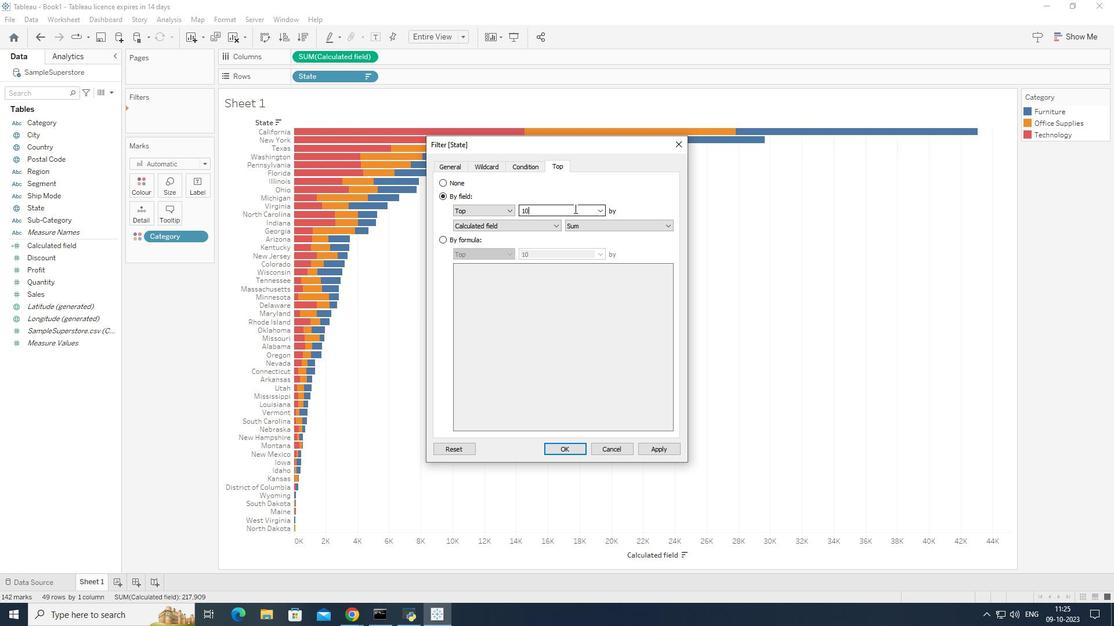 
Action: Key pressed <Key.backspace><Key.backspace>15
Screenshot: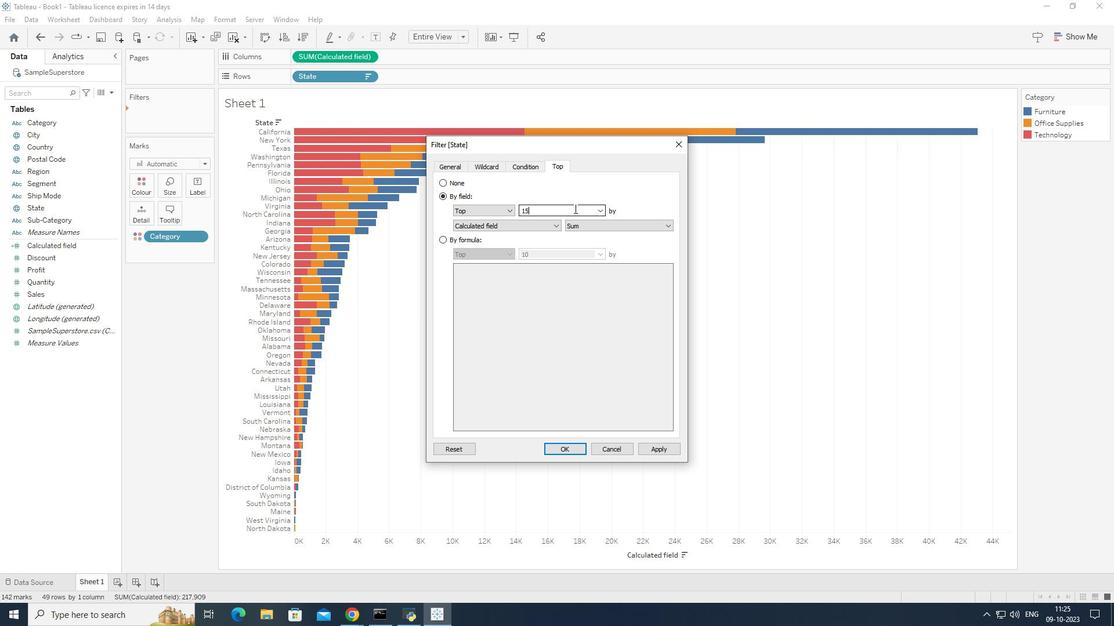 
Action: Mouse moved to (570, 448)
Screenshot: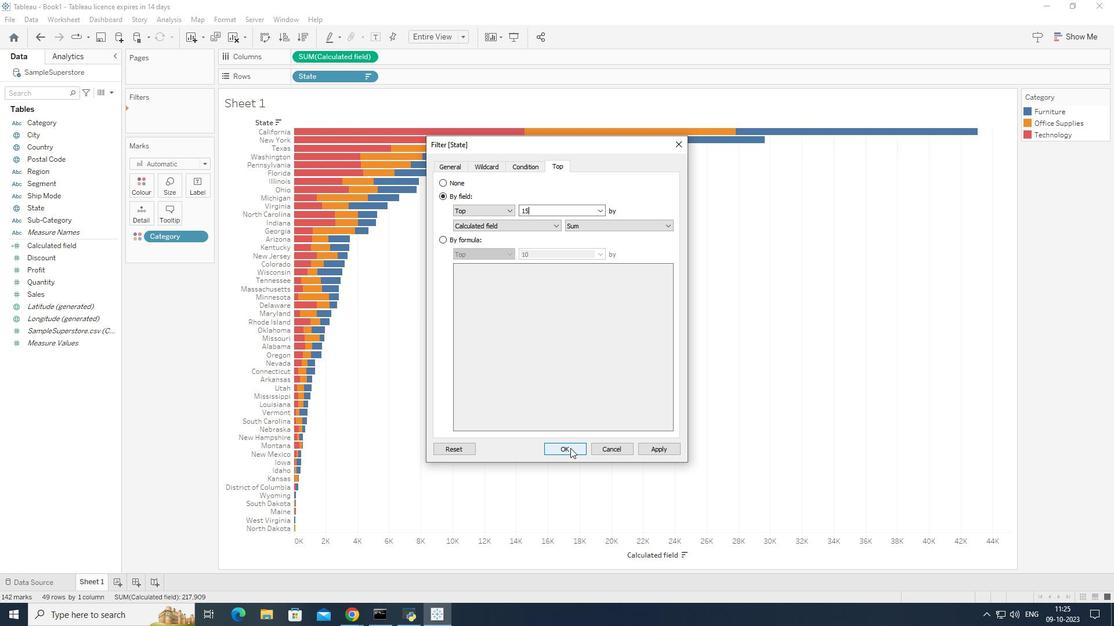 
Action: Mouse pressed left at (570, 448)
Screenshot: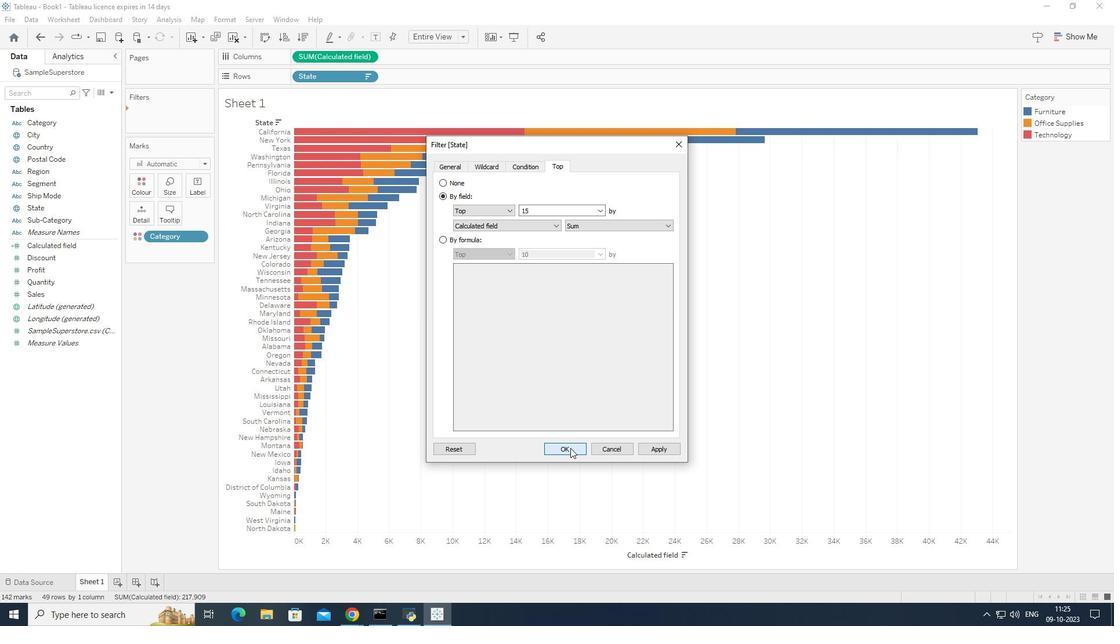 
Action: Mouse moved to (175, 188)
Screenshot: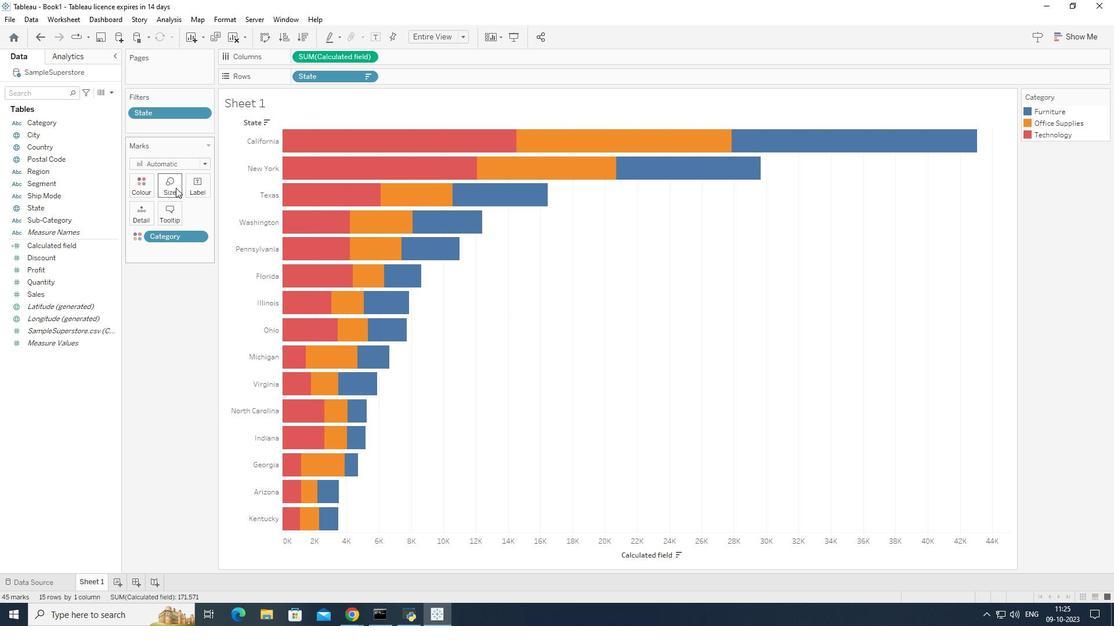 
Action: Mouse pressed left at (175, 188)
Screenshot: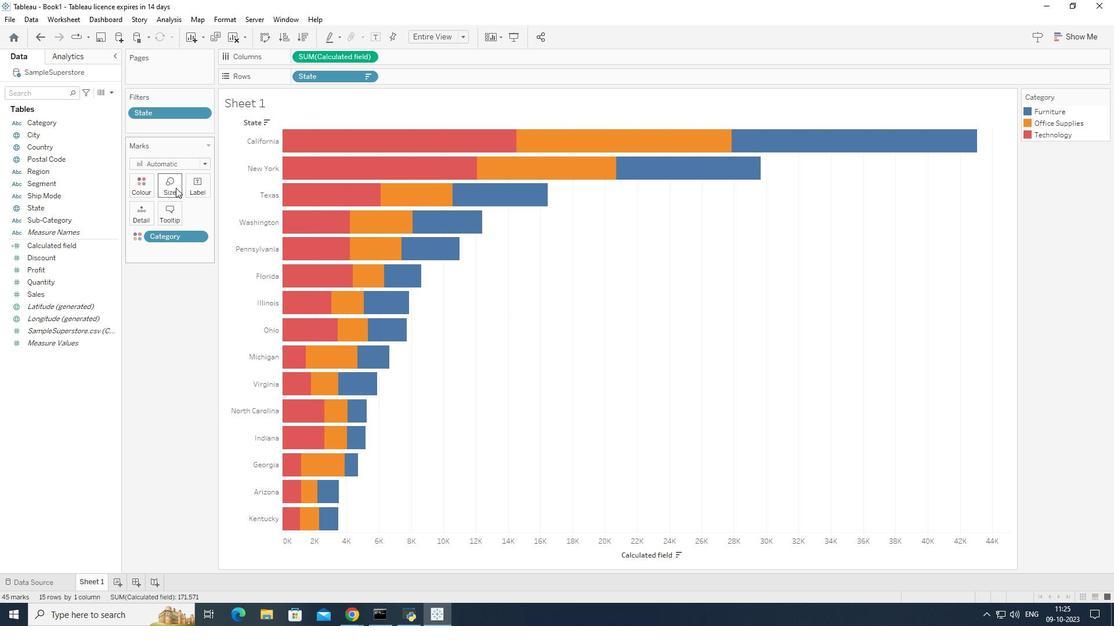 
Action: Mouse moved to (250, 210)
Screenshot: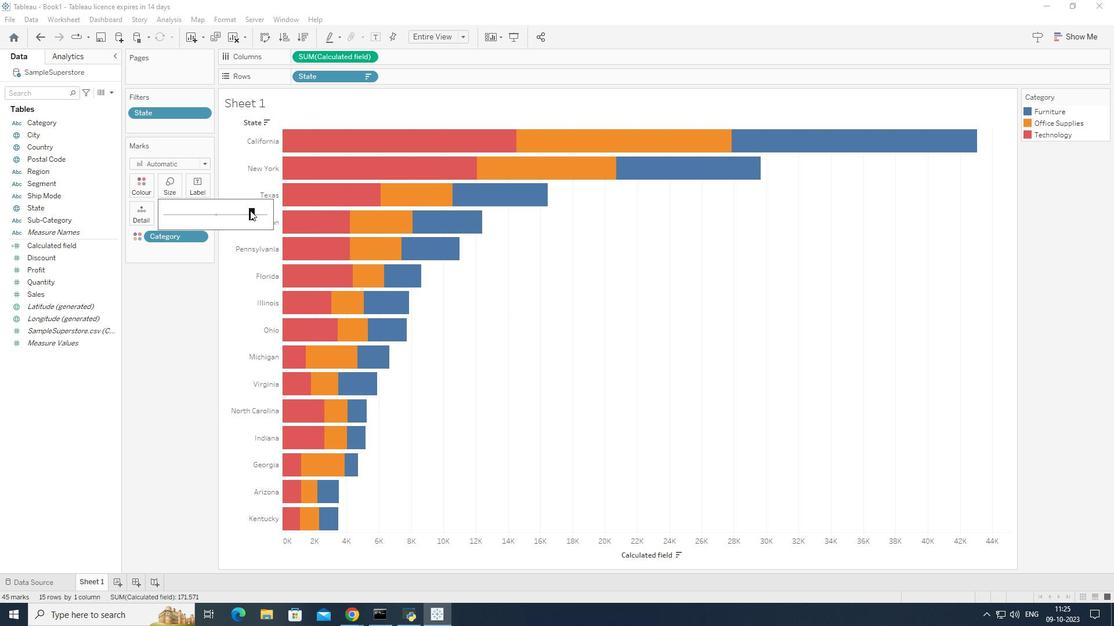 
Action: Mouse pressed left at (250, 210)
Screenshot: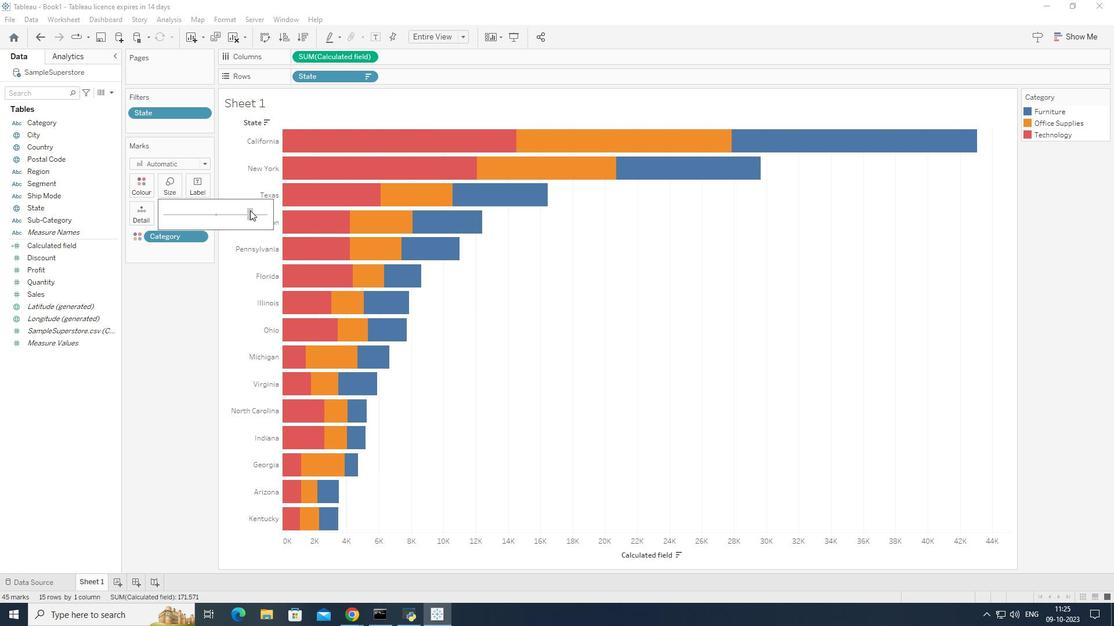 
Action: Mouse moved to (523, 368)
Screenshot: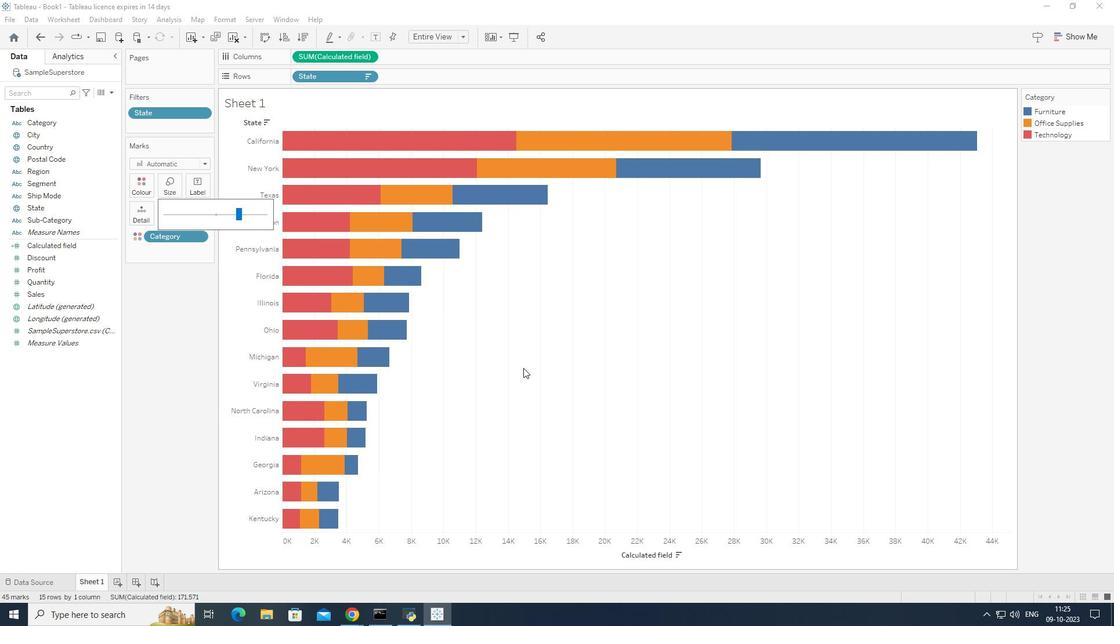 
Action: Mouse pressed left at (523, 368)
Screenshot: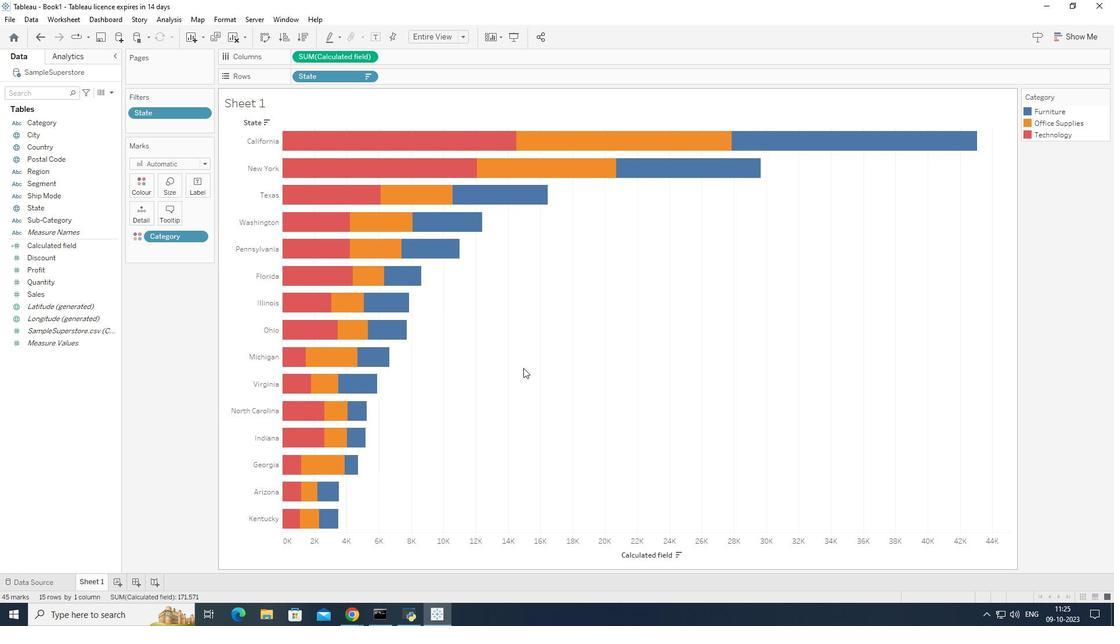 
Action: Mouse moved to (523, 370)
Screenshot: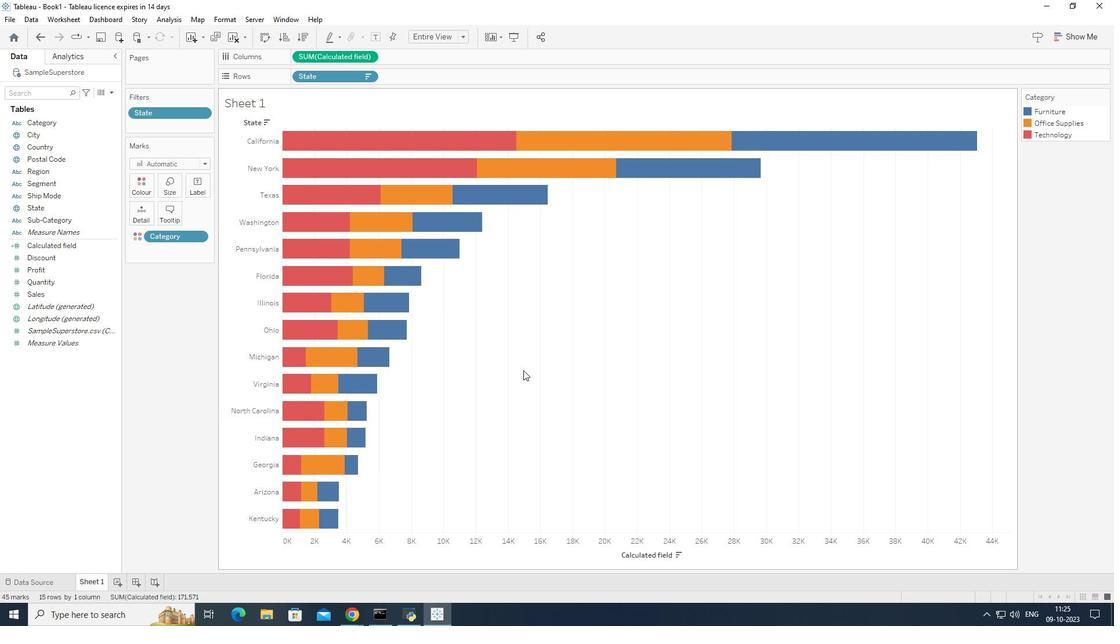 
